Task: Find connections with filter location Queimados with filter topic #Feminismwith filter profile language French with filter current company En world group with filter school West Bengal State University, Kolkata with filter industry Retail Office Equipment with filter service category Corporate Law with filter keywords title Physical Therapy Assistant
Action: Mouse moved to (175, 237)
Screenshot: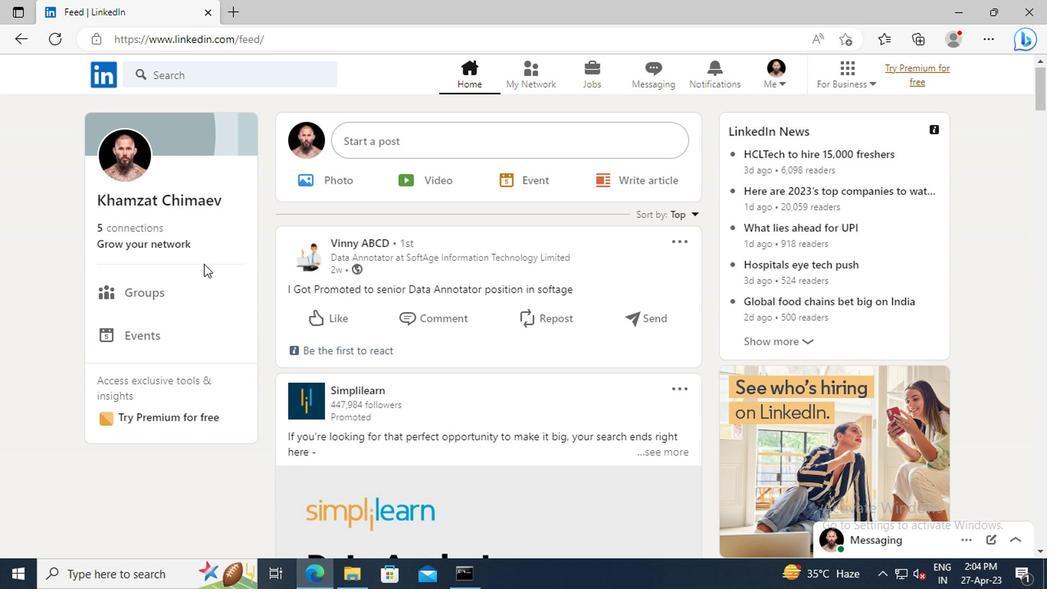 
Action: Mouse pressed left at (175, 237)
Screenshot: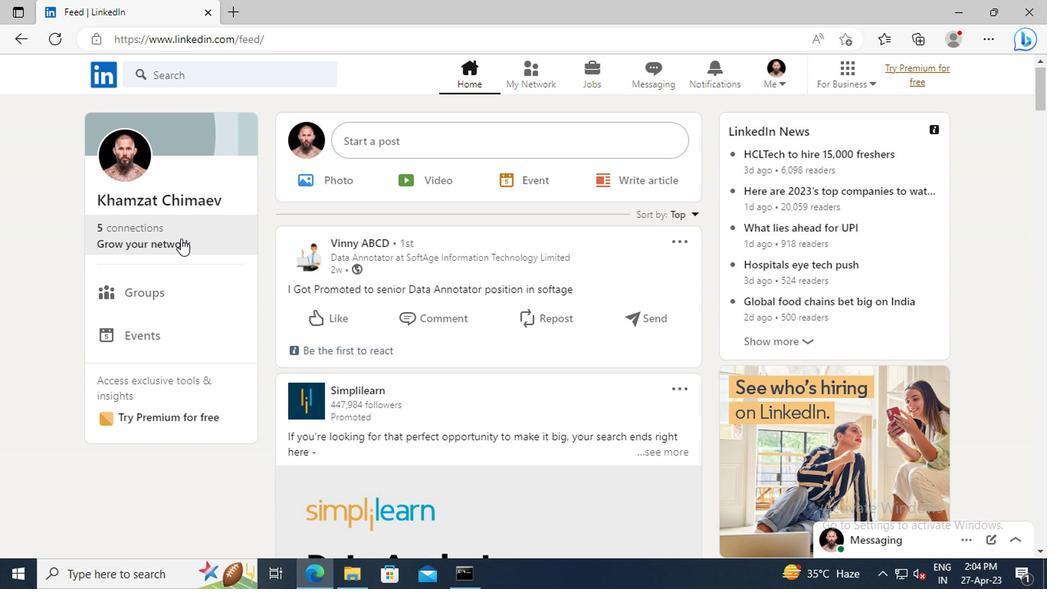 
Action: Mouse moved to (198, 160)
Screenshot: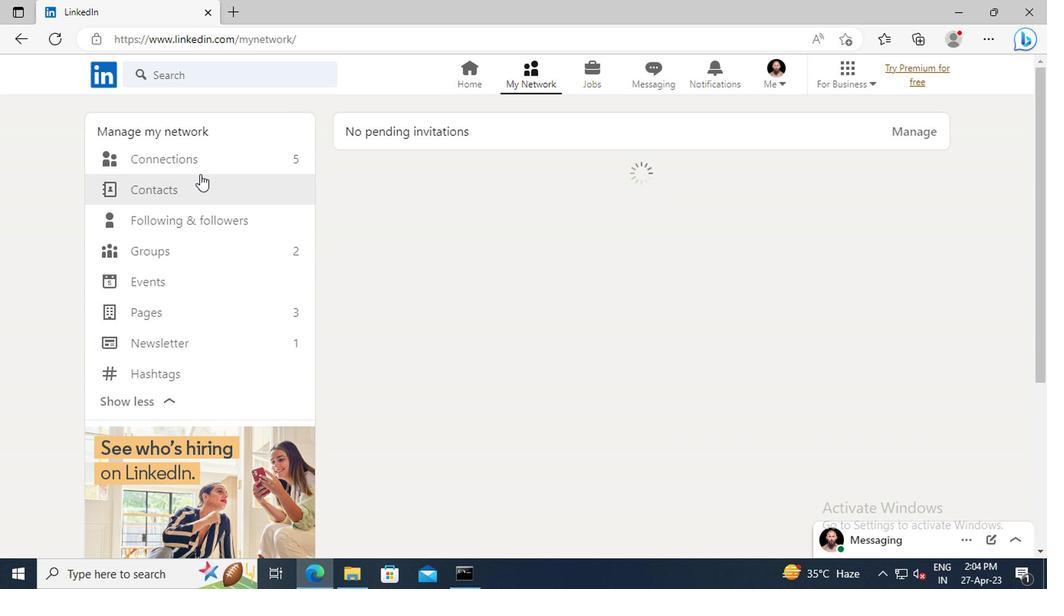 
Action: Mouse pressed left at (198, 160)
Screenshot: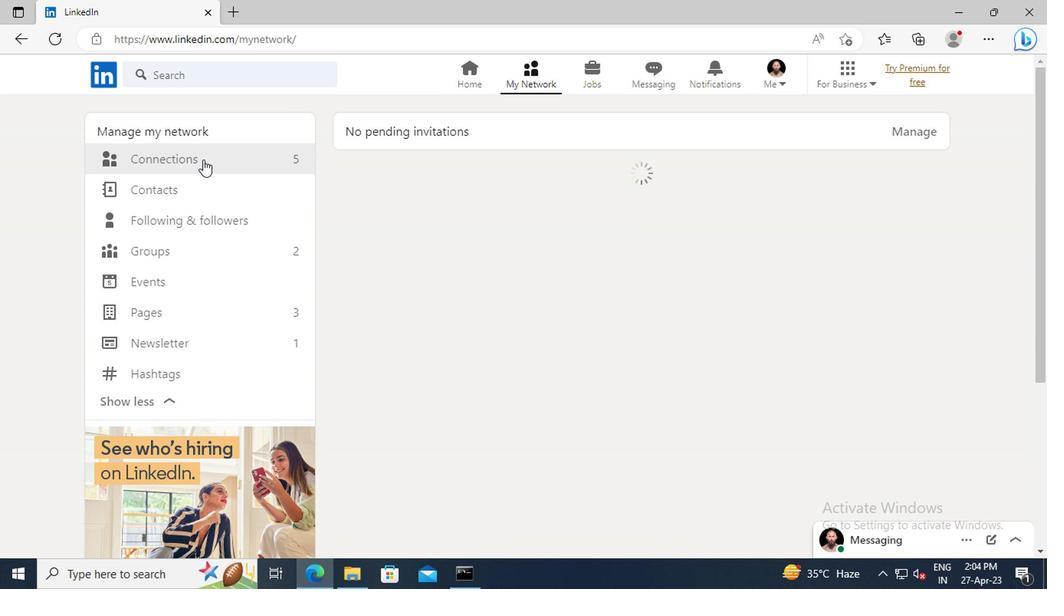 
Action: Mouse moved to (630, 165)
Screenshot: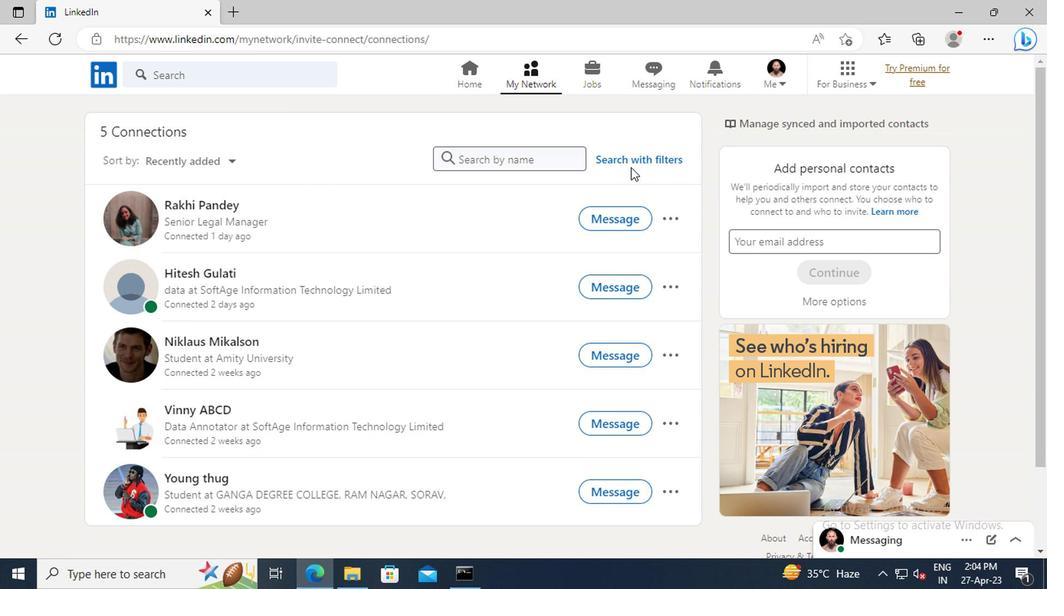 
Action: Mouse pressed left at (630, 165)
Screenshot: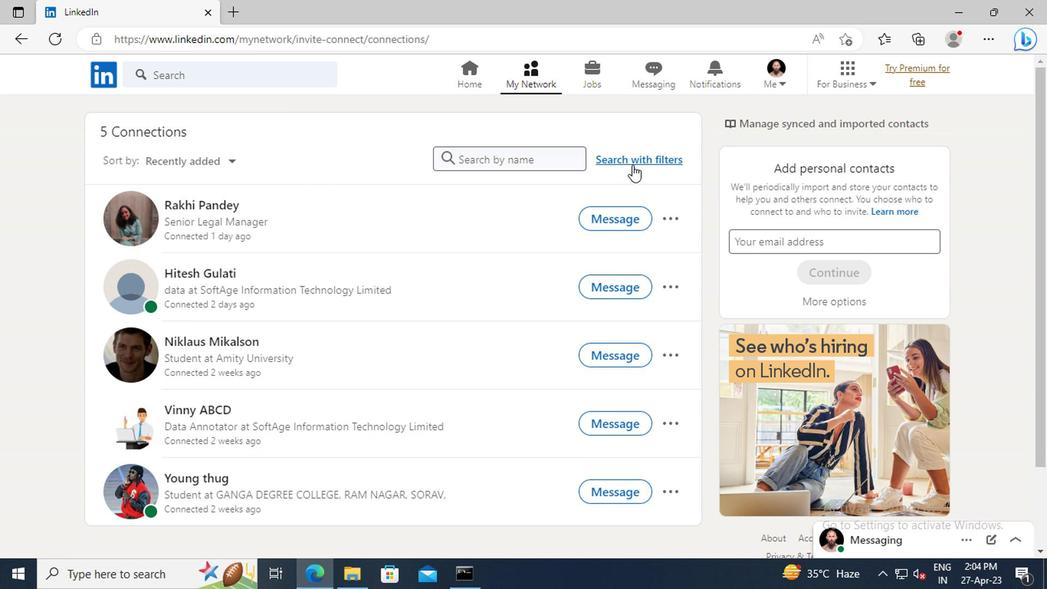 
Action: Mouse moved to (582, 121)
Screenshot: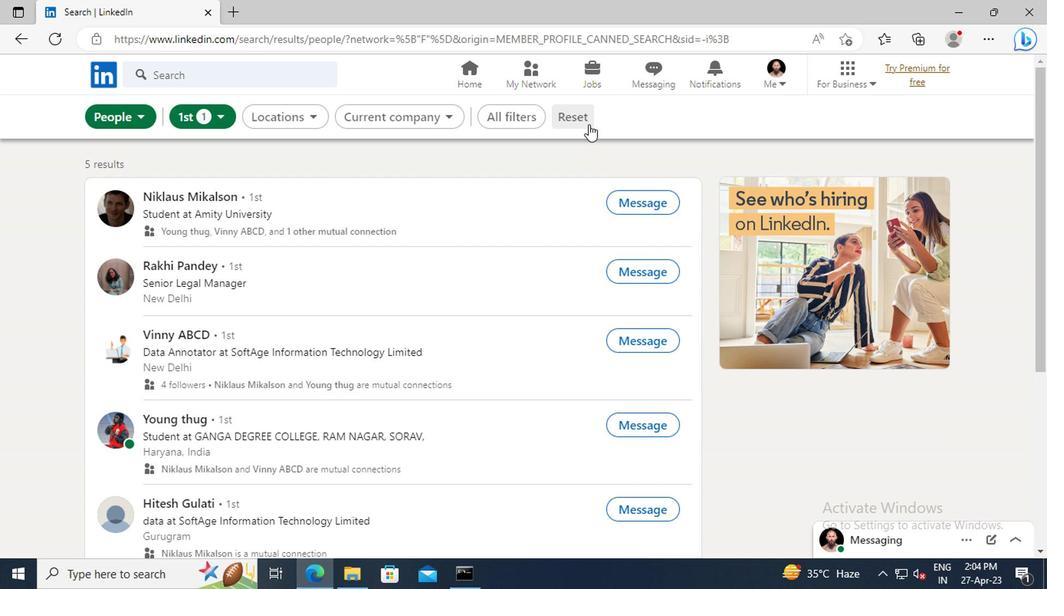 
Action: Mouse pressed left at (582, 121)
Screenshot: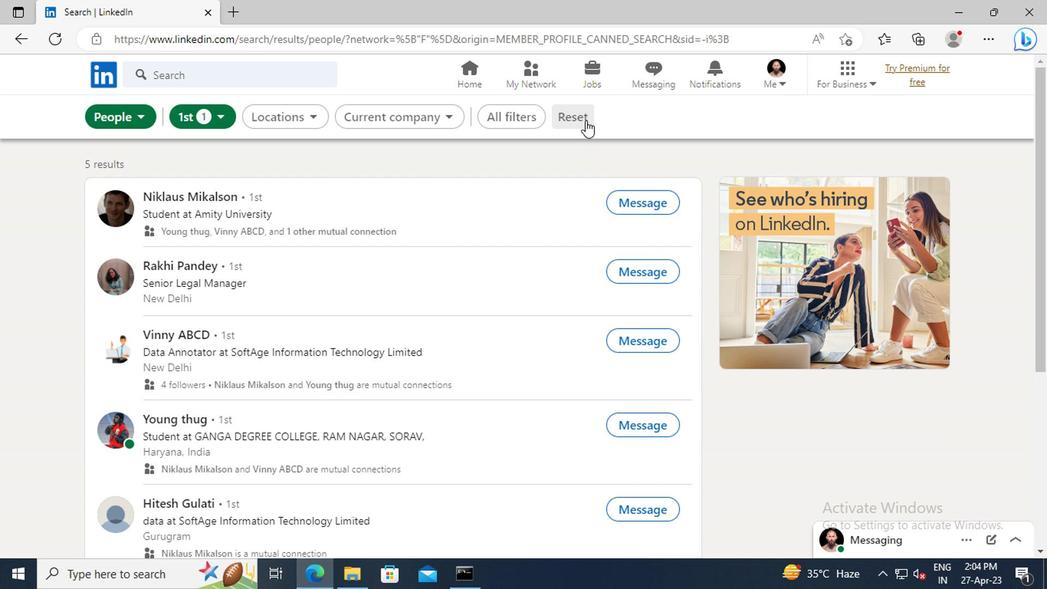
Action: Mouse moved to (558, 120)
Screenshot: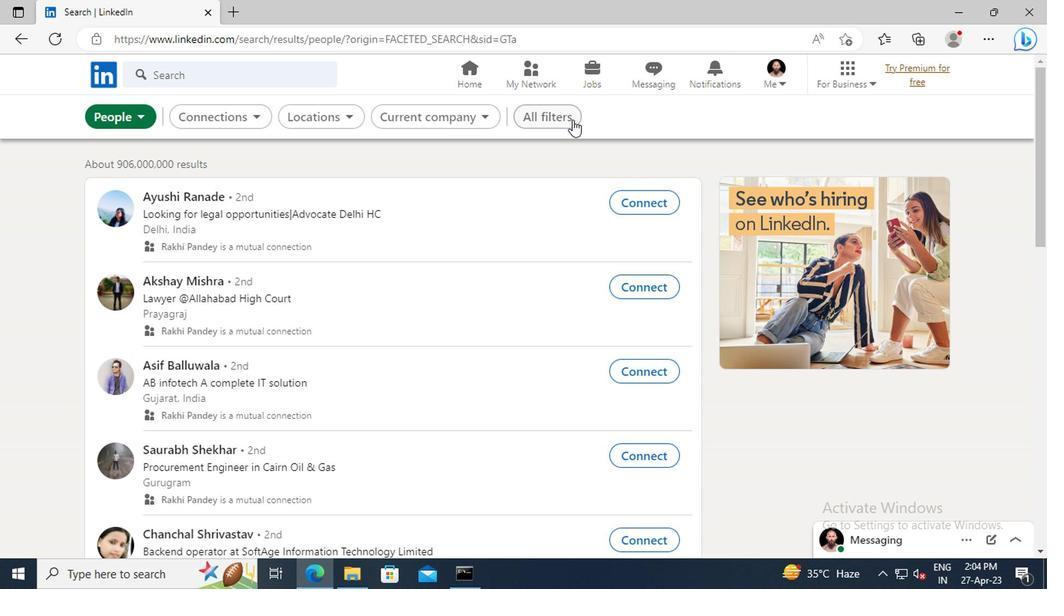 
Action: Mouse pressed left at (558, 120)
Screenshot: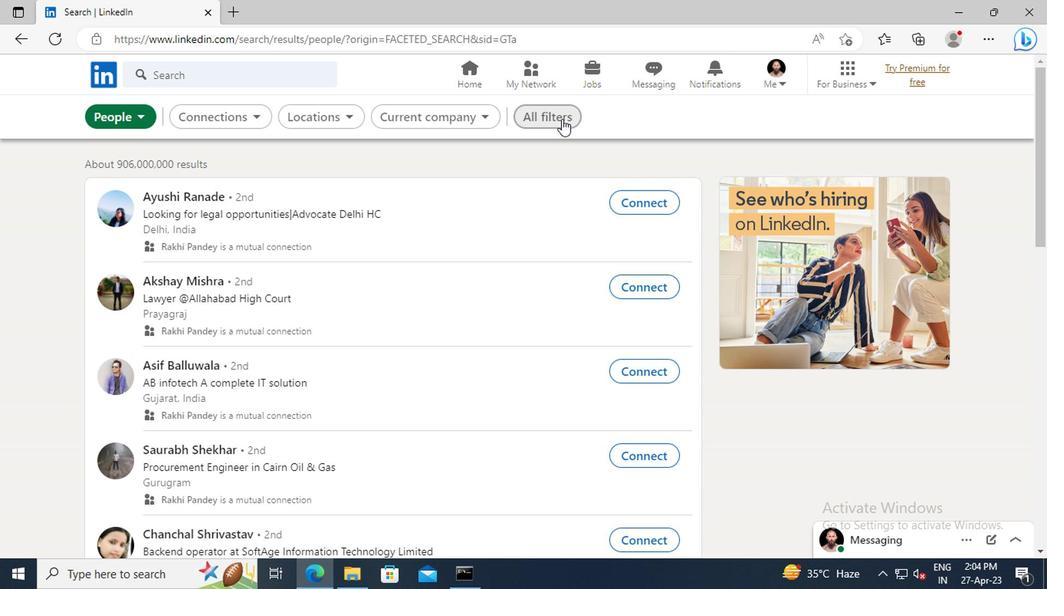 
Action: Mouse moved to (858, 257)
Screenshot: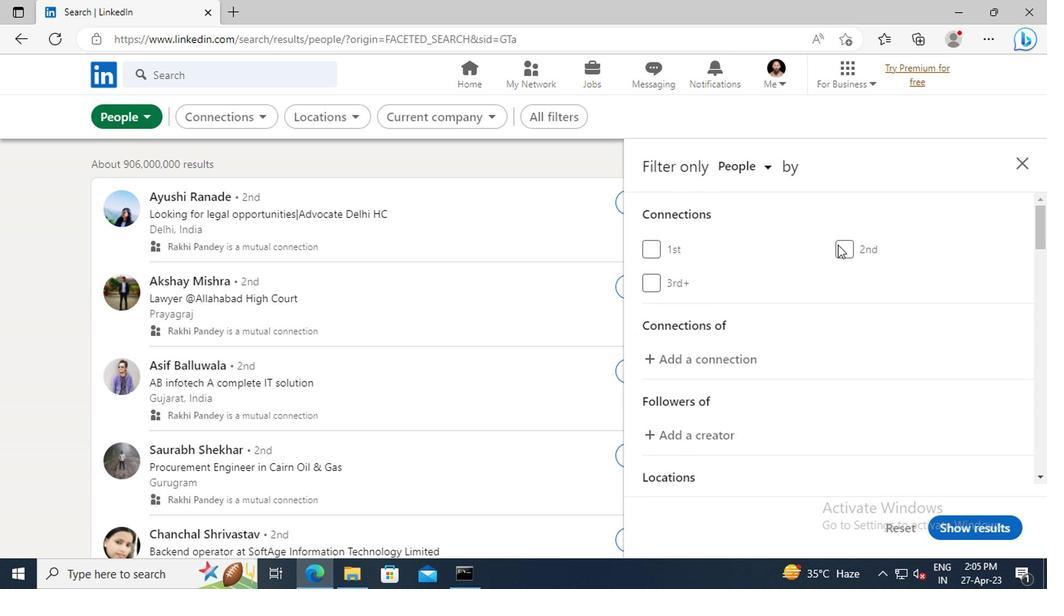 
Action: Mouse scrolled (858, 256) with delta (0, 0)
Screenshot: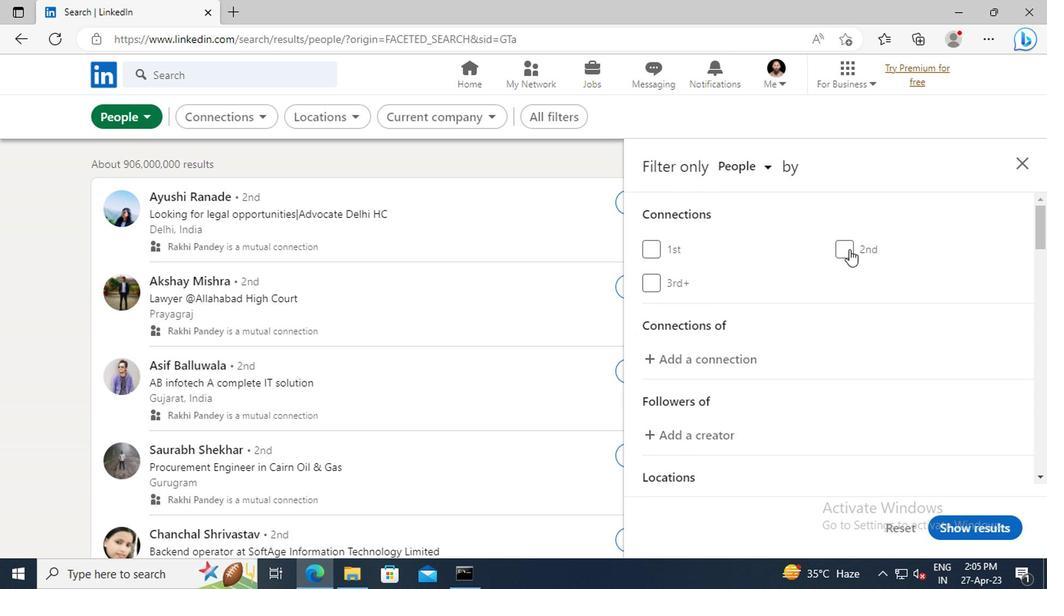
Action: Mouse moved to (859, 258)
Screenshot: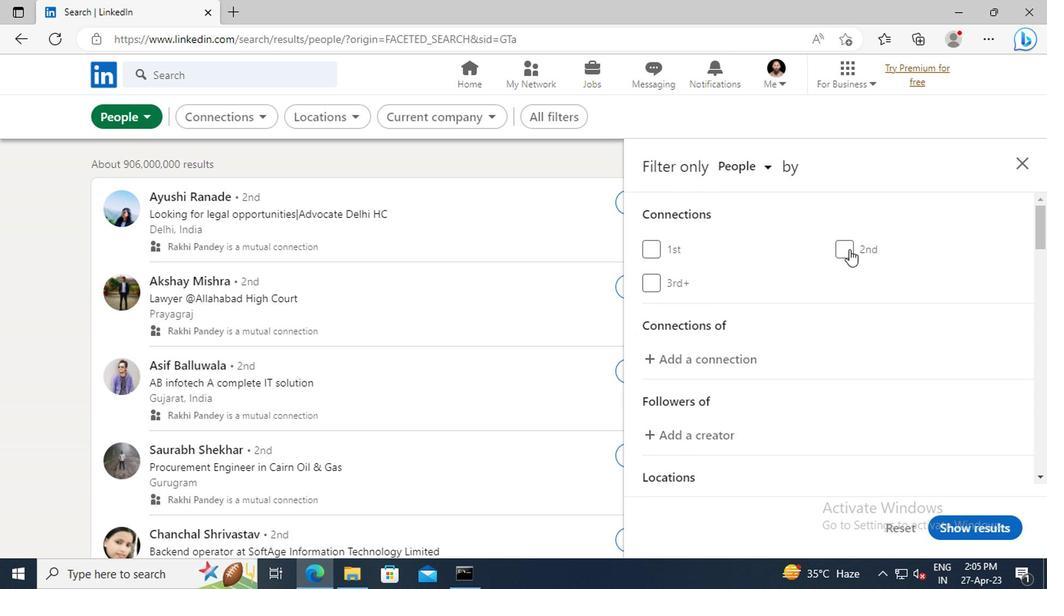 
Action: Mouse scrolled (859, 257) with delta (0, -1)
Screenshot: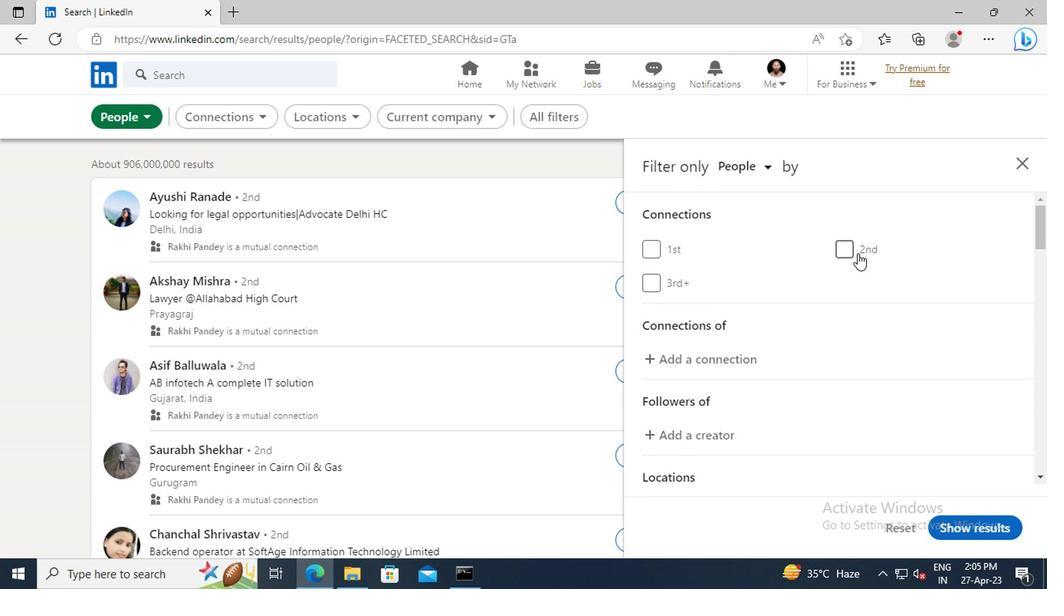 
Action: Mouse scrolled (859, 257) with delta (0, -1)
Screenshot: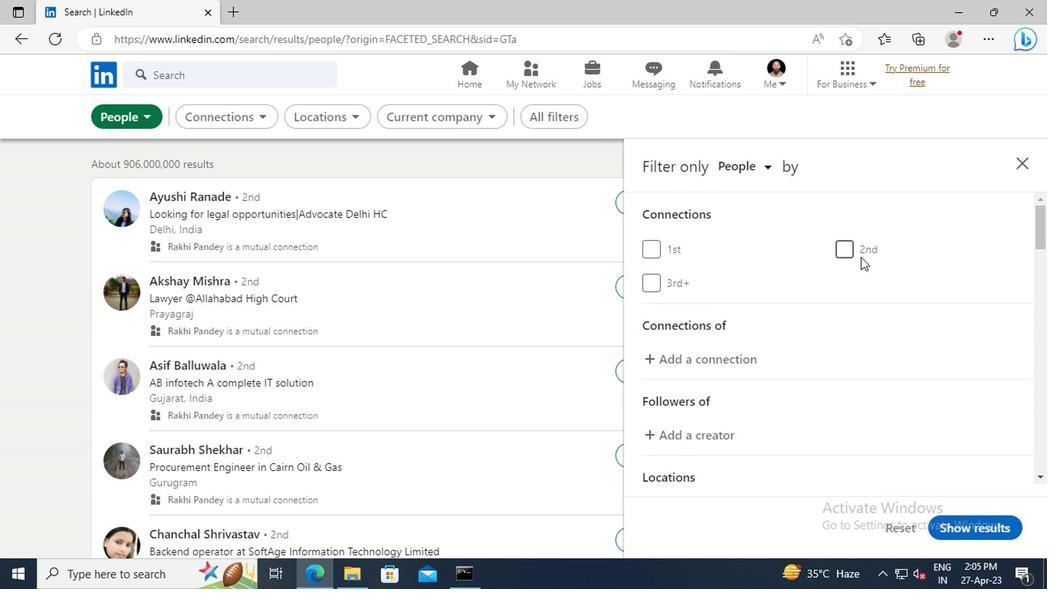 
Action: Mouse moved to (865, 278)
Screenshot: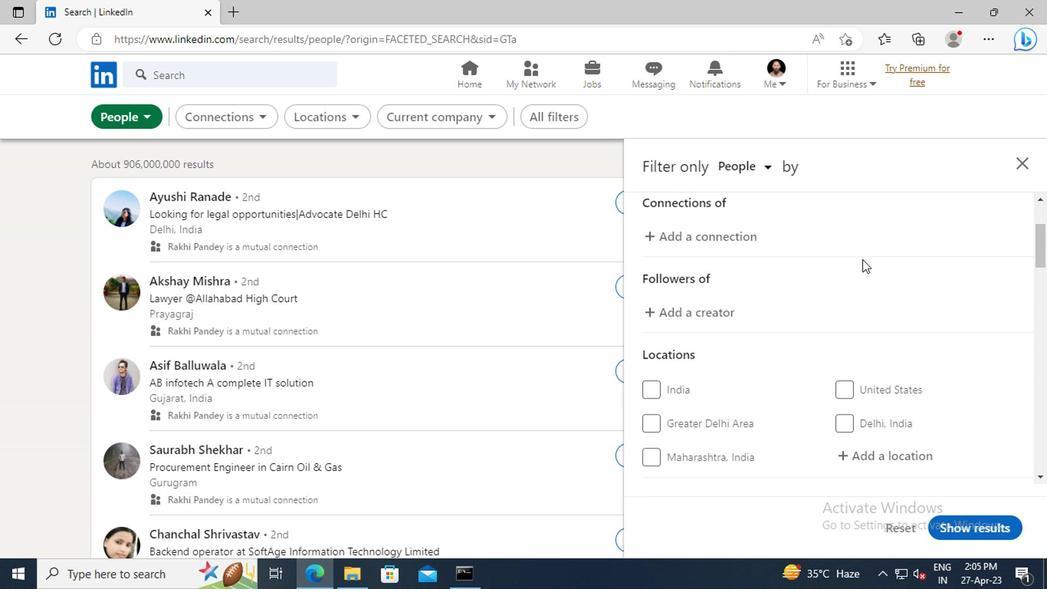 
Action: Mouse scrolled (865, 278) with delta (0, 0)
Screenshot: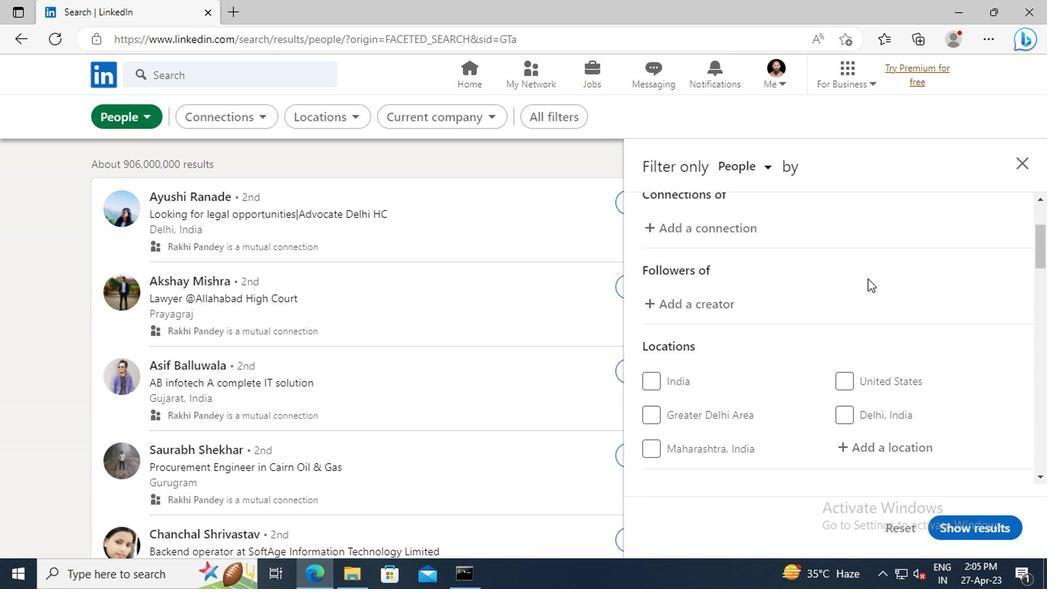 
Action: Mouse scrolled (865, 278) with delta (0, 0)
Screenshot: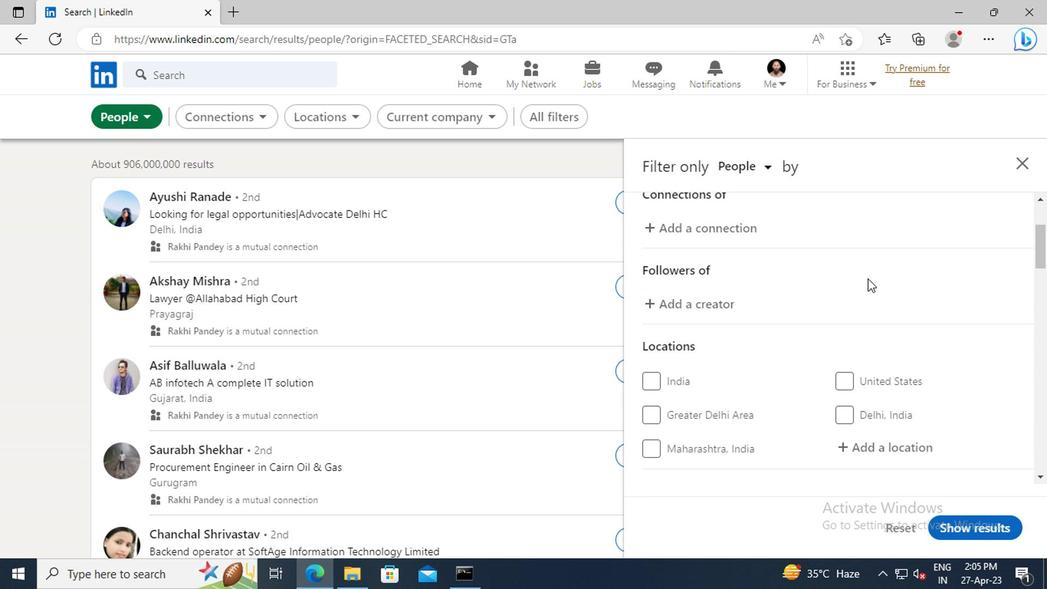 
Action: Mouse moved to (876, 357)
Screenshot: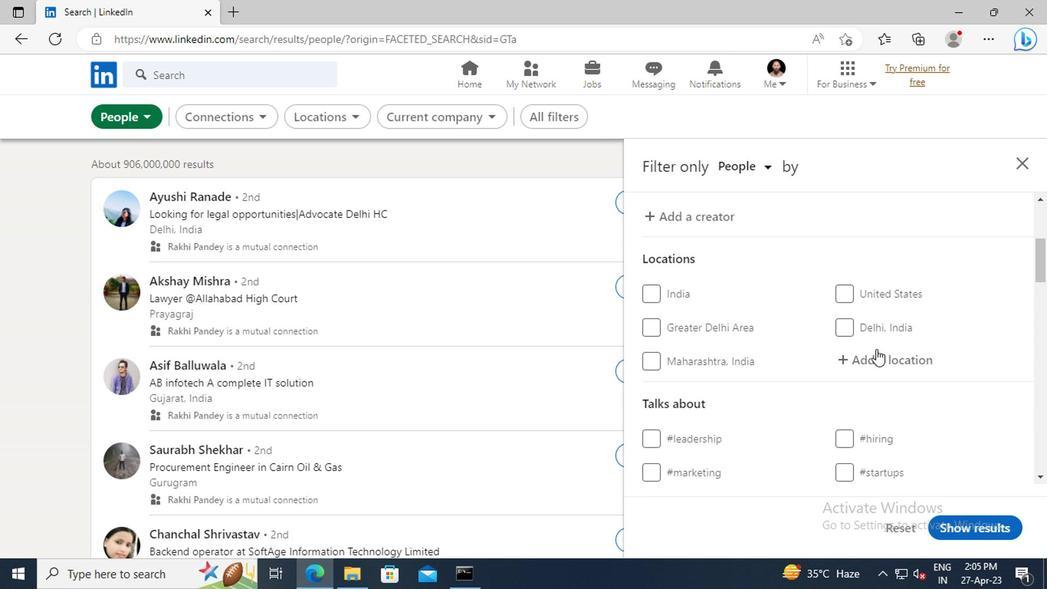 
Action: Mouse pressed left at (876, 357)
Screenshot: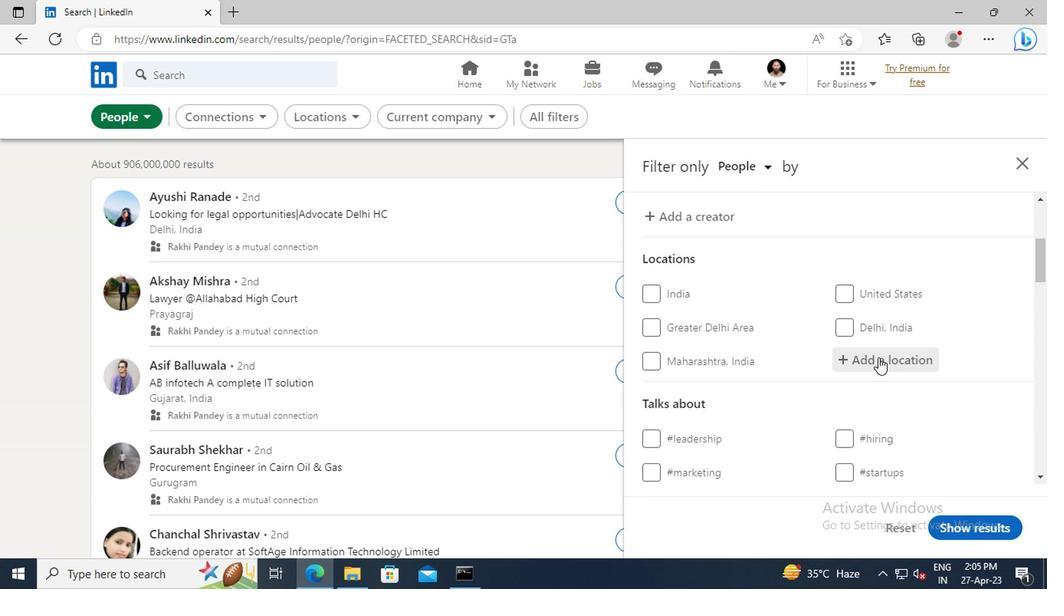 
Action: Key pressed <Key.shift>QUEIMADOS
Screenshot: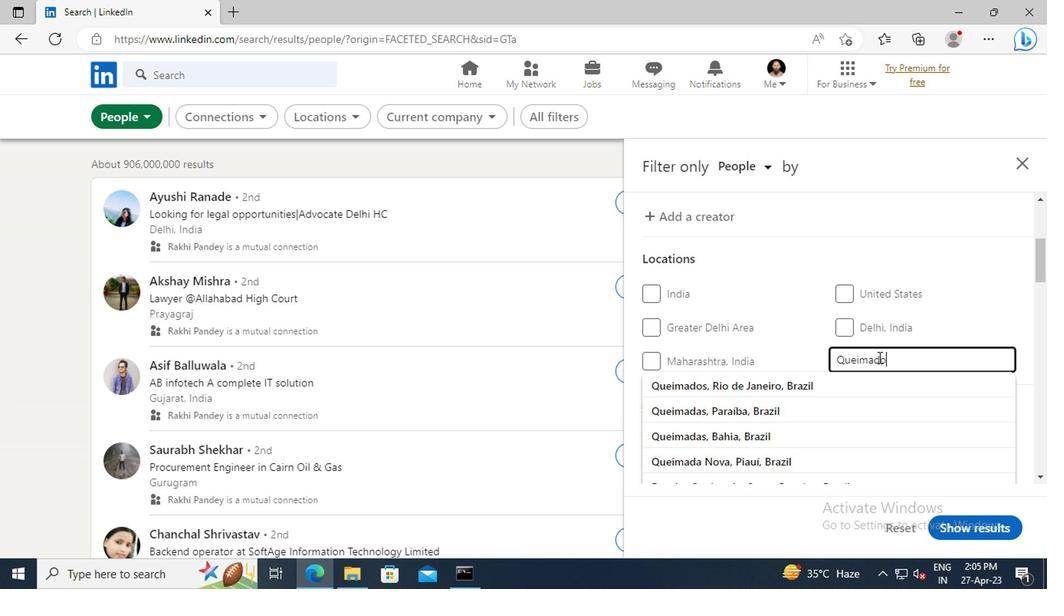 
Action: Mouse moved to (879, 384)
Screenshot: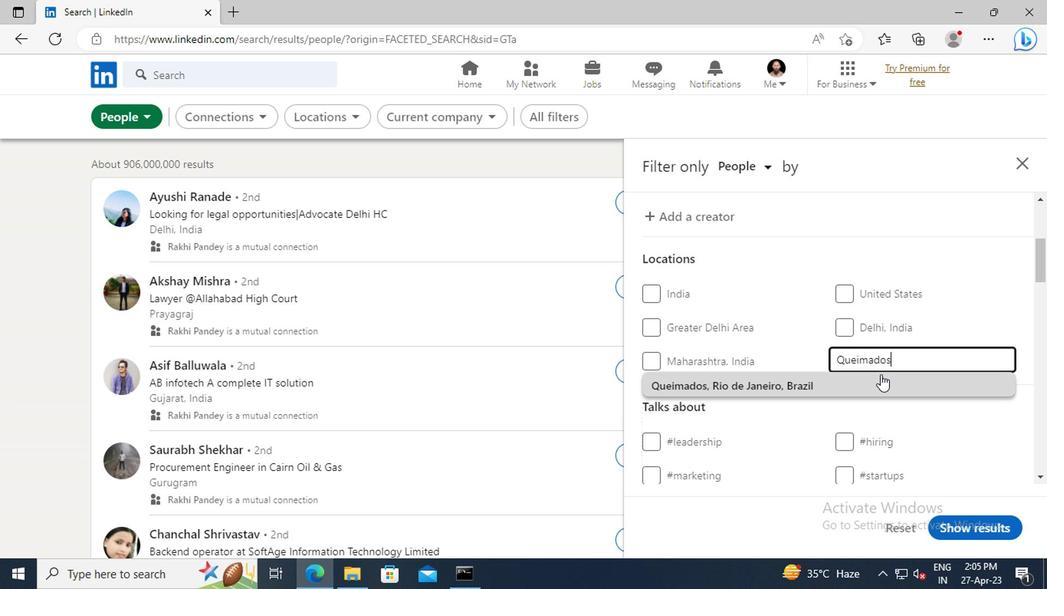 
Action: Mouse pressed left at (879, 384)
Screenshot: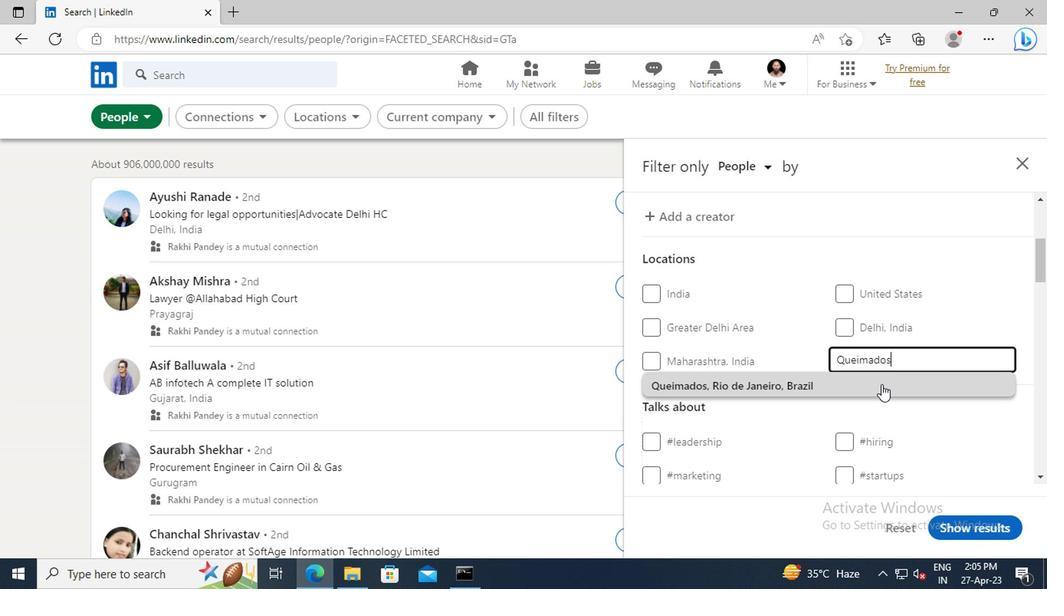 
Action: Mouse moved to (882, 342)
Screenshot: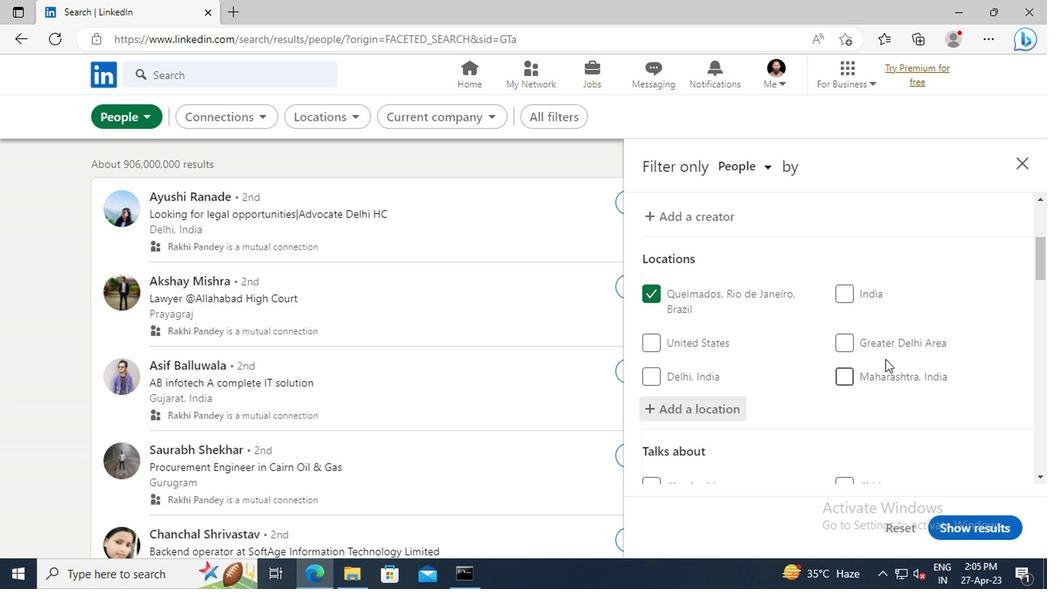 
Action: Mouse scrolled (882, 341) with delta (0, -1)
Screenshot: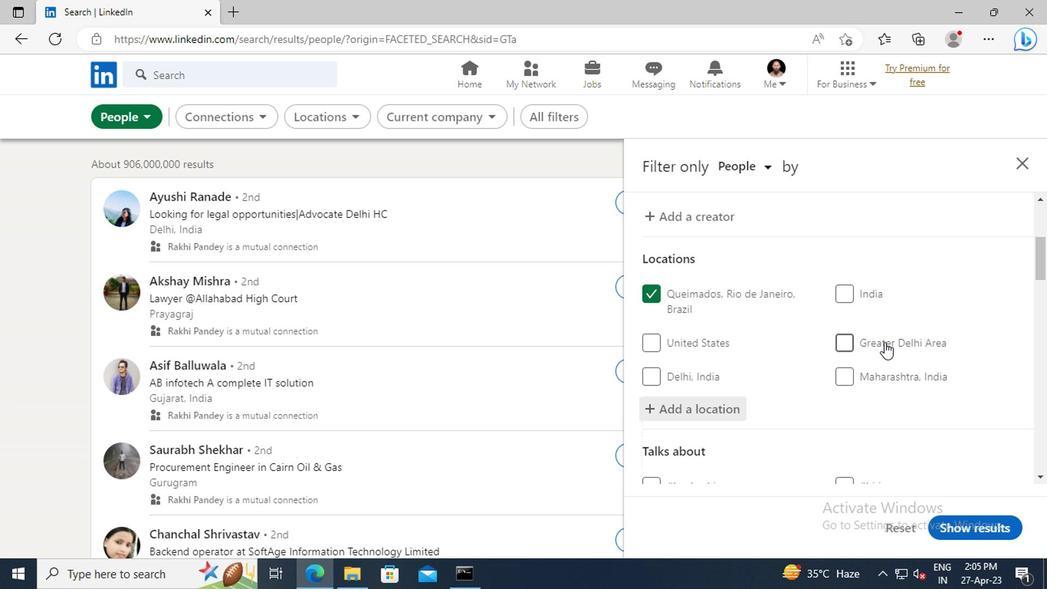 
Action: Mouse scrolled (882, 341) with delta (0, -1)
Screenshot: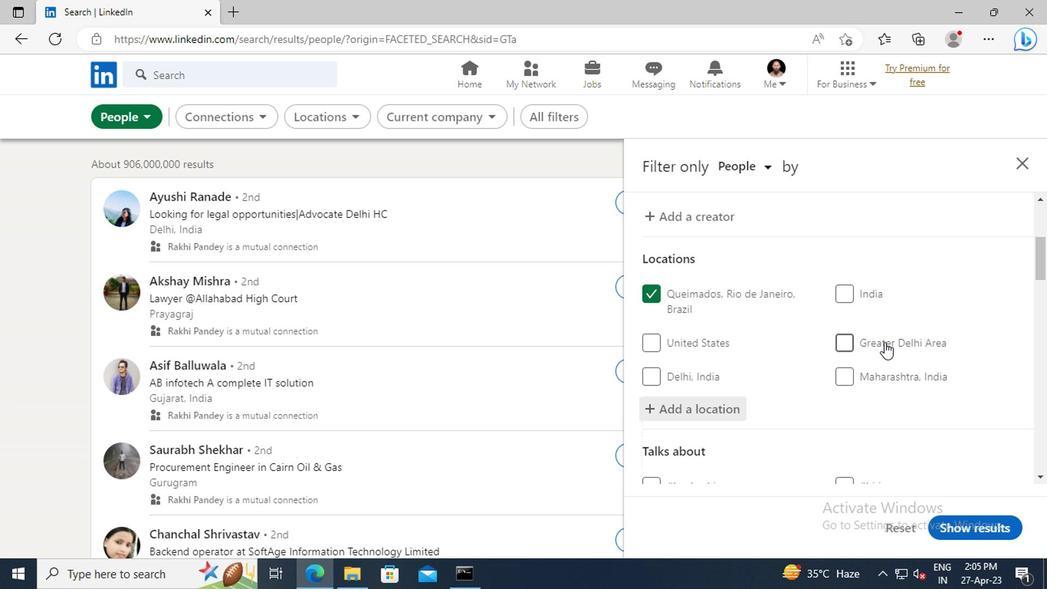 
Action: Mouse scrolled (882, 341) with delta (0, -1)
Screenshot: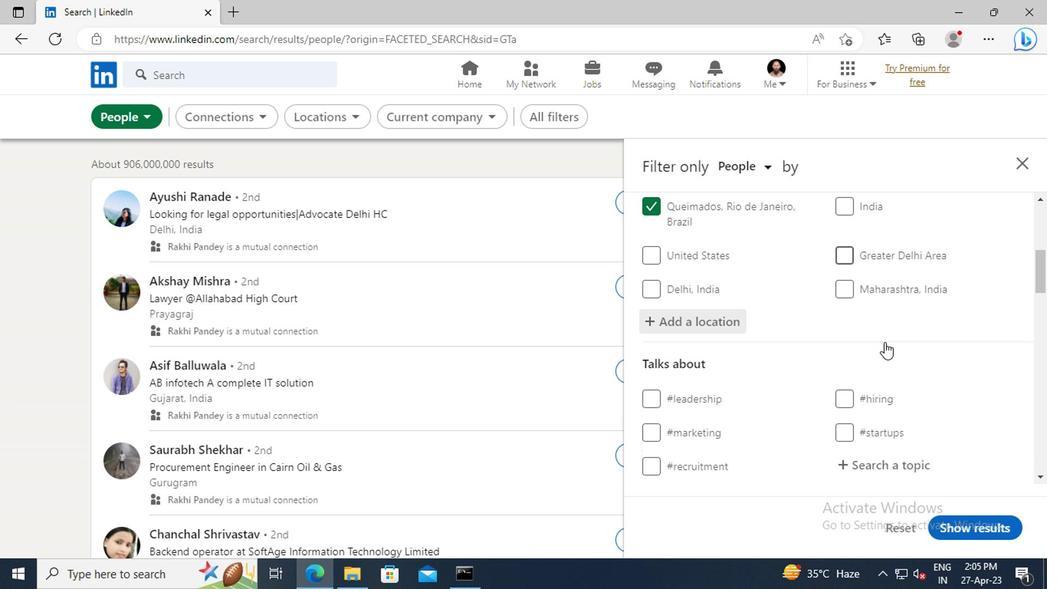 
Action: Mouse scrolled (882, 341) with delta (0, -1)
Screenshot: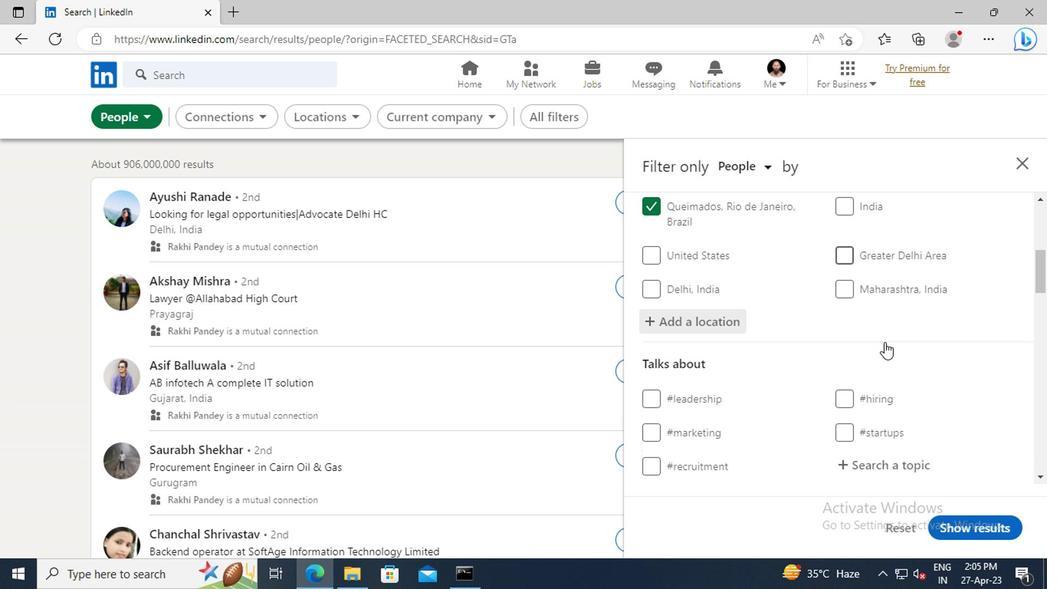 
Action: Mouse moved to (877, 378)
Screenshot: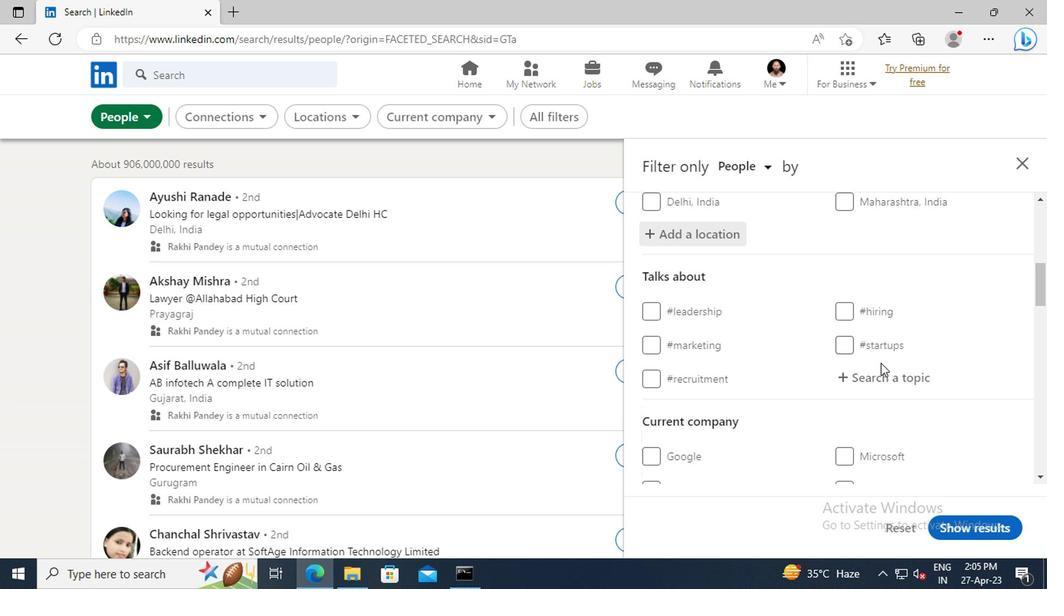 
Action: Mouse pressed left at (877, 378)
Screenshot: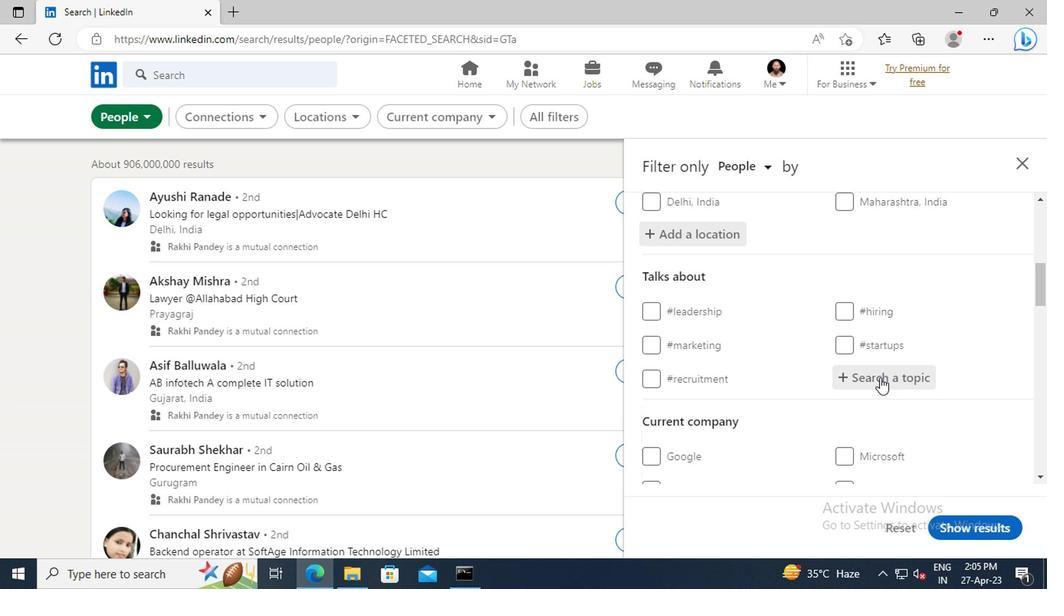 
Action: Key pressed <Key.shift>#<Key.shift>FEMINISMWITH<Key.enter>
Screenshot: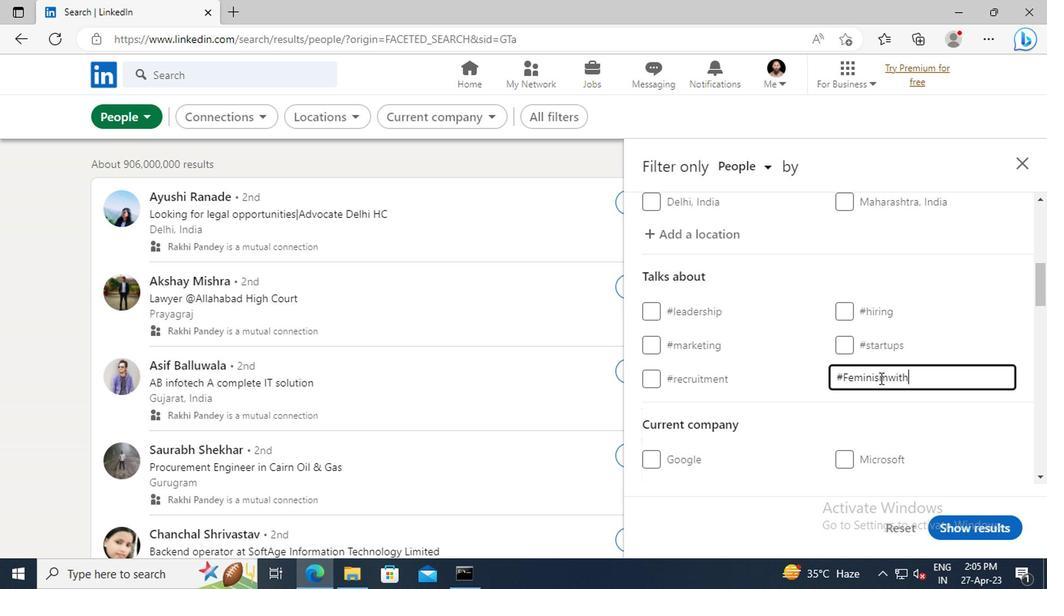 
Action: Mouse moved to (817, 369)
Screenshot: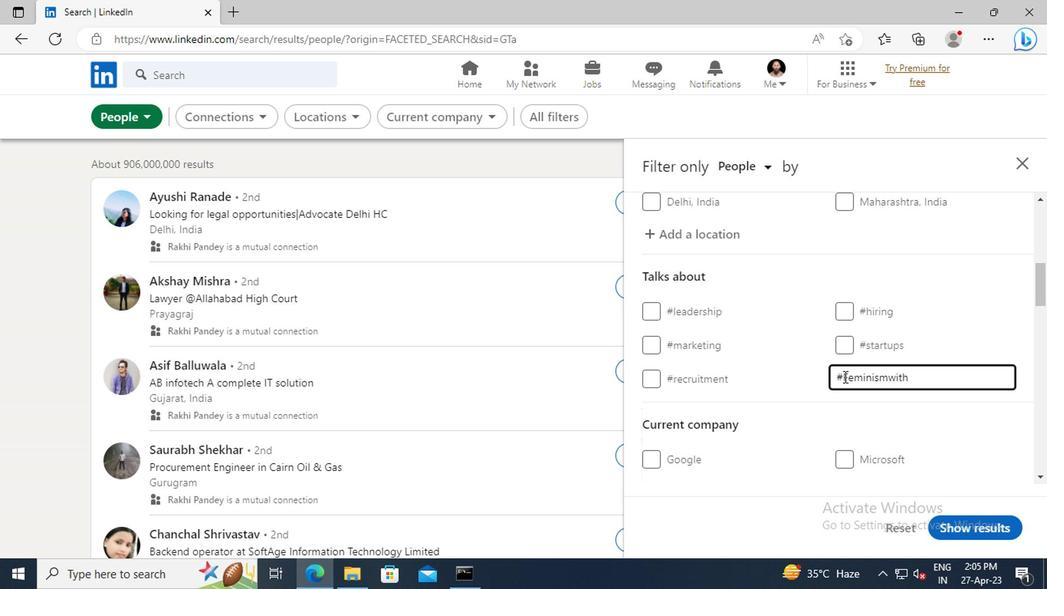 
Action: Mouse scrolled (817, 368) with delta (0, -1)
Screenshot: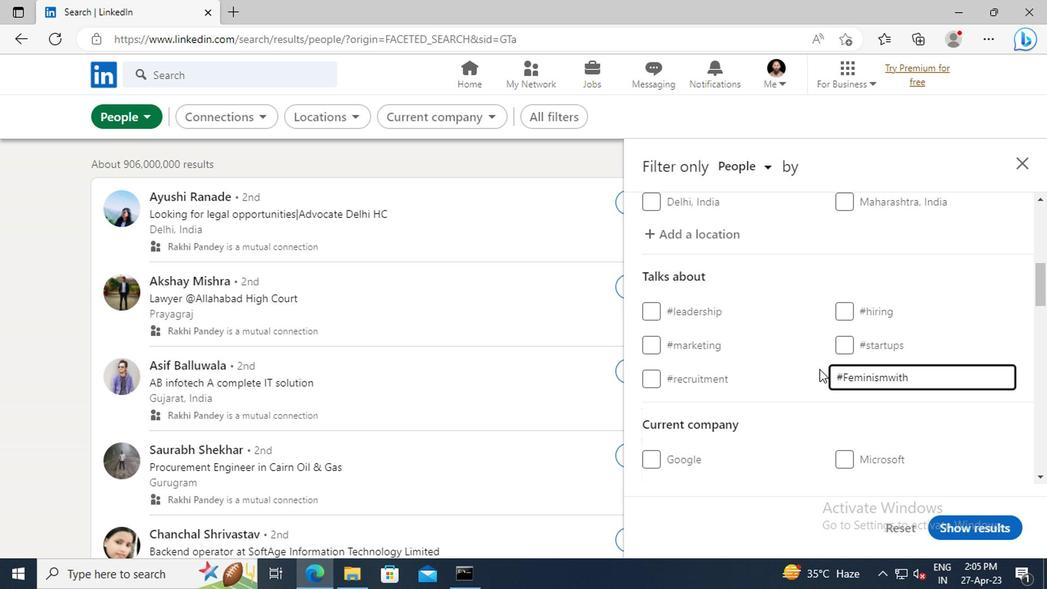 
Action: Mouse scrolled (817, 368) with delta (0, -1)
Screenshot: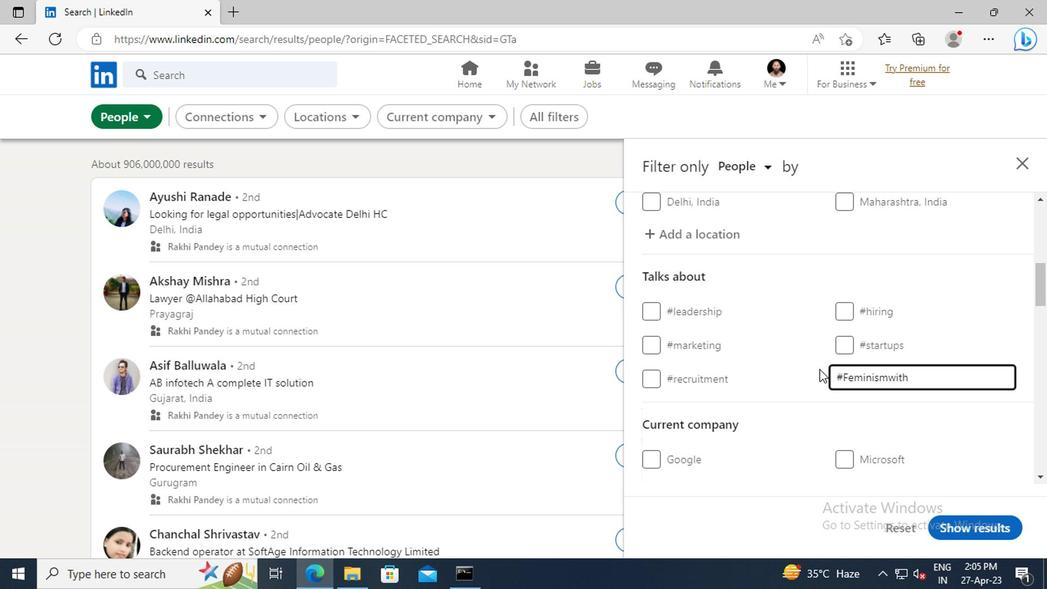 
Action: Mouse scrolled (817, 368) with delta (0, -1)
Screenshot: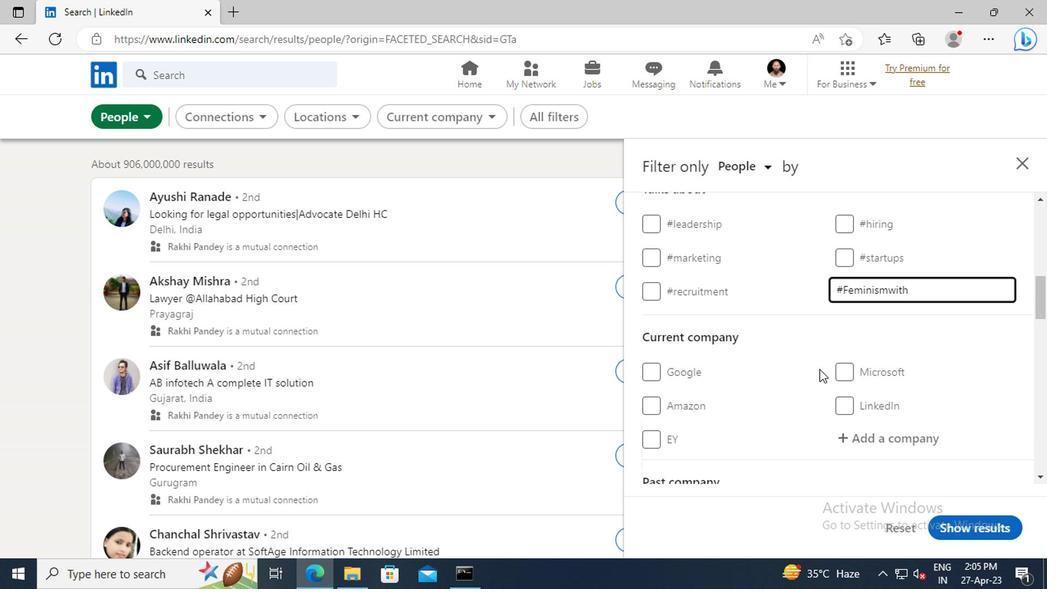 
Action: Mouse scrolled (817, 368) with delta (0, -1)
Screenshot: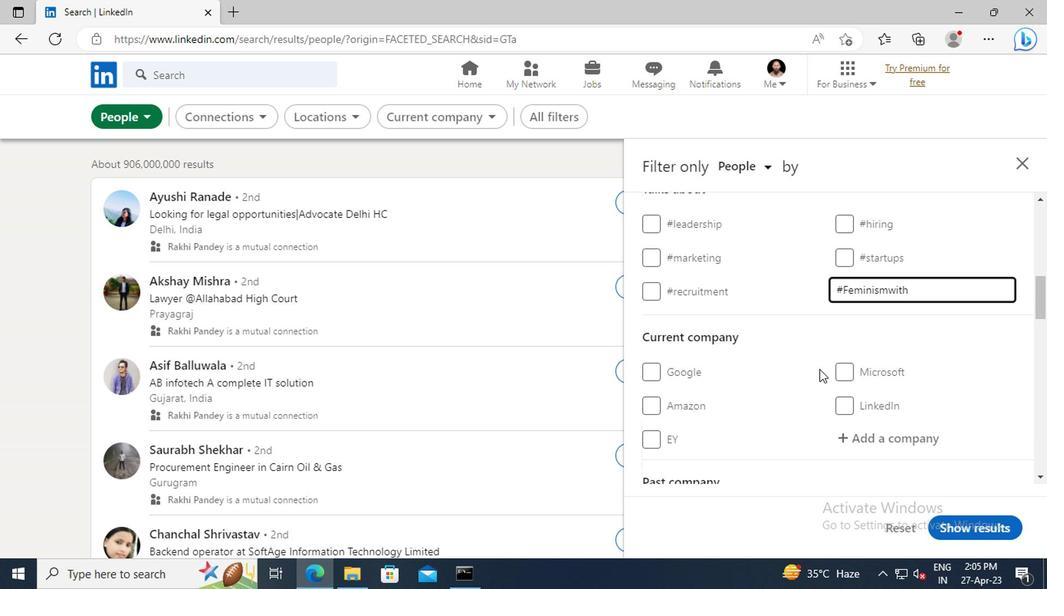 
Action: Mouse scrolled (817, 368) with delta (0, -1)
Screenshot: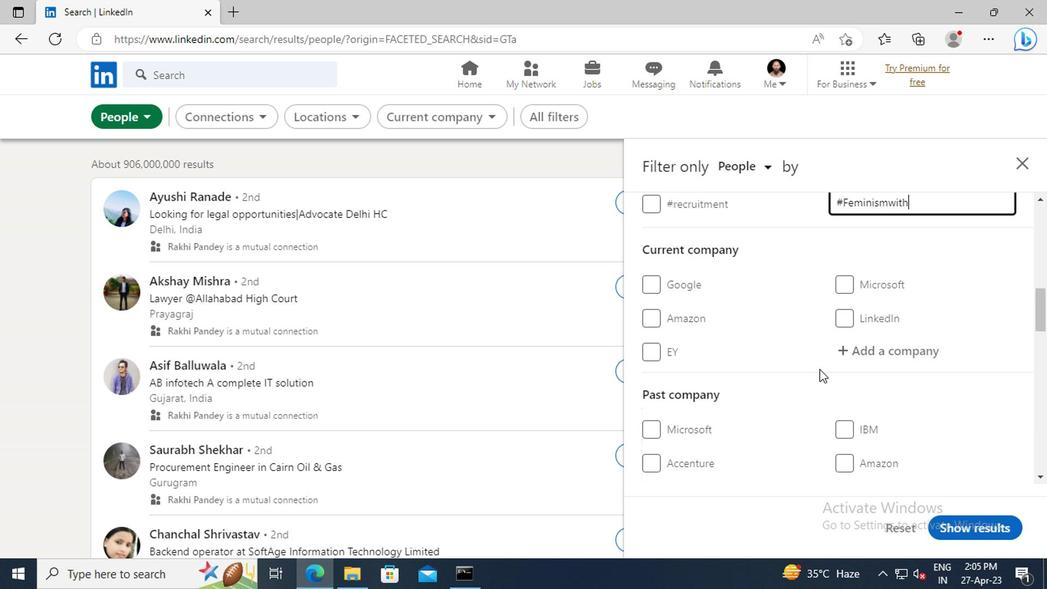 
Action: Mouse scrolled (817, 368) with delta (0, -1)
Screenshot: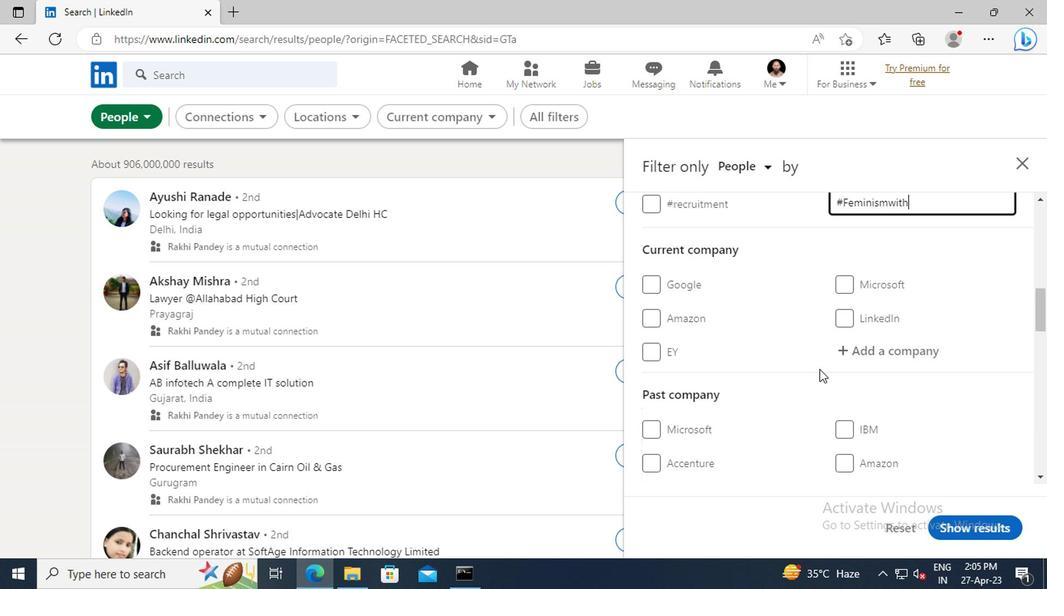 
Action: Mouse scrolled (817, 368) with delta (0, -1)
Screenshot: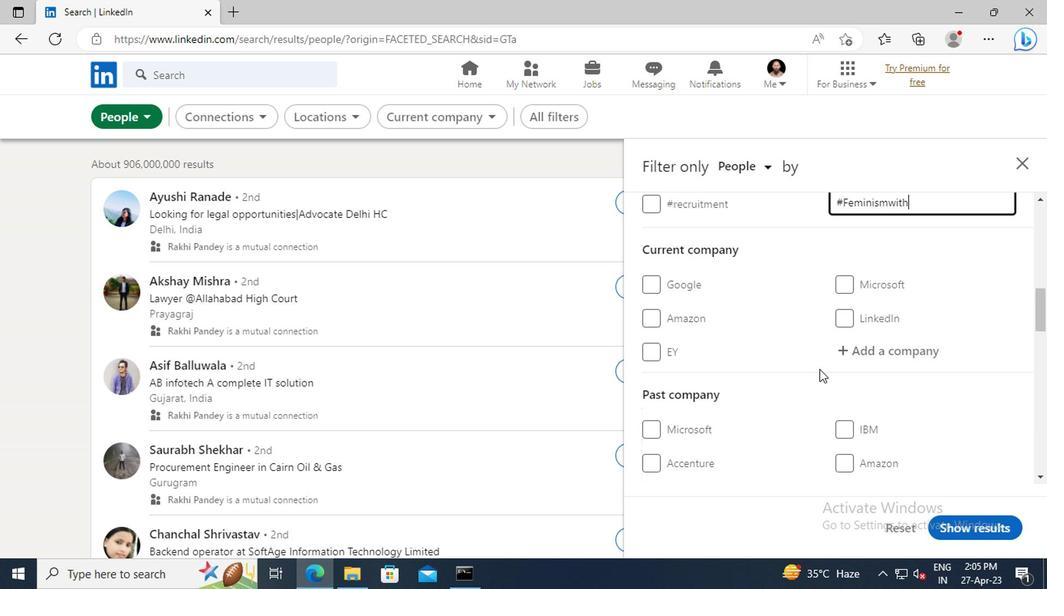 
Action: Mouse scrolled (817, 368) with delta (0, -1)
Screenshot: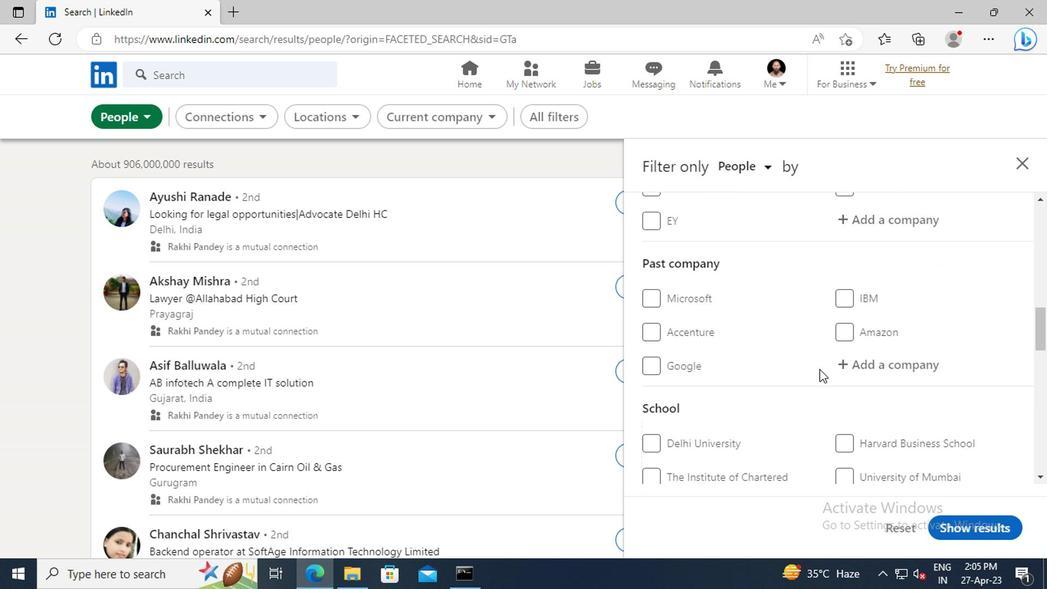 
Action: Mouse scrolled (817, 368) with delta (0, -1)
Screenshot: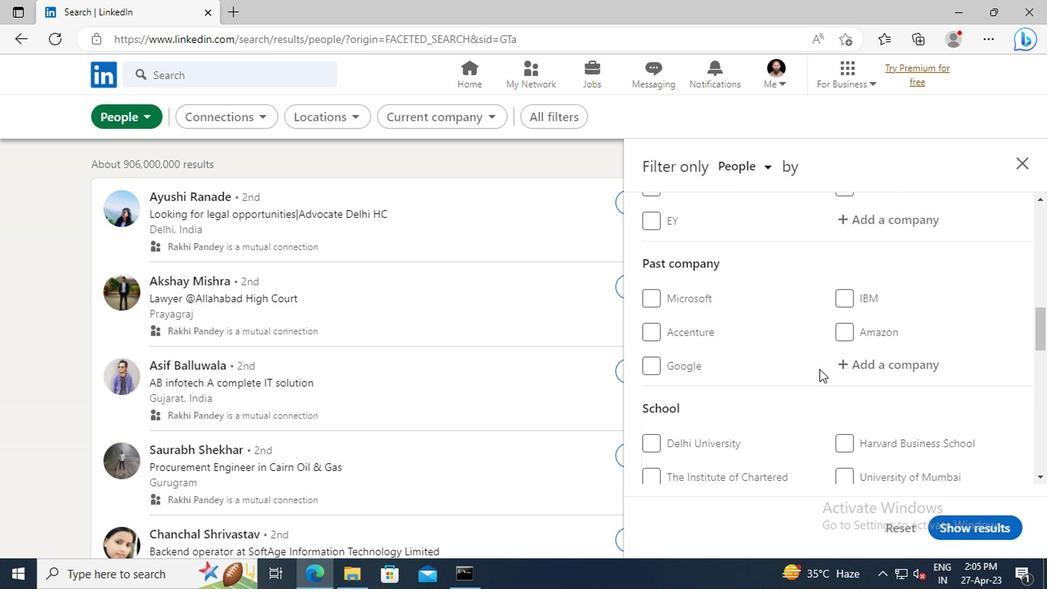 
Action: Mouse scrolled (817, 368) with delta (0, -1)
Screenshot: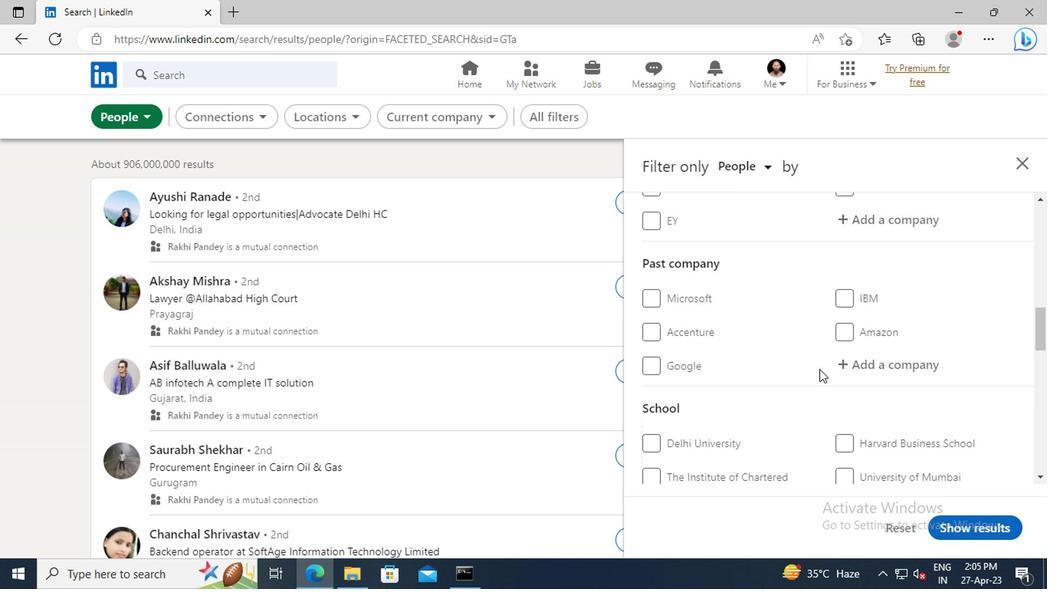 
Action: Mouse scrolled (817, 368) with delta (0, -1)
Screenshot: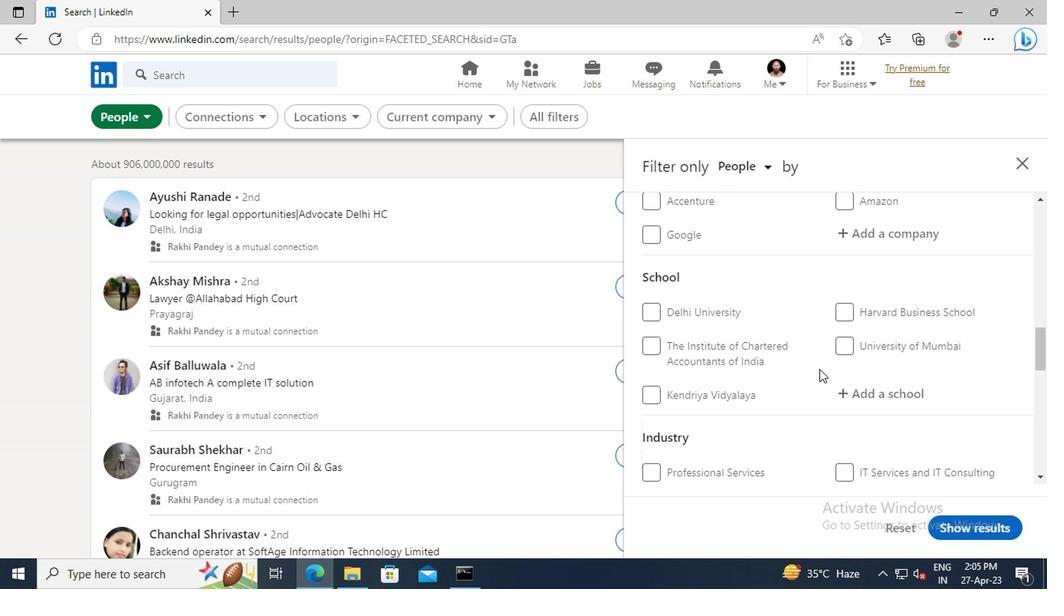 
Action: Mouse scrolled (817, 368) with delta (0, -1)
Screenshot: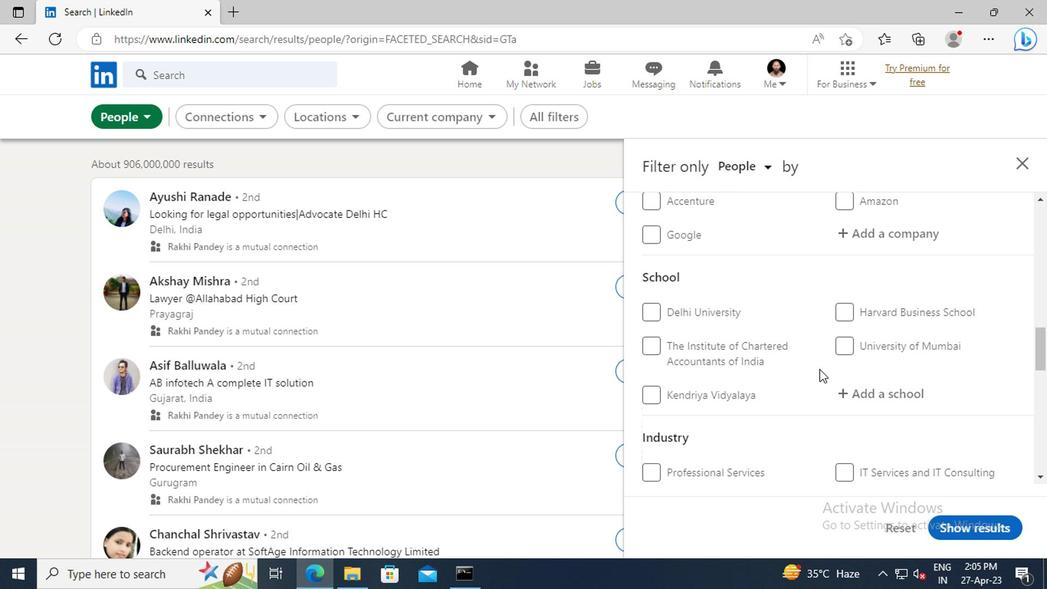 
Action: Mouse scrolled (817, 368) with delta (0, -1)
Screenshot: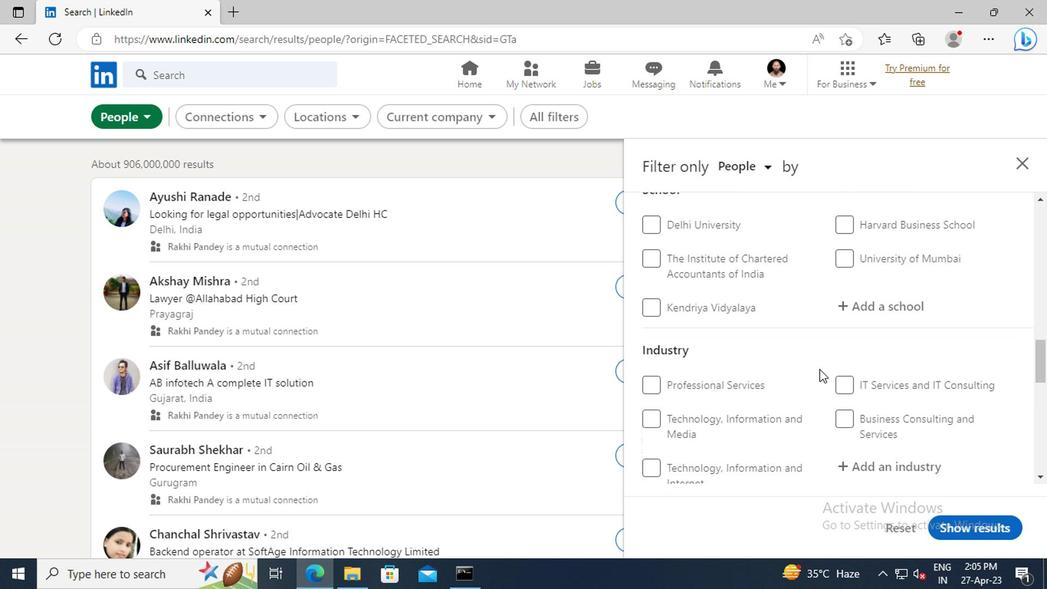 
Action: Mouse scrolled (817, 368) with delta (0, -1)
Screenshot: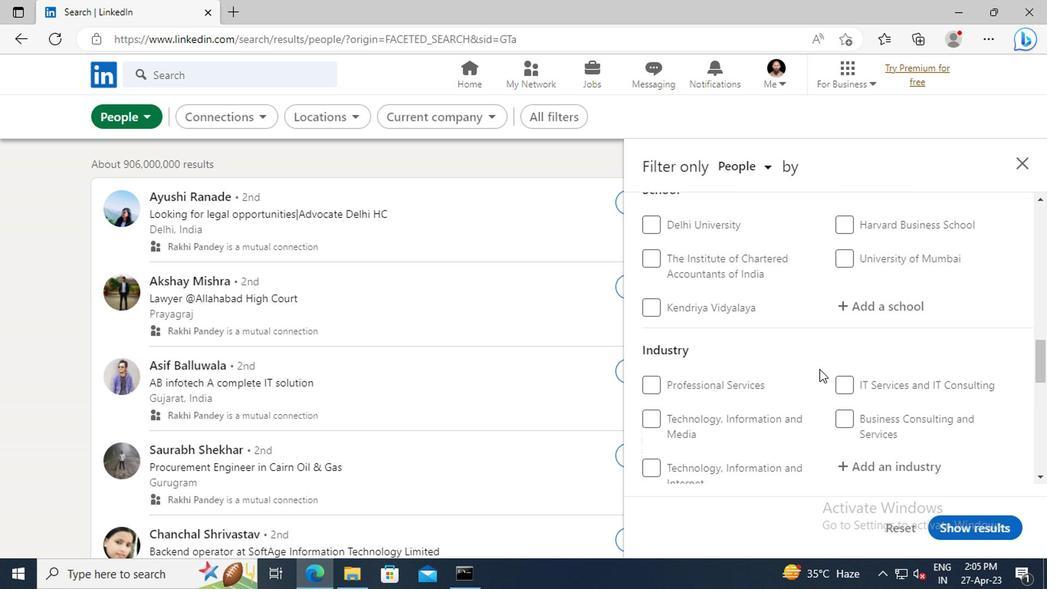 
Action: Mouse scrolled (817, 368) with delta (0, -1)
Screenshot: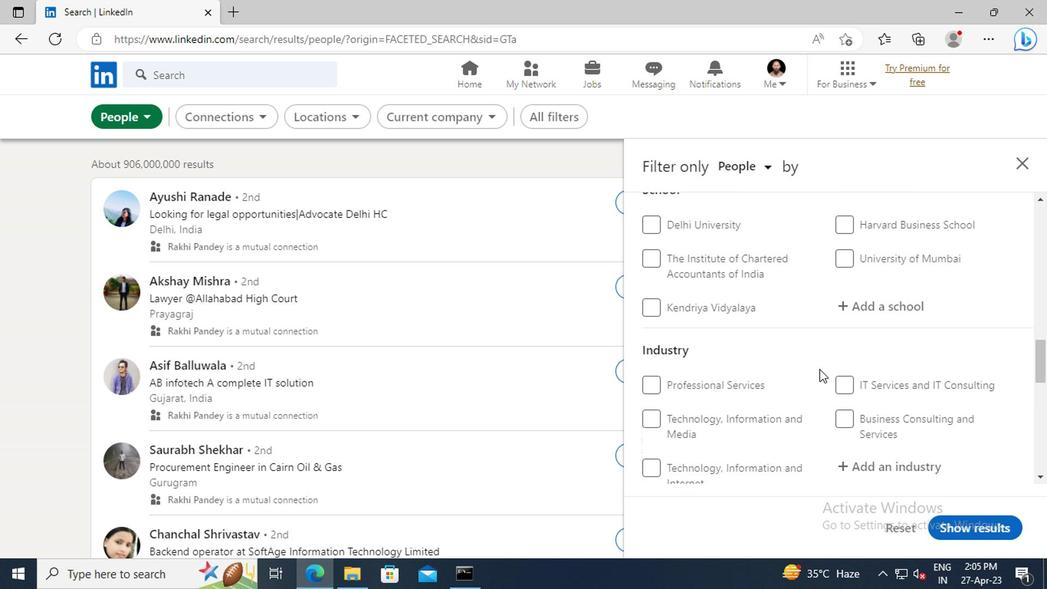 
Action: Mouse moved to (839, 429)
Screenshot: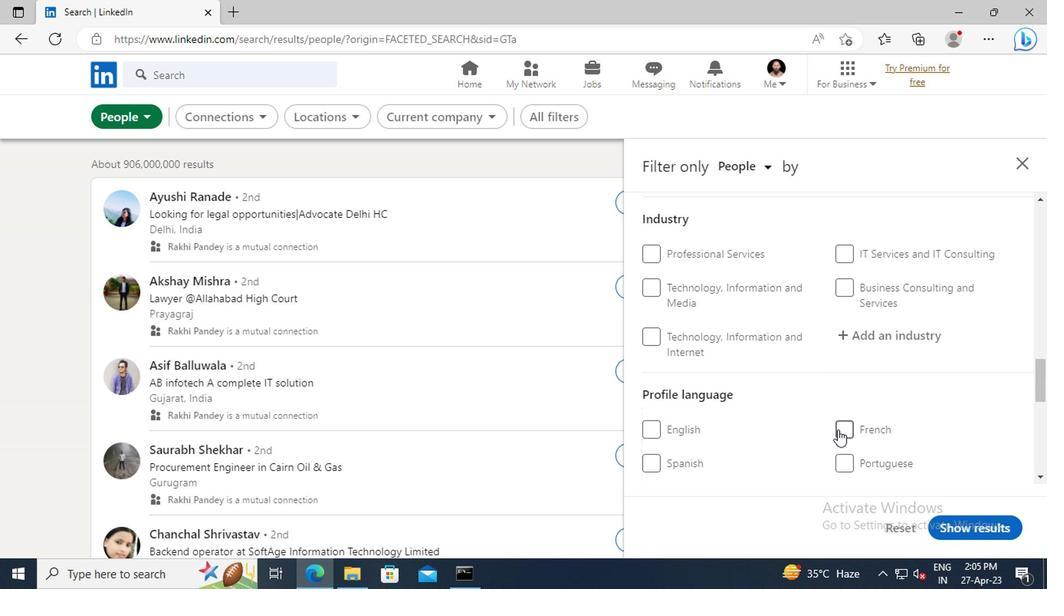 
Action: Mouse pressed left at (839, 429)
Screenshot: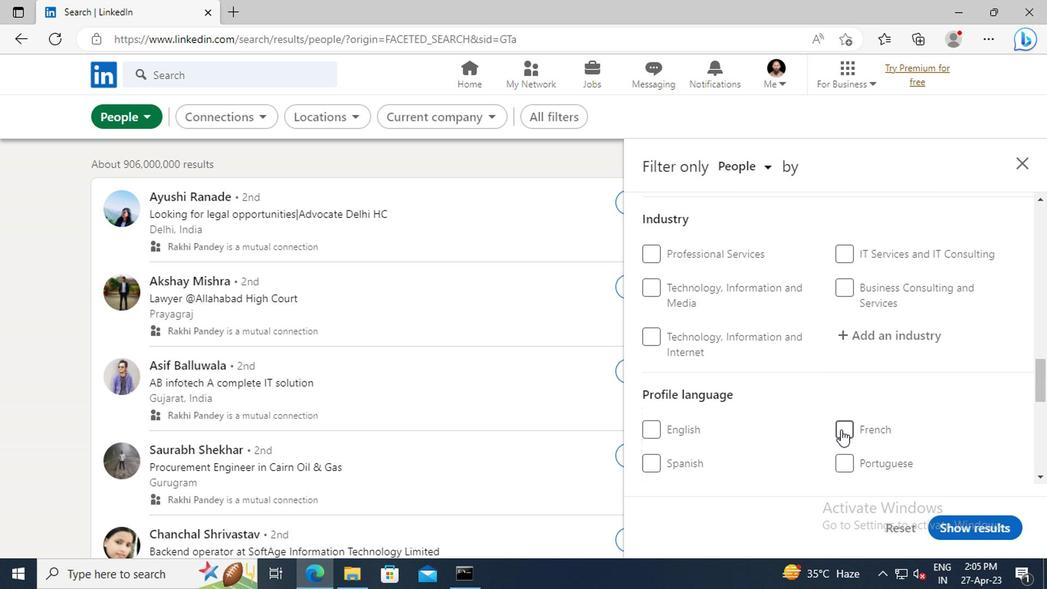 
Action: Mouse moved to (851, 412)
Screenshot: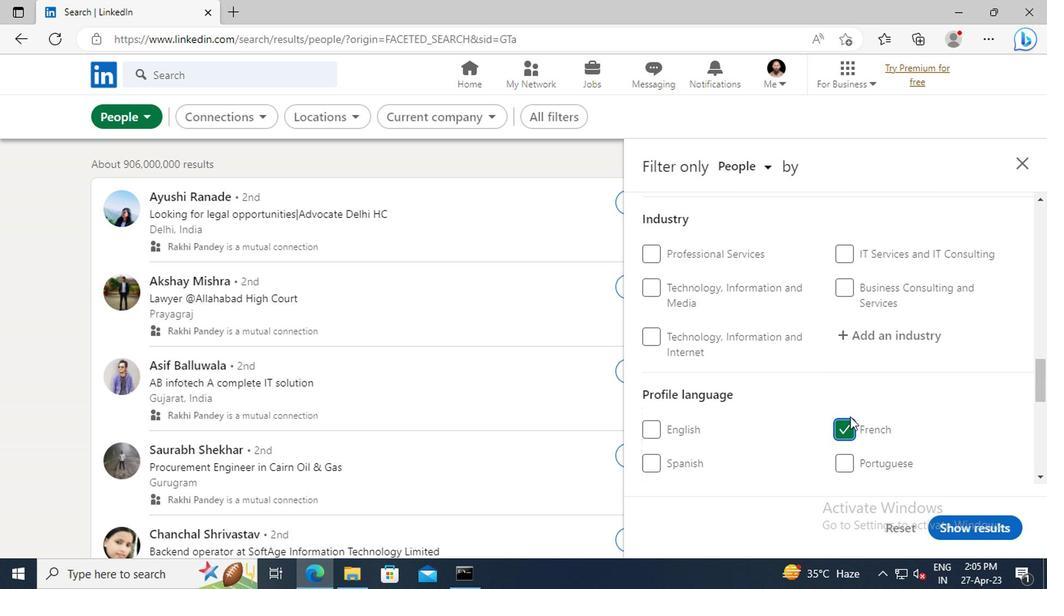 
Action: Mouse scrolled (851, 413) with delta (0, 0)
Screenshot: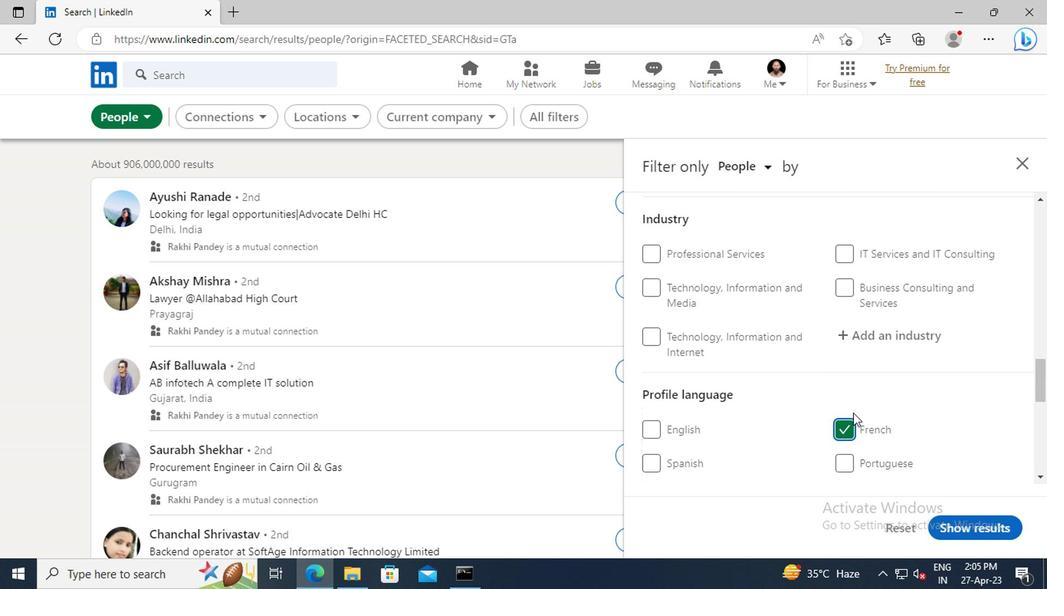 
Action: Mouse scrolled (851, 413) with delta (0, 0)
Screenshot: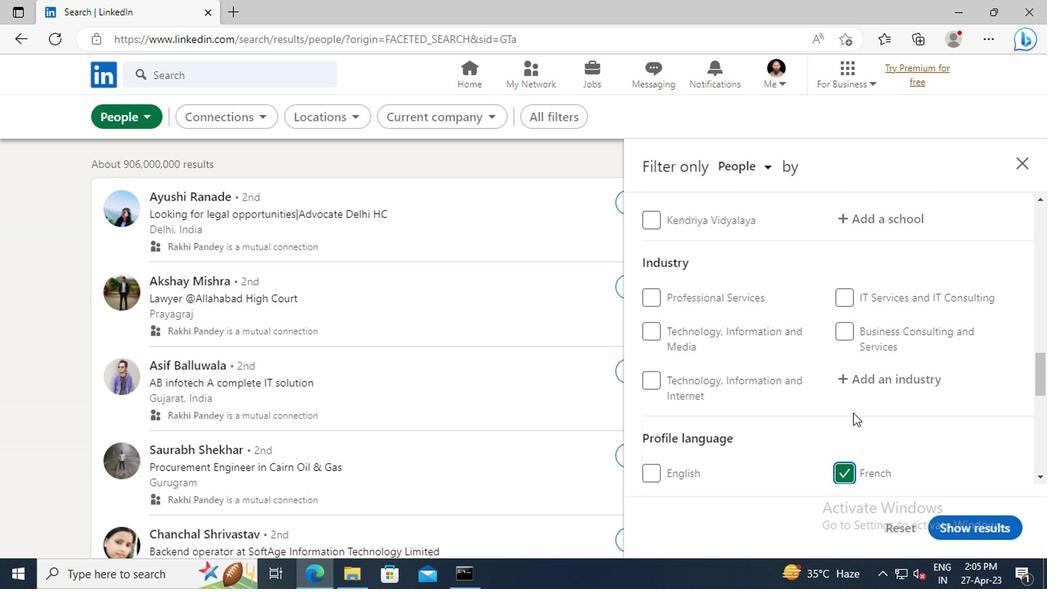 
Action: Mouse scrolled (851, 413) with delta (0, 0)
Screenshot: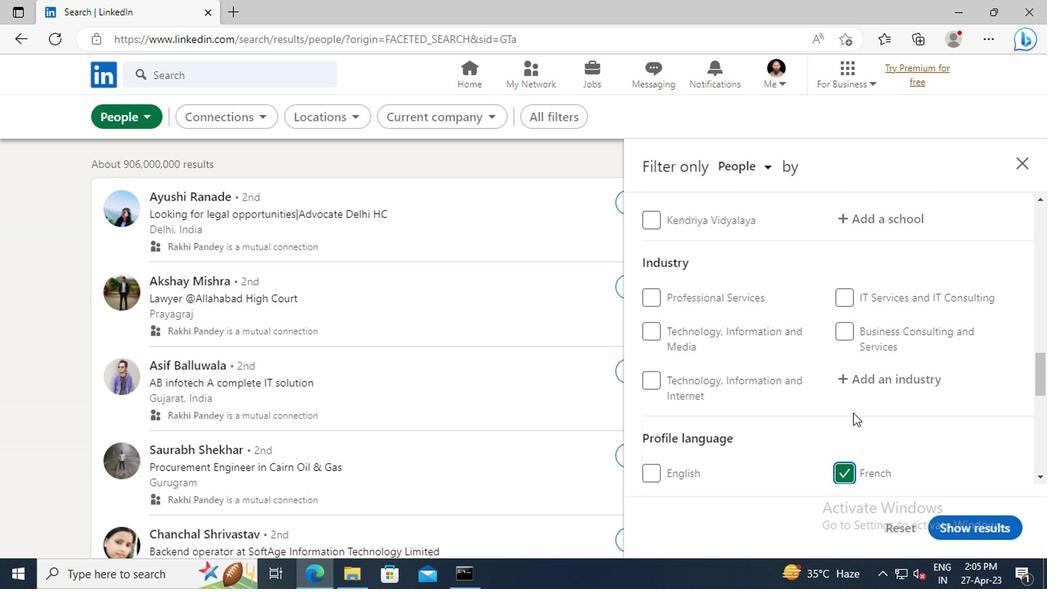 
Action: Mouse scrolled (851, 413) with delta (0, 0)
Screenshot: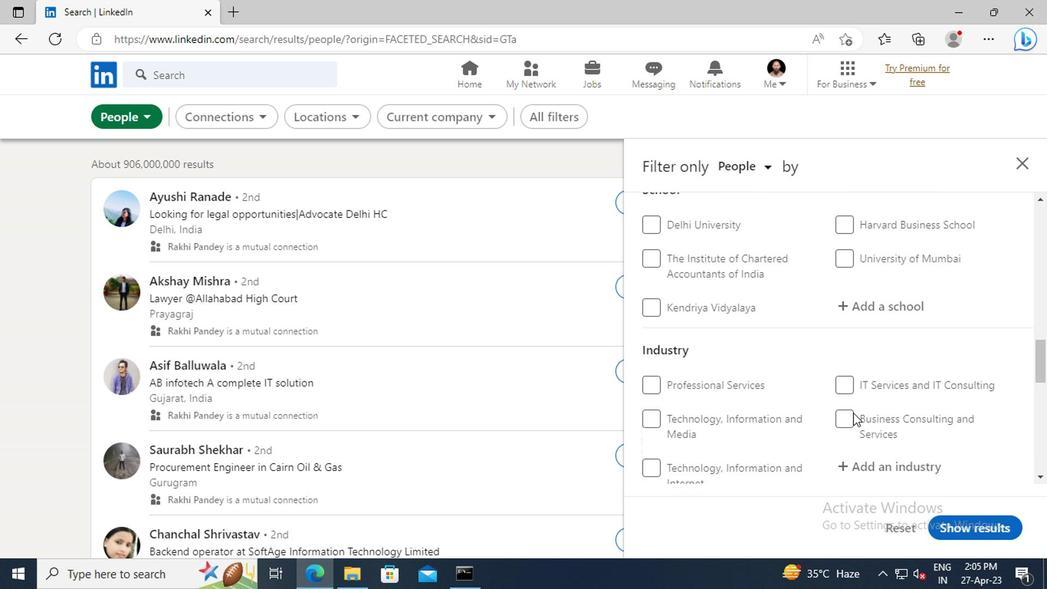 
Action: Mouse scrolled (851, 413) with delta (0, 0)
Screenshot: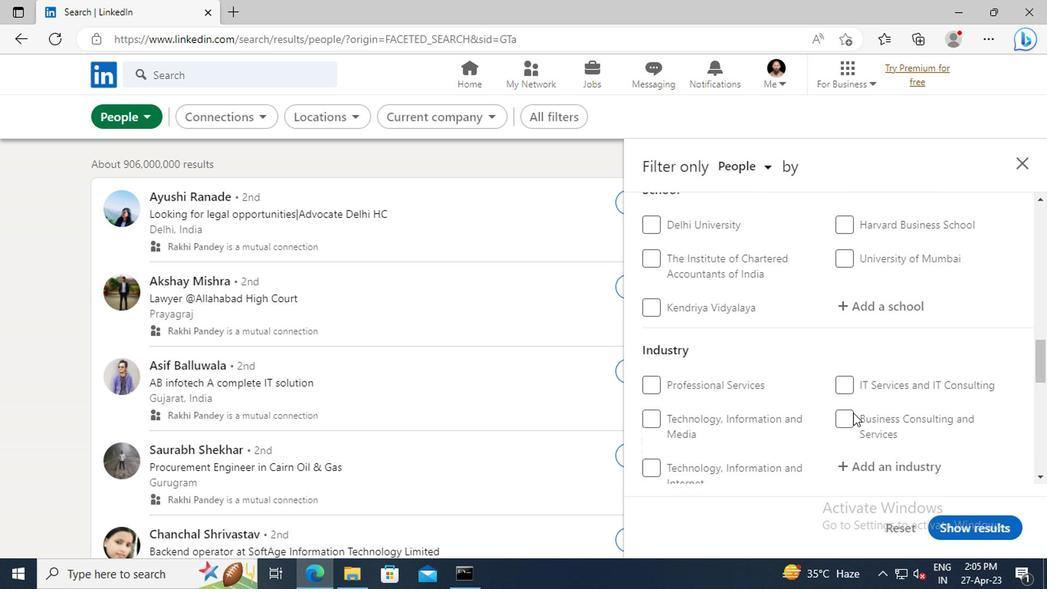 
Action: Mouse scrolled (851, 413) with delta (0, 0)
Screenshot: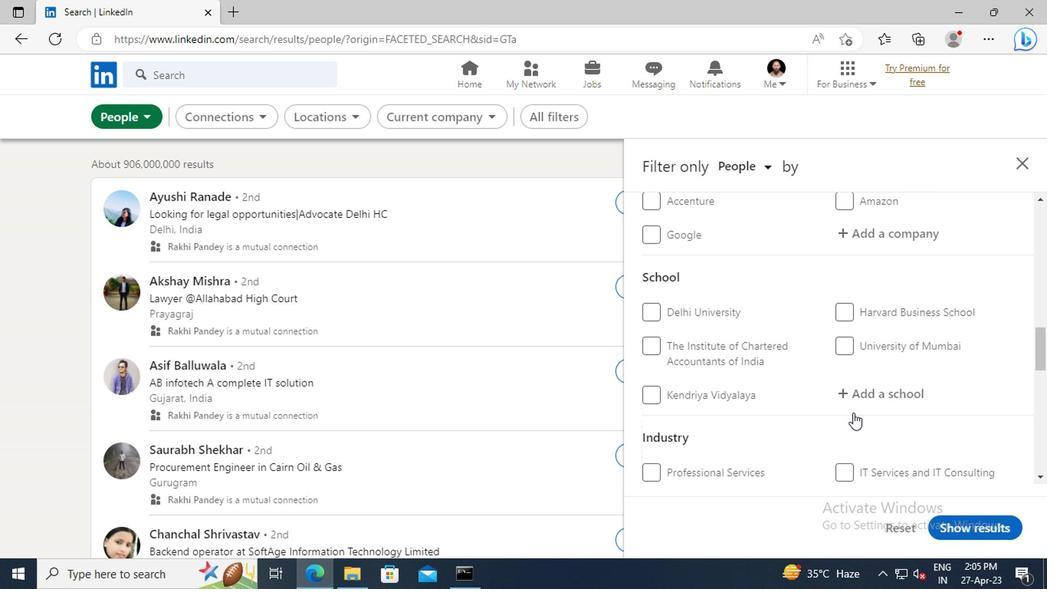 
Action: Mouse scrolled (851, 413) with delta (0, 0)
Screenshot: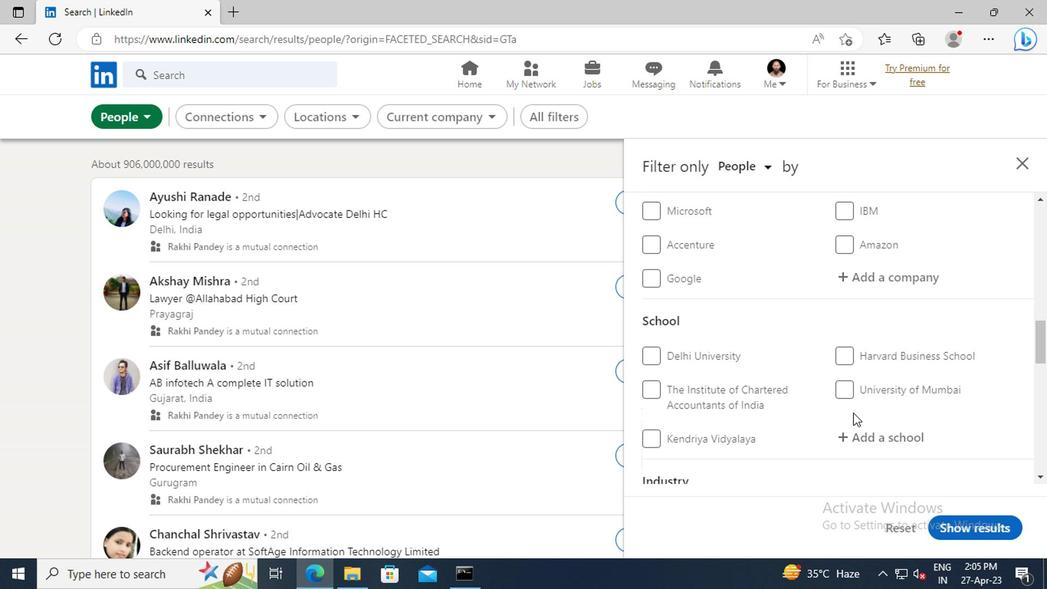 
Action: Mouse scrolled (851, 413) with delta (0, 0)
Screenshot: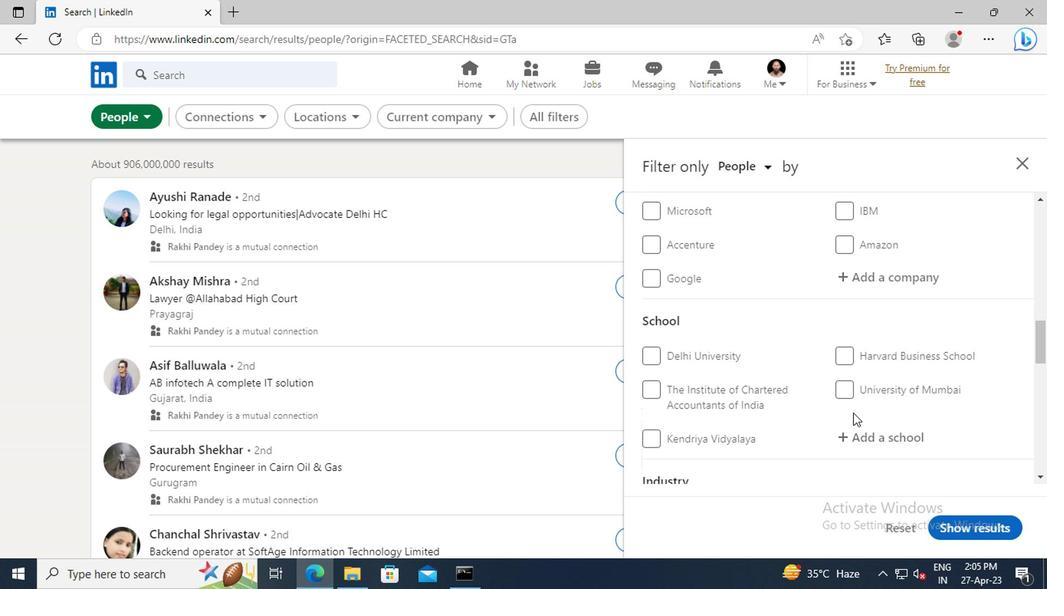 
Action: Mouse scrolled (851, 413) with delta (0, 0)
Screenshot: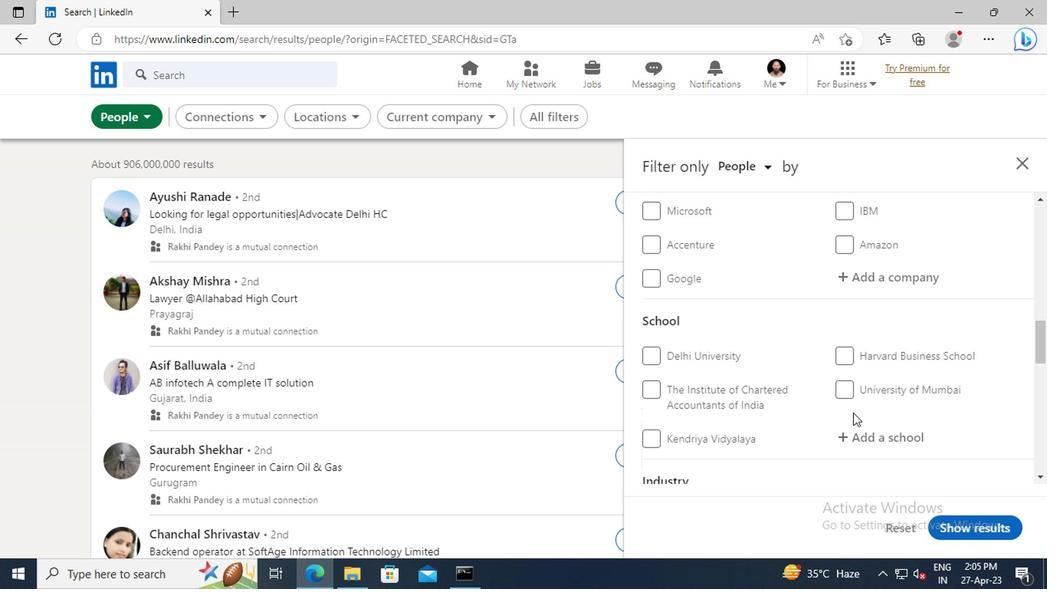 
Action: Mouse scrolled (851, 413) with delta (0, 0)
Screenshot: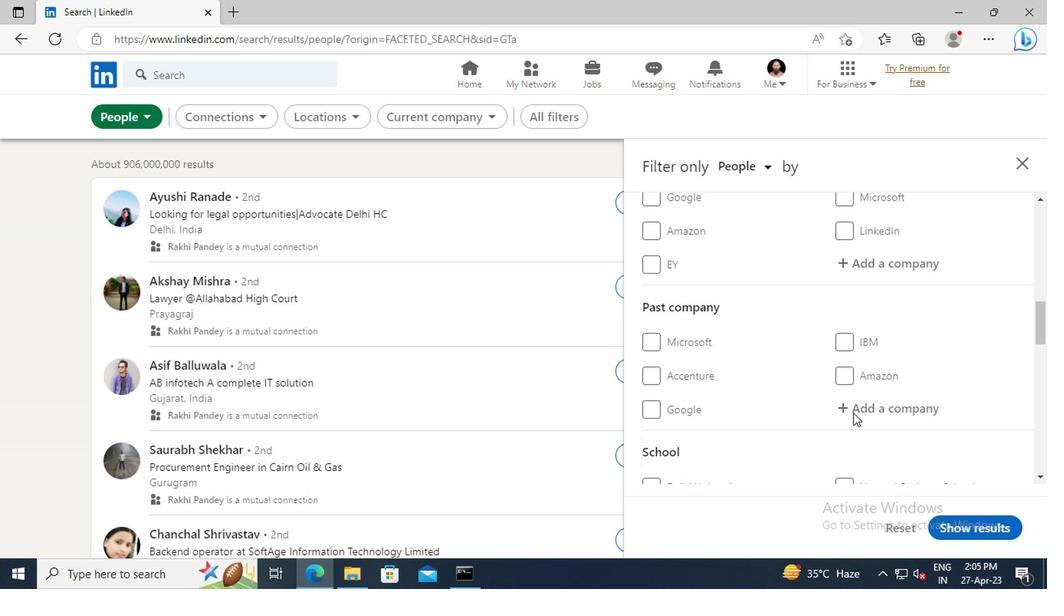 
Action: Mouse scrolled (851, 413) with delta (0, 0)
Screenshot: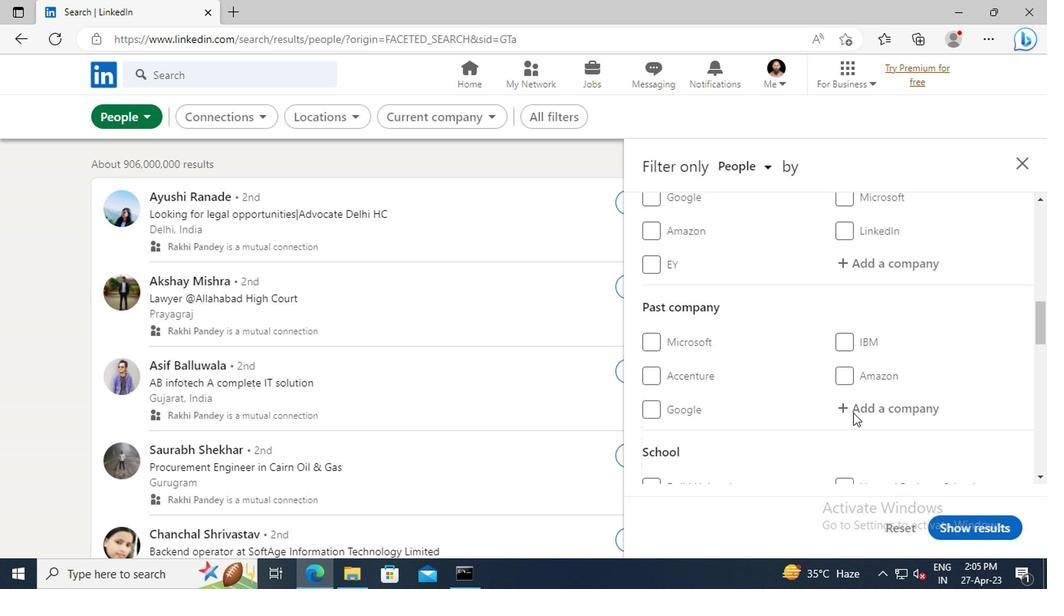 
Action: Mouse scrolled (851, 413) with delta (0, 0)
Screenshot: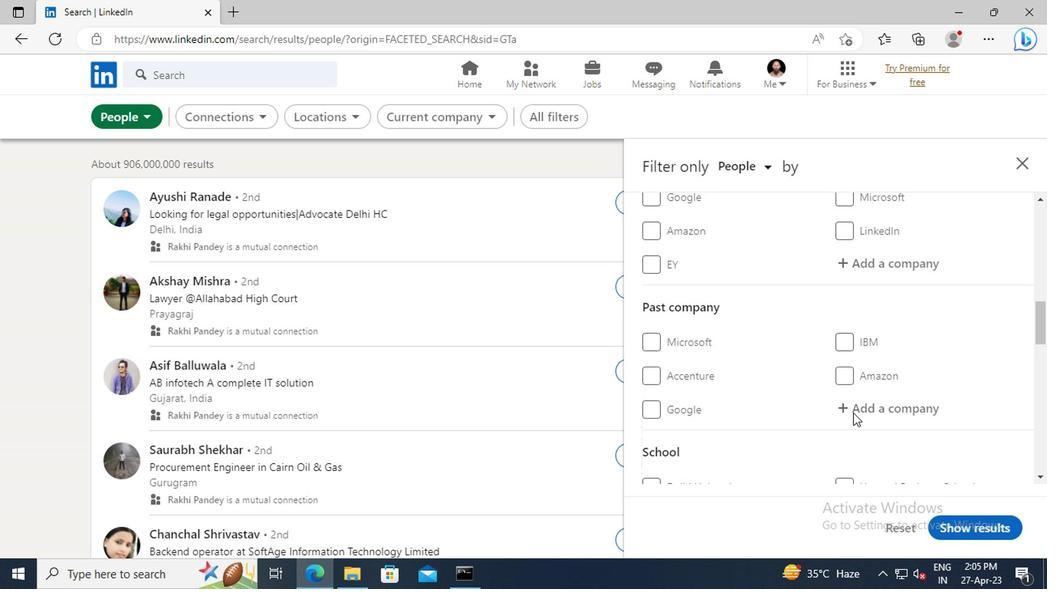 
Action: Mouse moved to (851, 401)
Screenshot: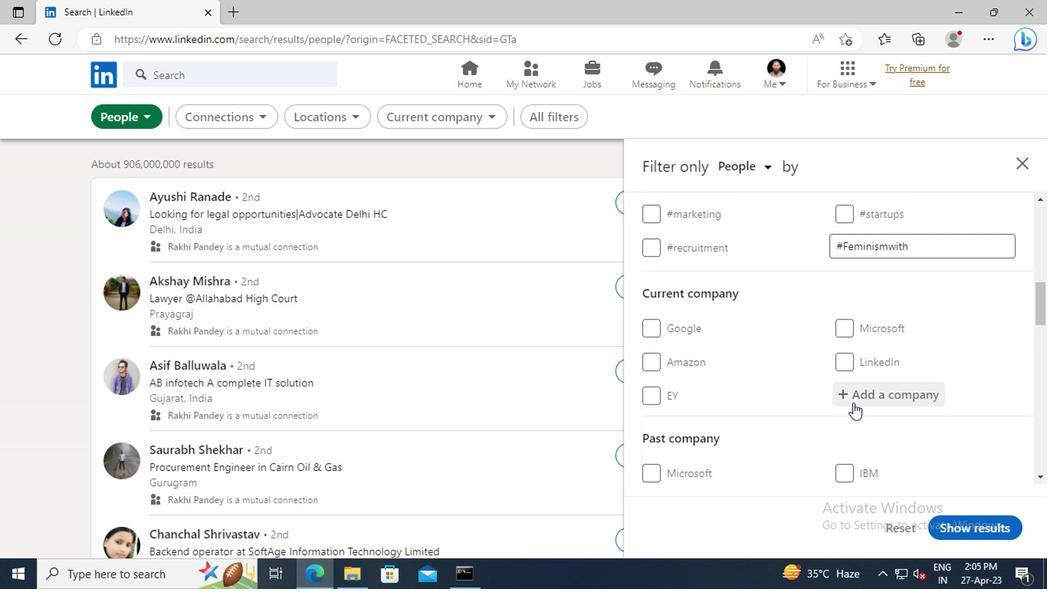 
Action: Mouse pressed left at (851, 401)
Screenshot: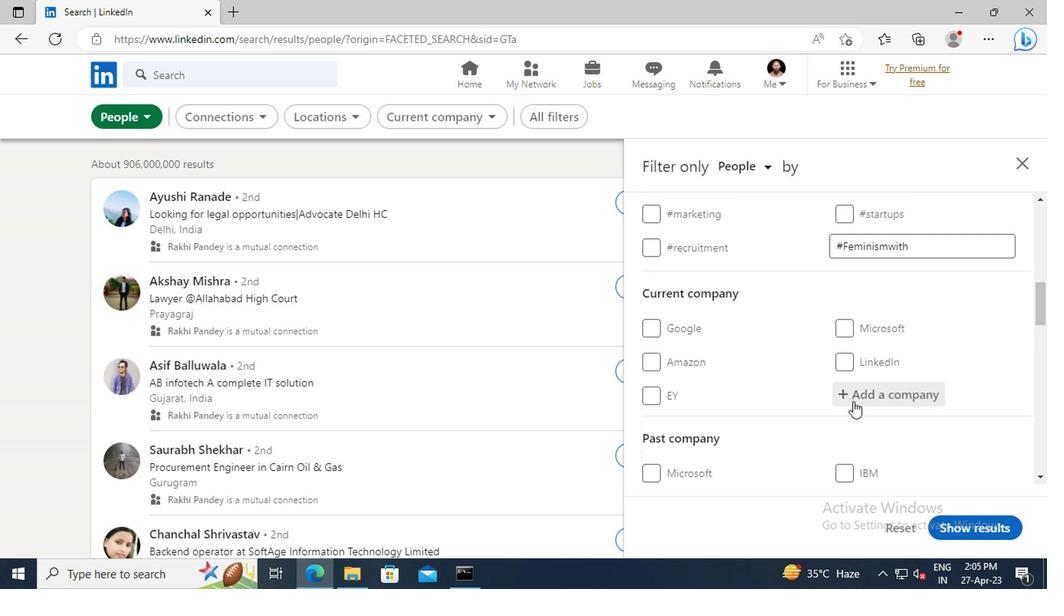 
Action: Key pressed <Key.shift>EN<Key.space>WORLD<Key.space>GROUP
Screenshot: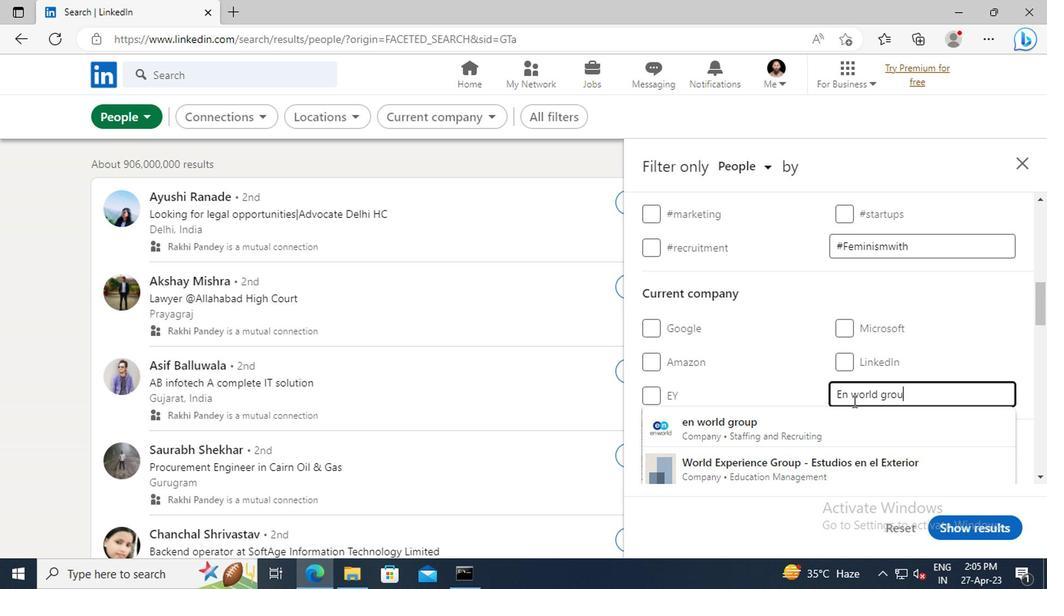 
Action: Mouse moved to (844, 423)
Screenshot: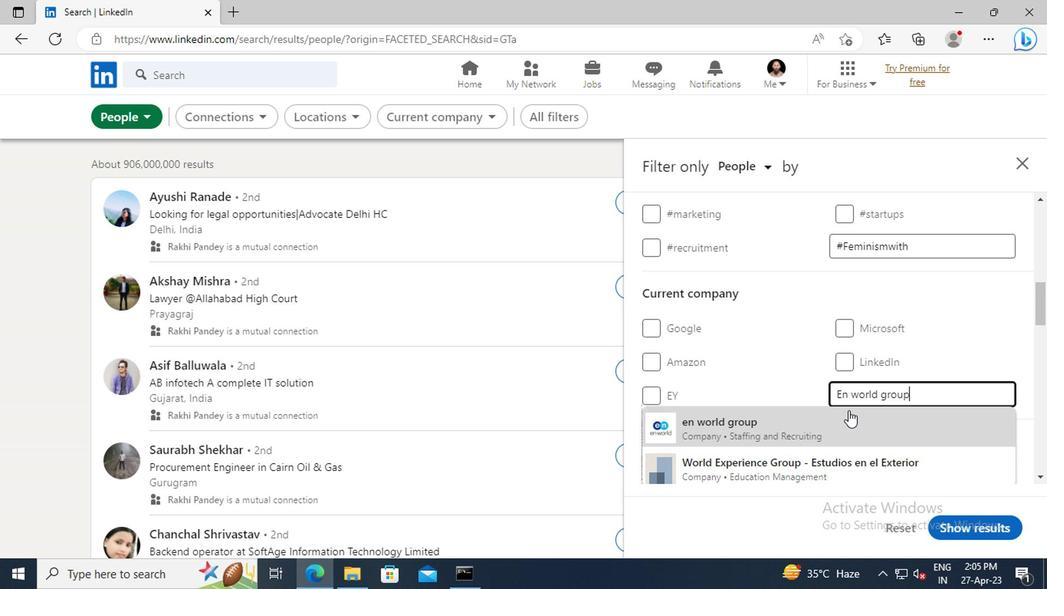
Action: Mouse pressed left at (844, 423)
Screenshot: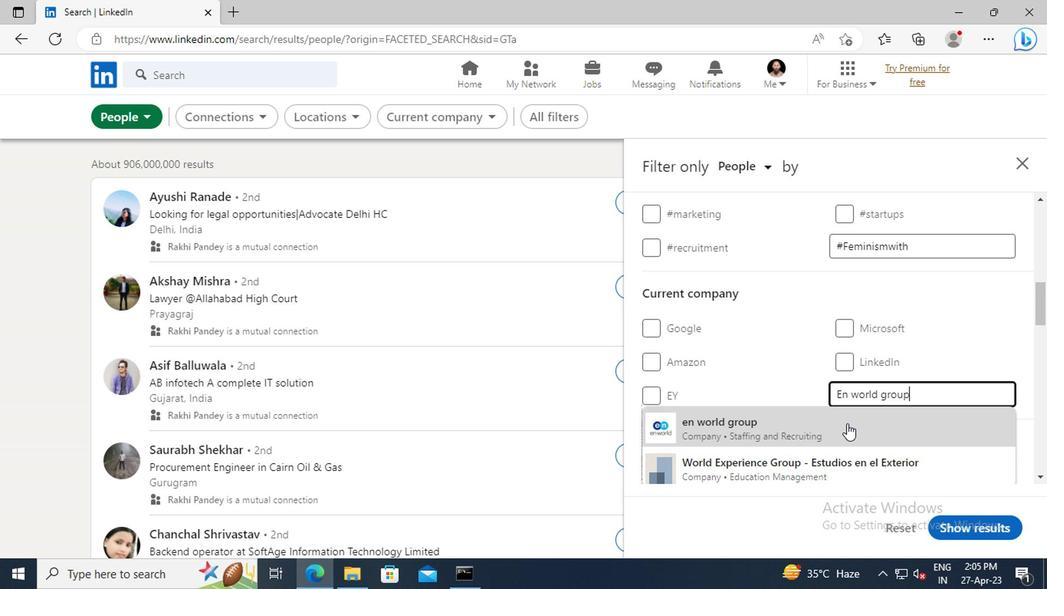 
Action: Mouse moved to (847, 385)
Screenshot: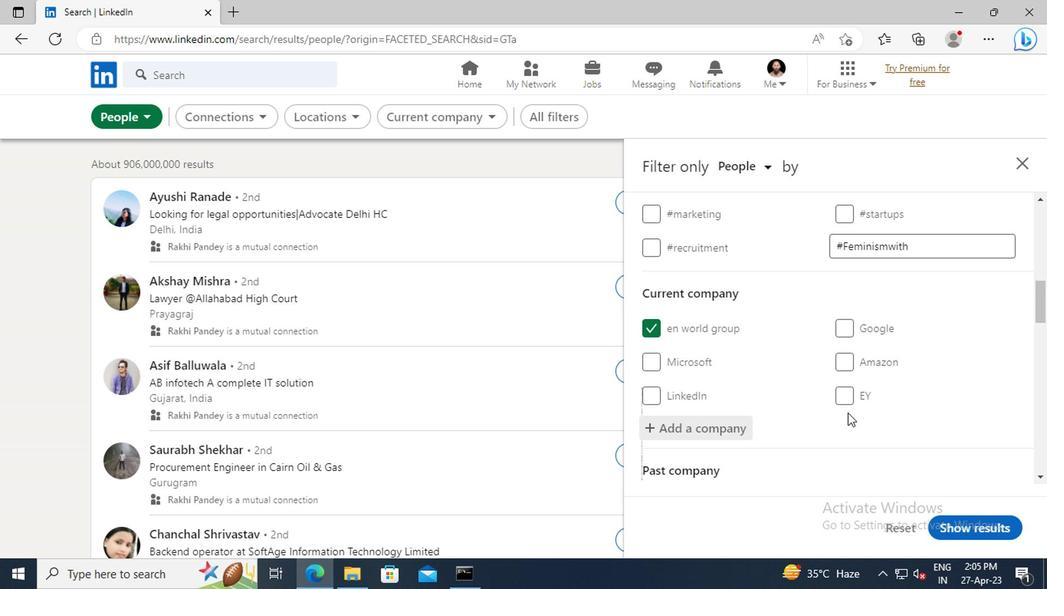 
Action: Mouse scrolled (847, 384) with delta (0, 0)
Screenshot: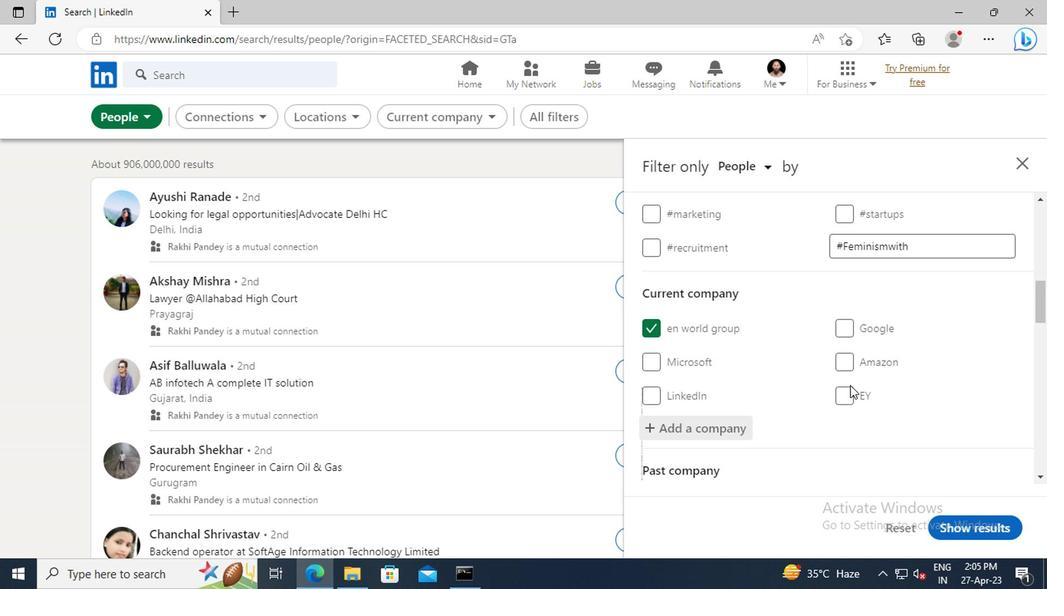 
Action: Mouse scrolled (847, 384) with delta (0, 0)
Screenshot: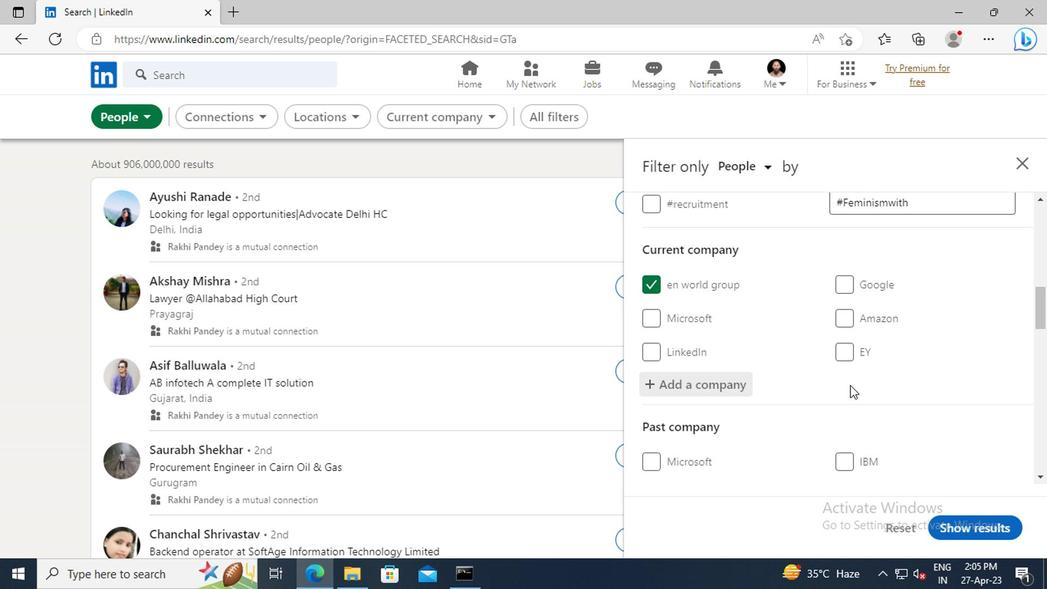 
Action: Mouse scrolled (847, 384) with delta (0, 0)
Screenshot: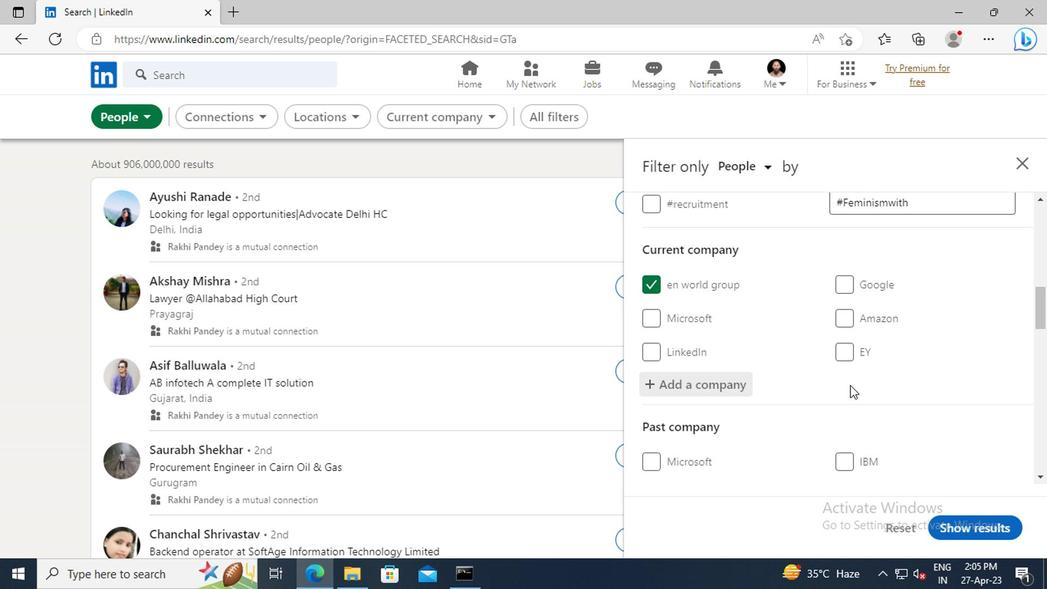 
Action: Mouse scrolled (847, 384) with delta (0, 0)
Screenshot: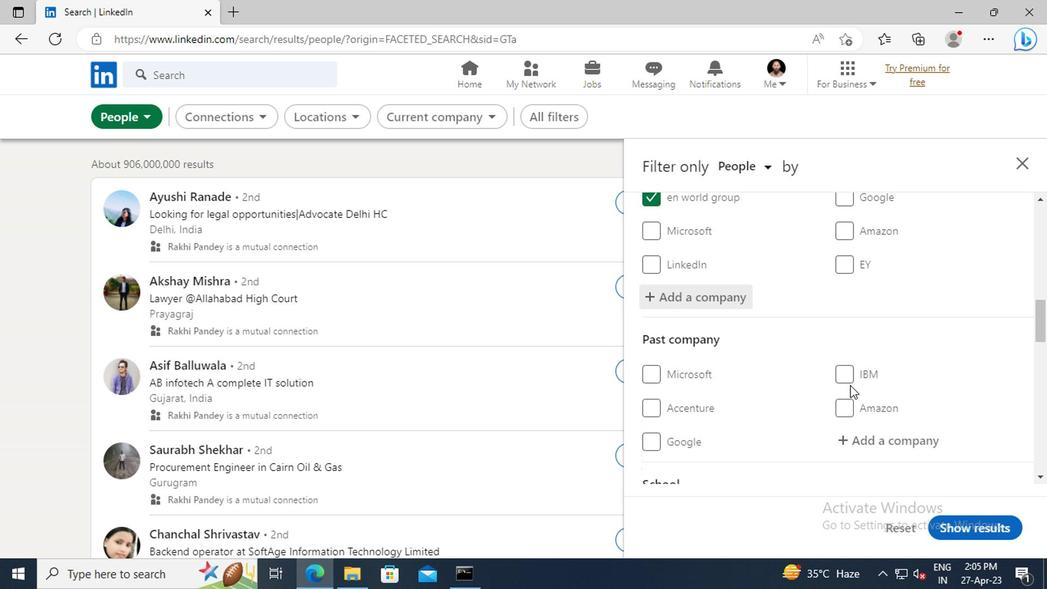
Action: Mouse scrolled (847, 384) with delta (0, 0)
Screenshot: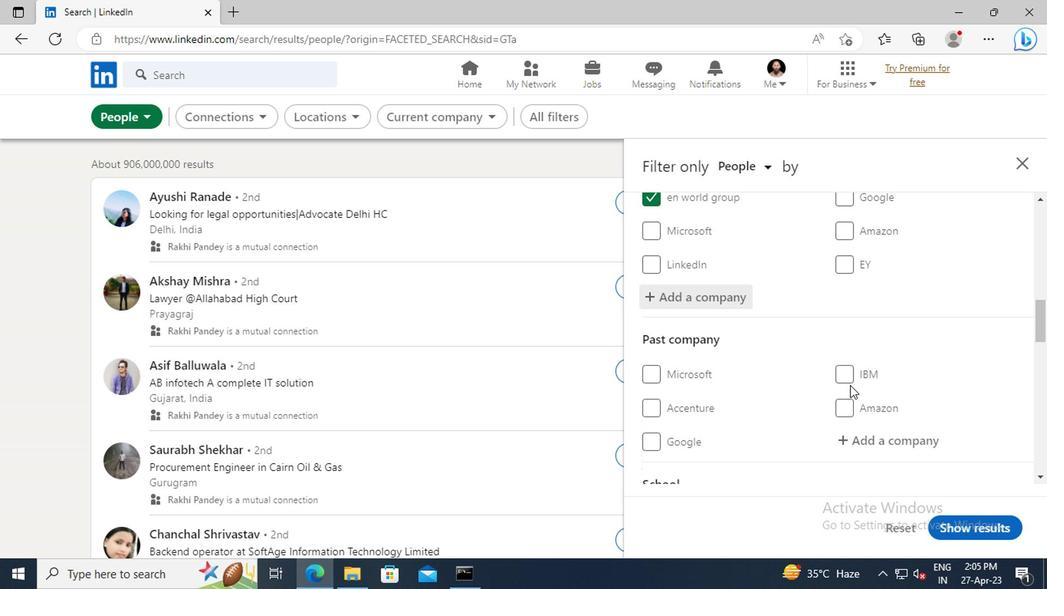 
Action: Mouse scrolled (847, 384) with delta (0, 0)
Screenshot: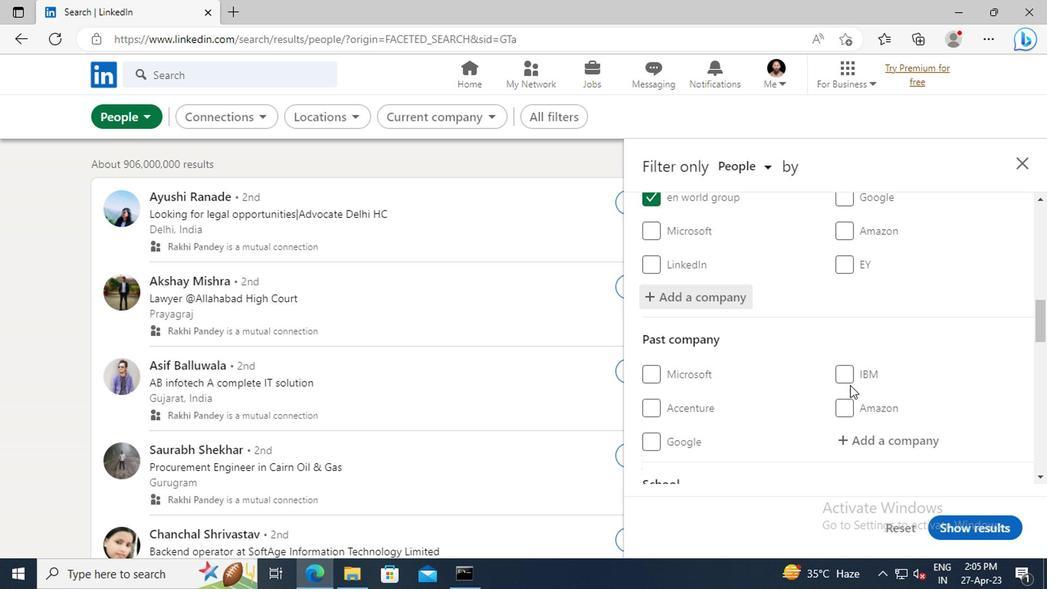 
Action: Mouse scrolled (847, 384) with delta (0, 0)
Screenshot: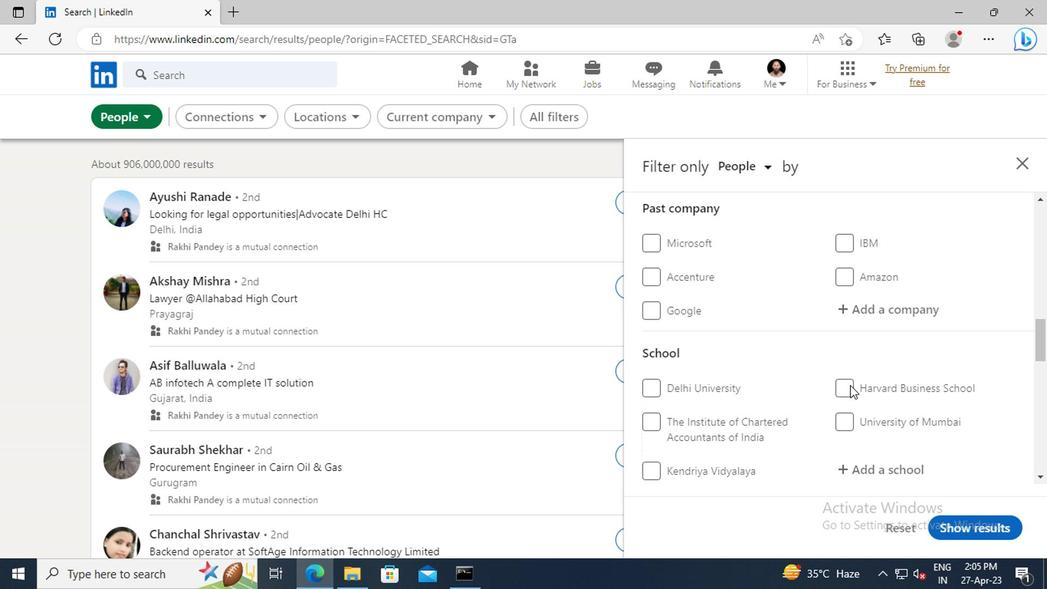
Action: Mouse scrolled (847, 384) with delta (0, 0)
Screenshot: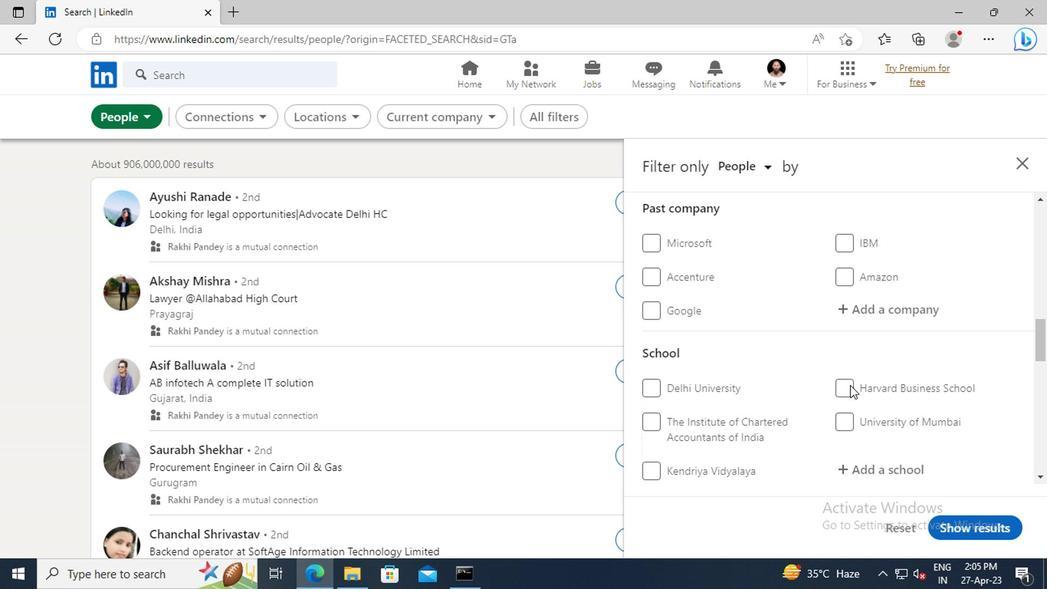 
Action: Mouse scrolled (847, 384) with delta (0, 0)
Screenshot: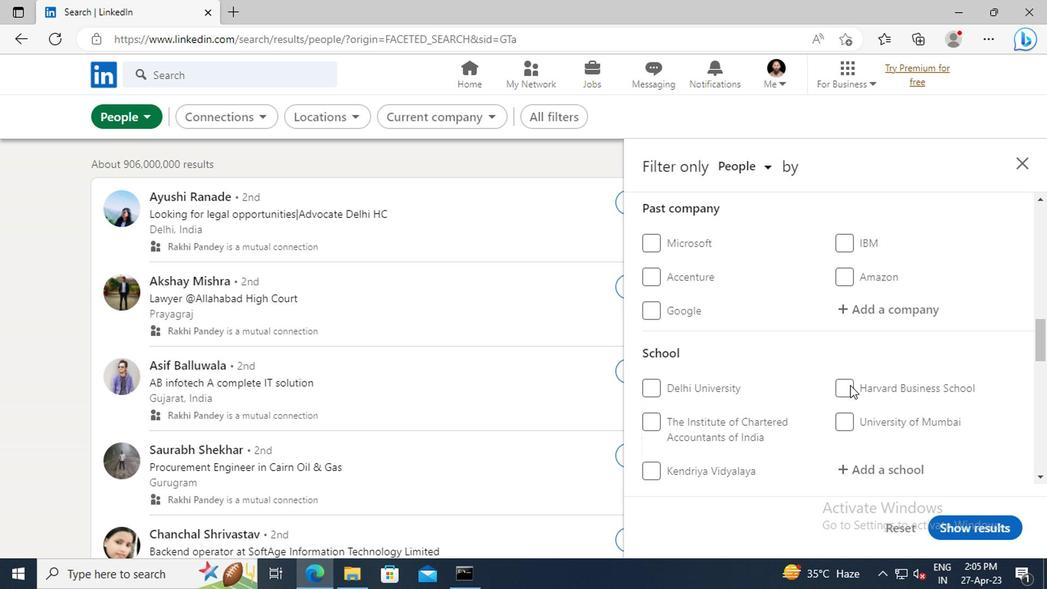 
Action: Mouse moved to (869, 346)
Screenshot: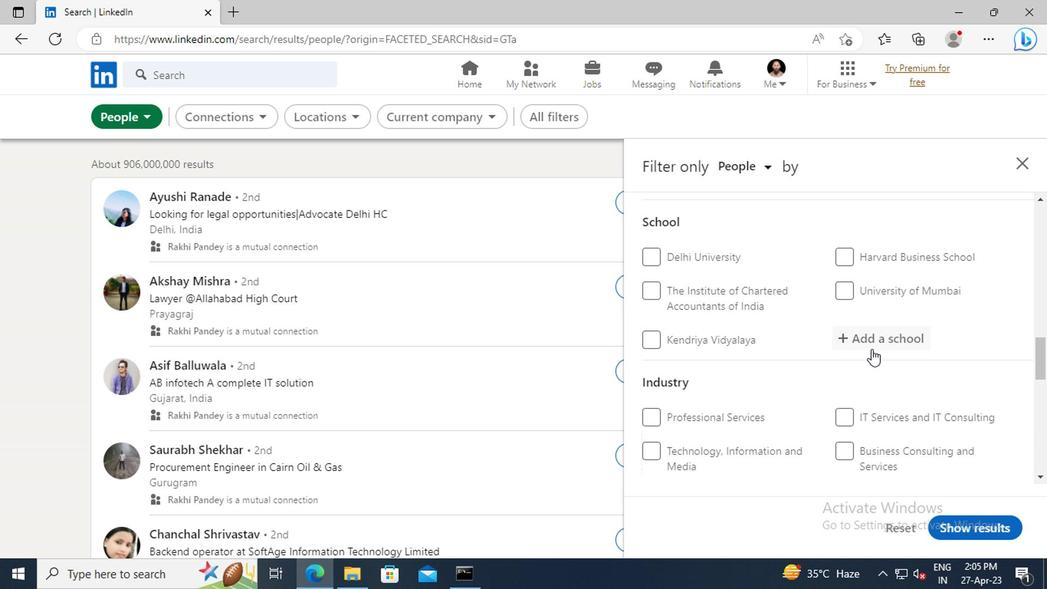 
Action: Mouse pressed left at (869, 346)
Screenshot: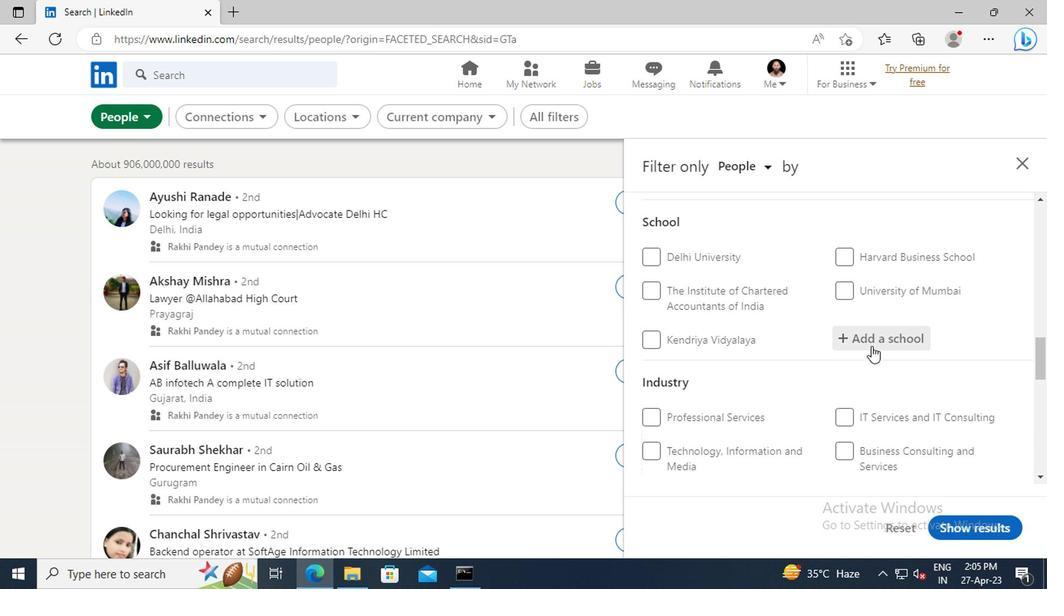 
Action: Key pressed <Key.shift>WEST<Key.space><Key.shift>BENGAL<Key.space><Key.shift>STATE<Key.space><Key.shift>UNIVERSITY,<Key.space><Key.shift>KOLKATA
Screenshot: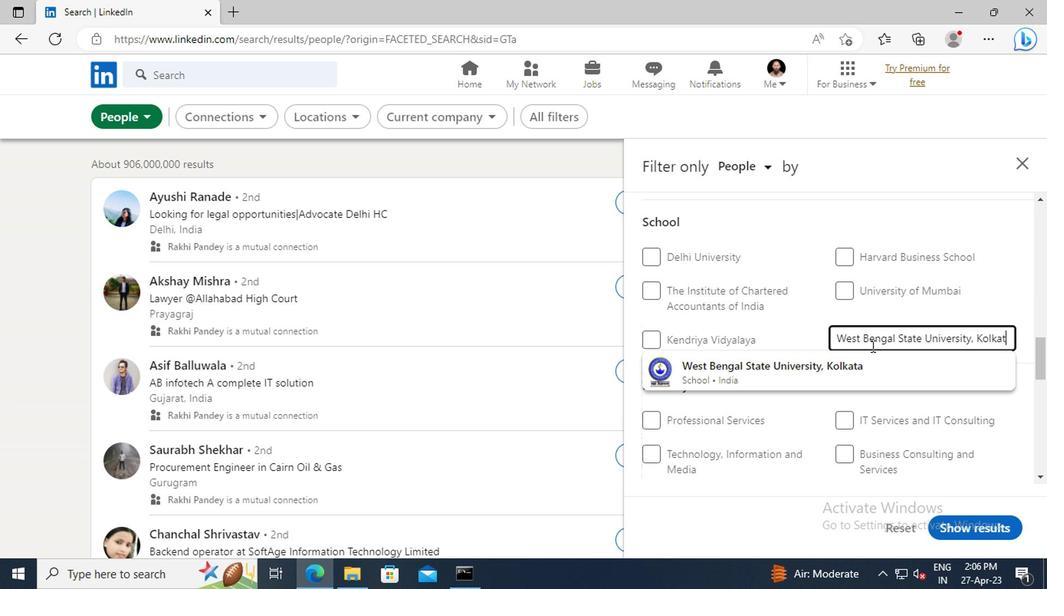 
Action: Mouse moved to (868, 360)
Screenshot: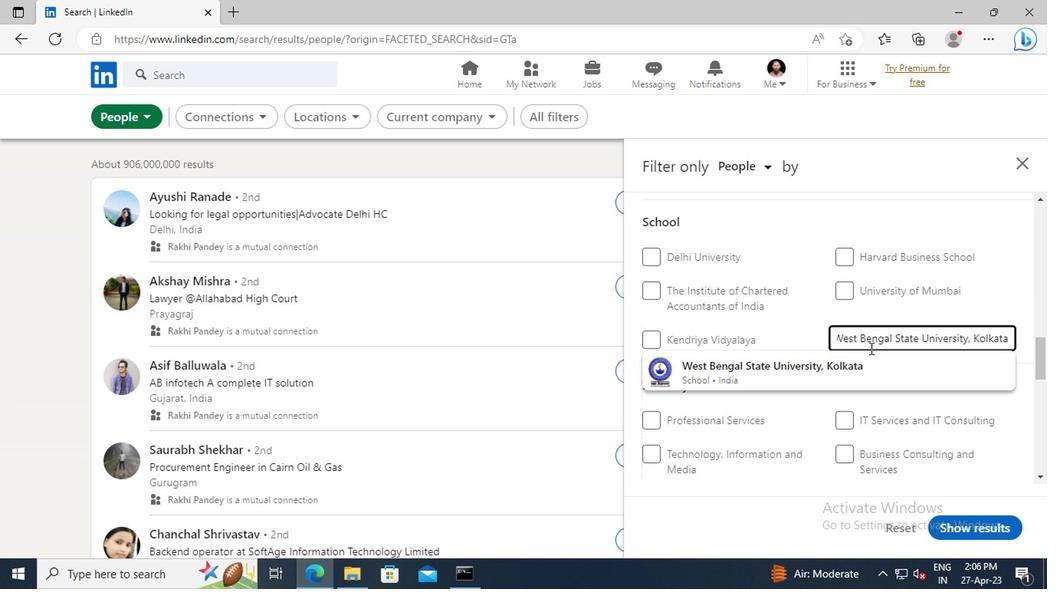 
Action: Mouse pressed left at (868, 360)
Screenshot: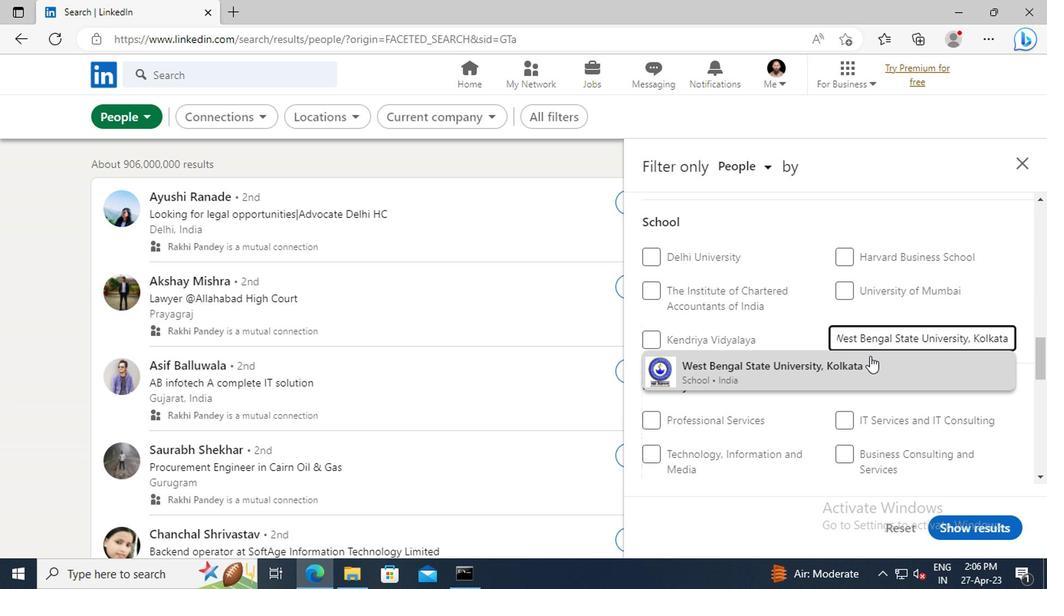
Action: Mouse moved to (868, 335)
Screenshot: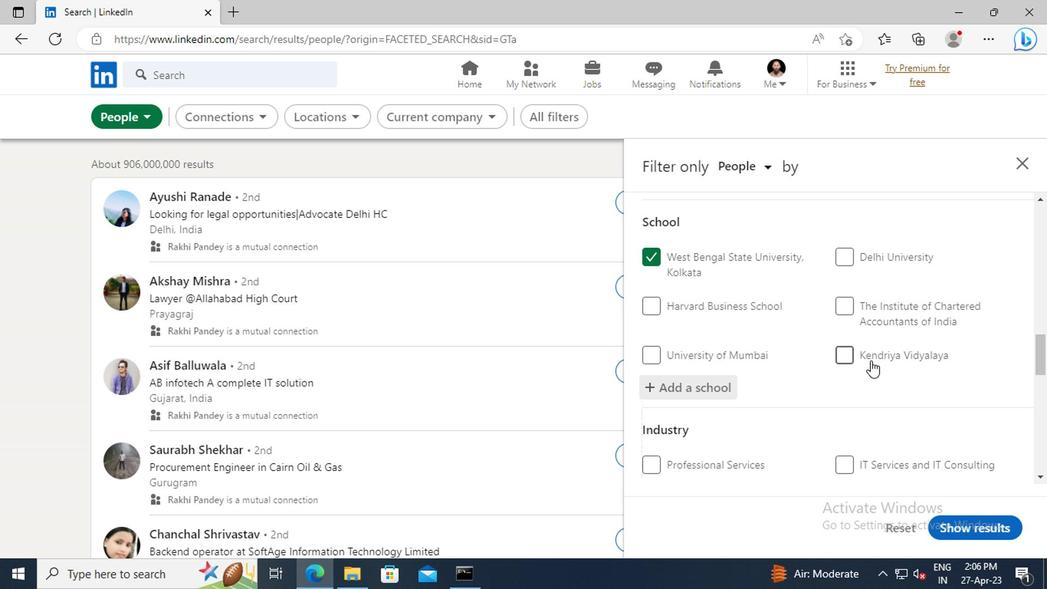 
Action: Mouse scrolled (868, 334) with delta (0, 0)
Screenshot: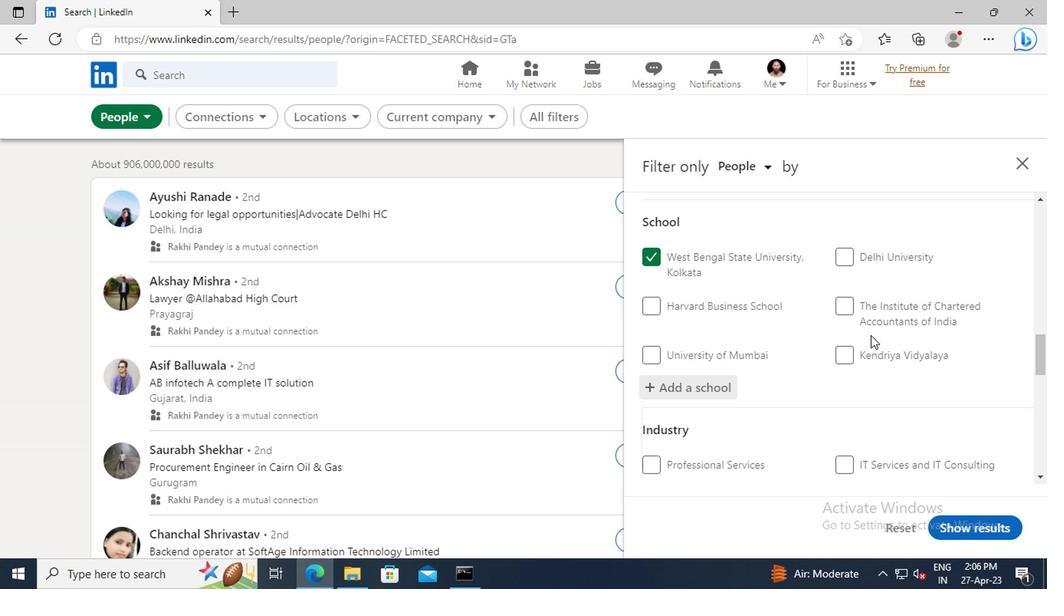 
Action: Mouse scrolled (868, 334) with delta (0, 0)
Screenshot: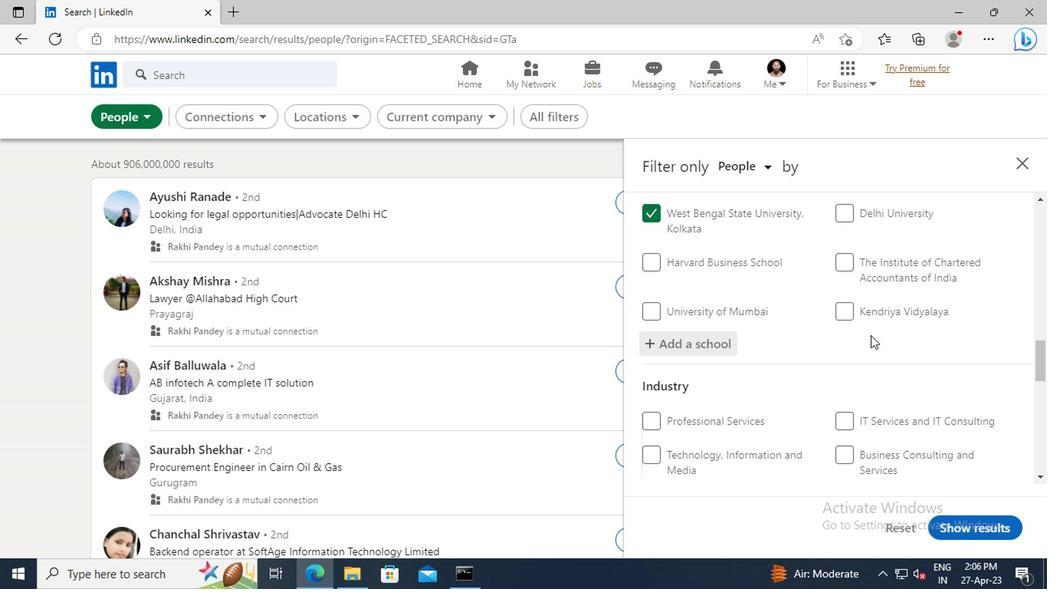
Action: Mouse scrolled (868, 334) with delta (0, 0)
Screenshot: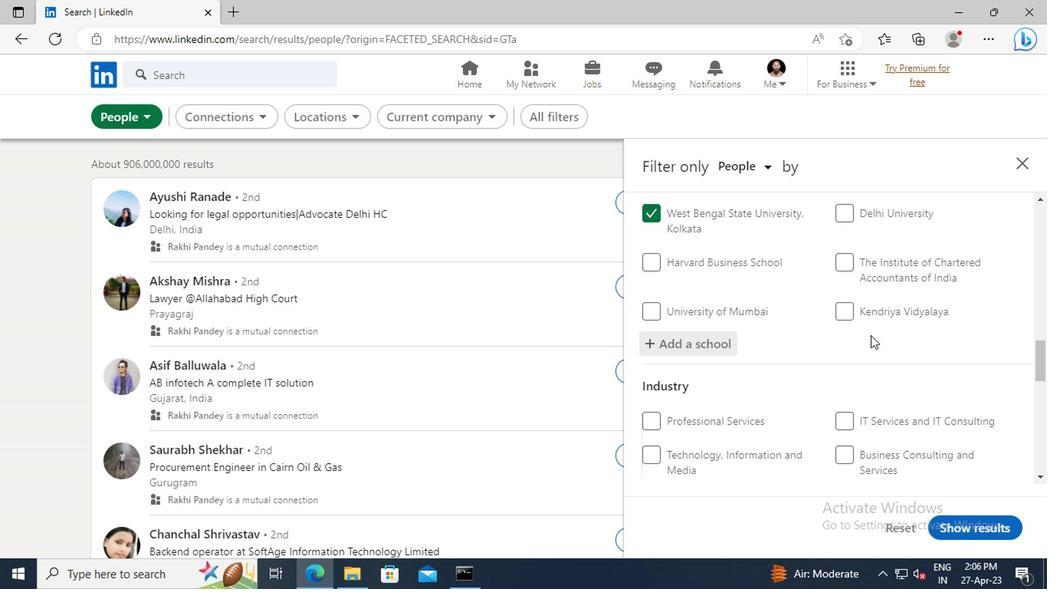 
Action: Mouse scrolled (868, 334) with delta (0, 0)
Screenshot: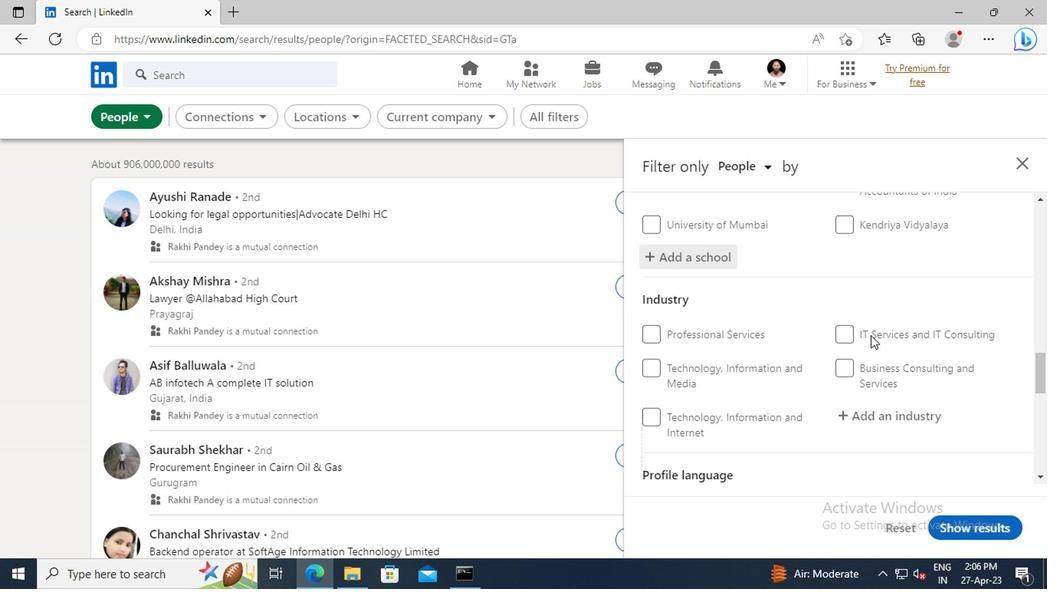 
Action: Mouse scrolled (868, 334) with delta (0, 0)
Screenshot: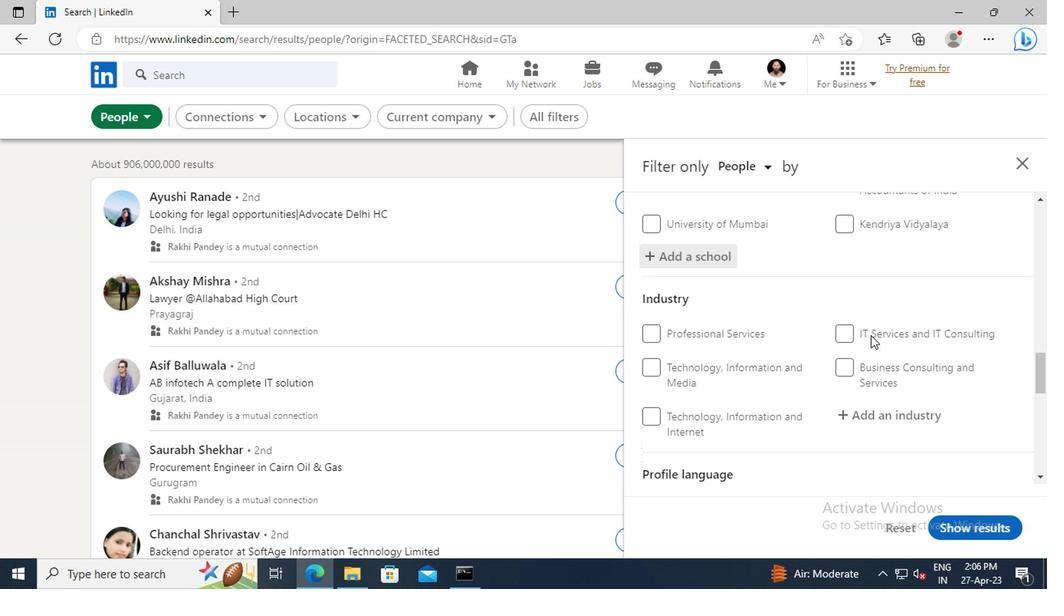 
Action: Mouse moved to (871, 334)
Screenshot: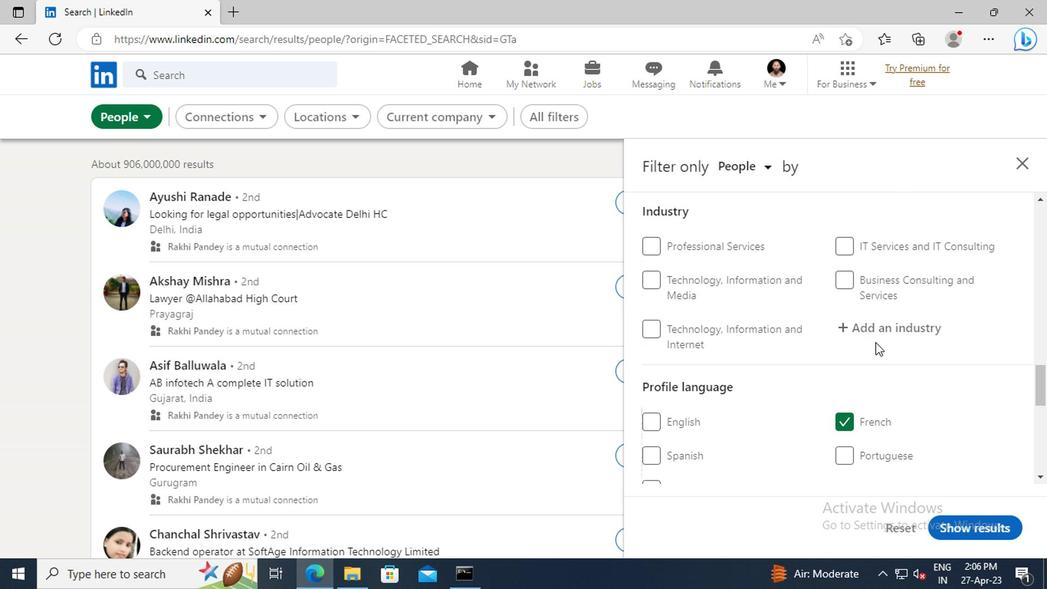 
Action: Mouse pressed left at (871, 334)
Screenshot: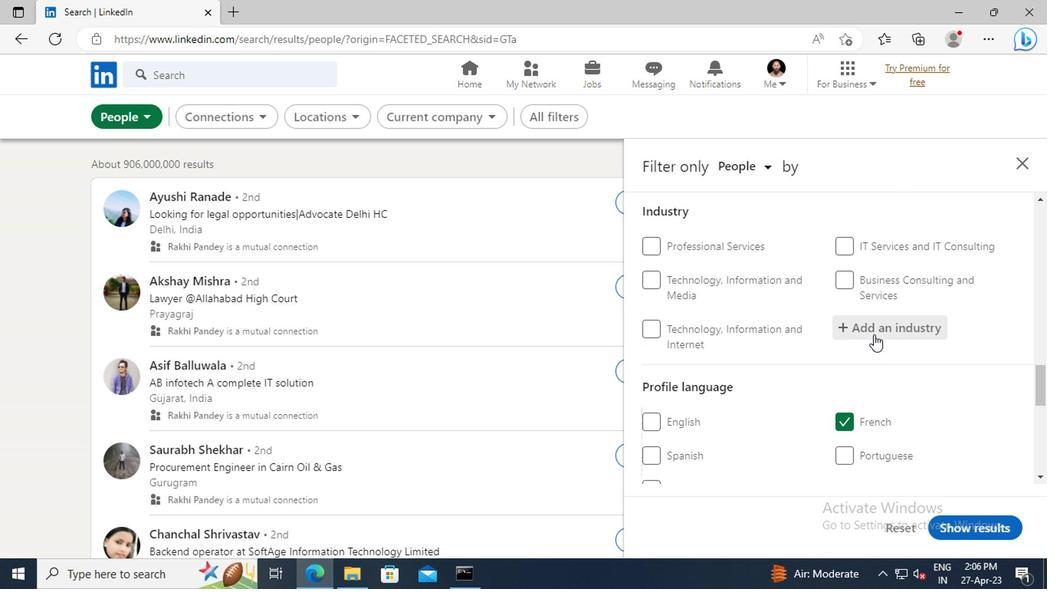 
Action: Key pressed <Key.shift>RETAIL<Key.space><Key.shift>OFFICE<Key.space><Key.shift>E
Screenshot: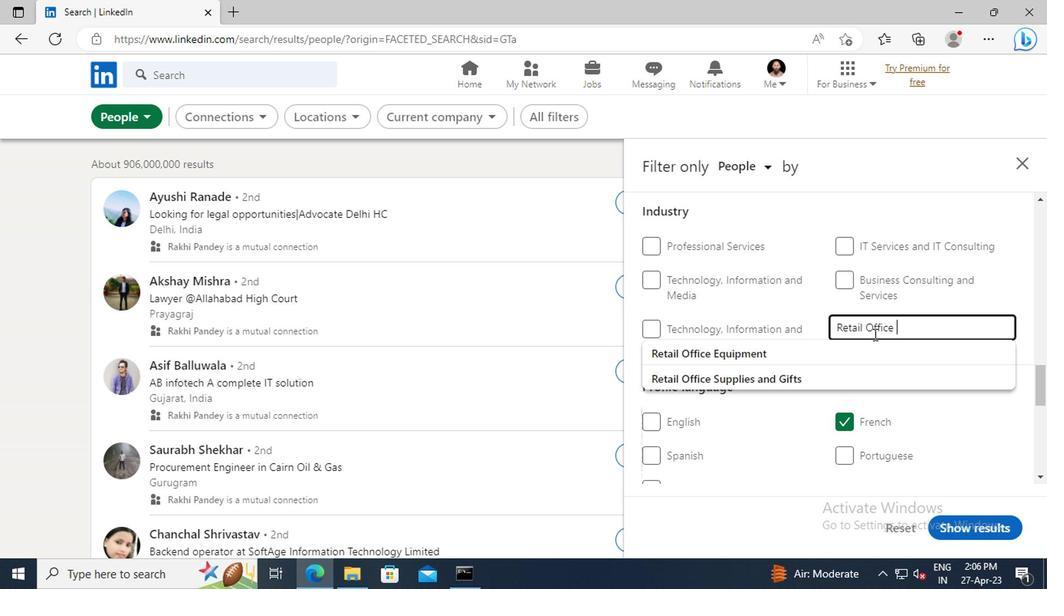 
Action: Mouse moved to (882, 352)
Screenshot: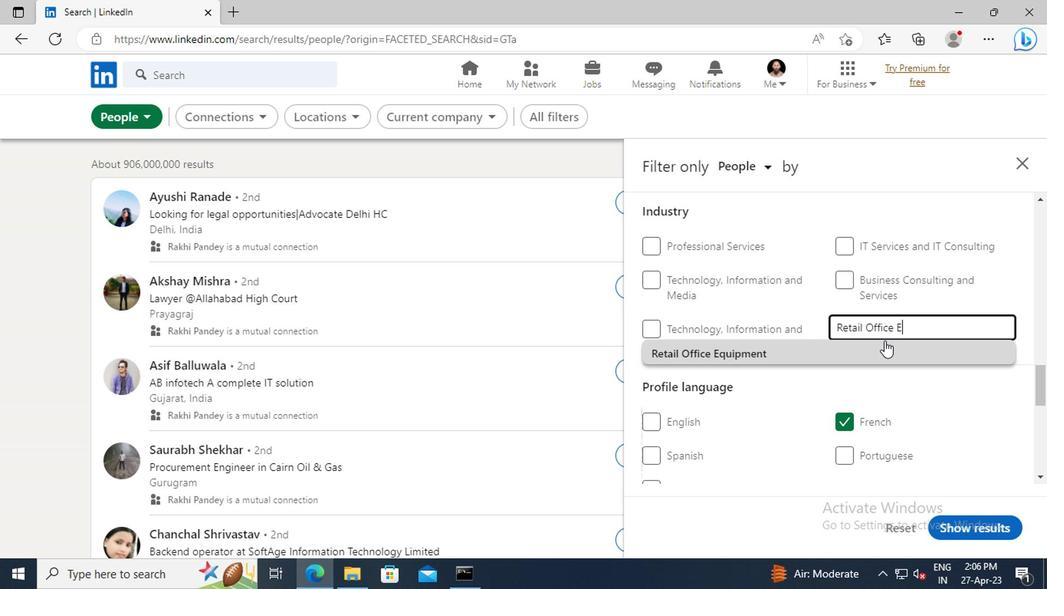 
Action: Mouse pressed left at (882, 352)
Screenshot: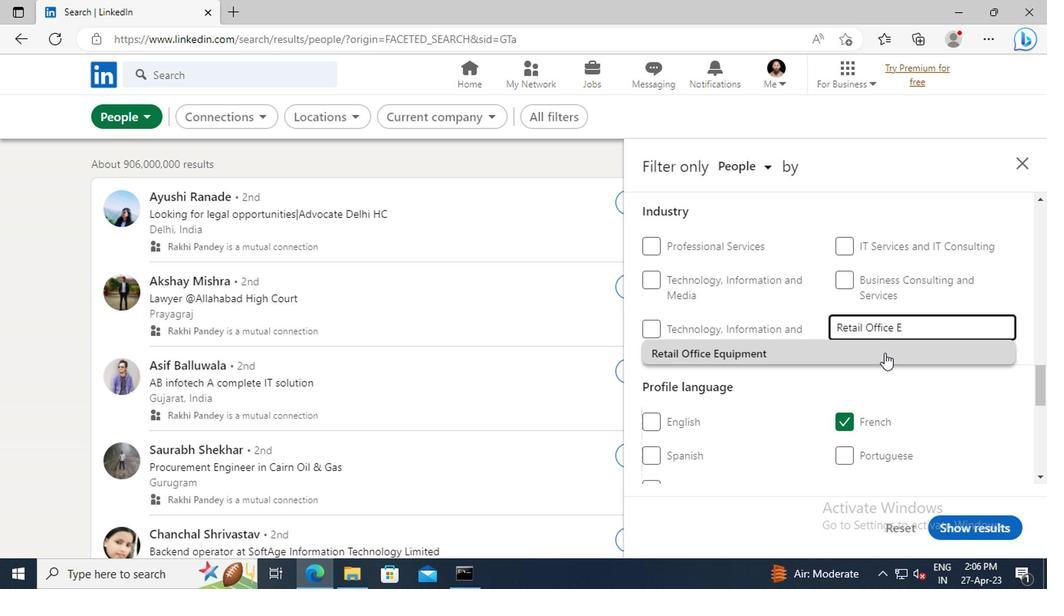 
Action: Mouse scrolled (882, 352) with delta (0, 0)
Screenshot: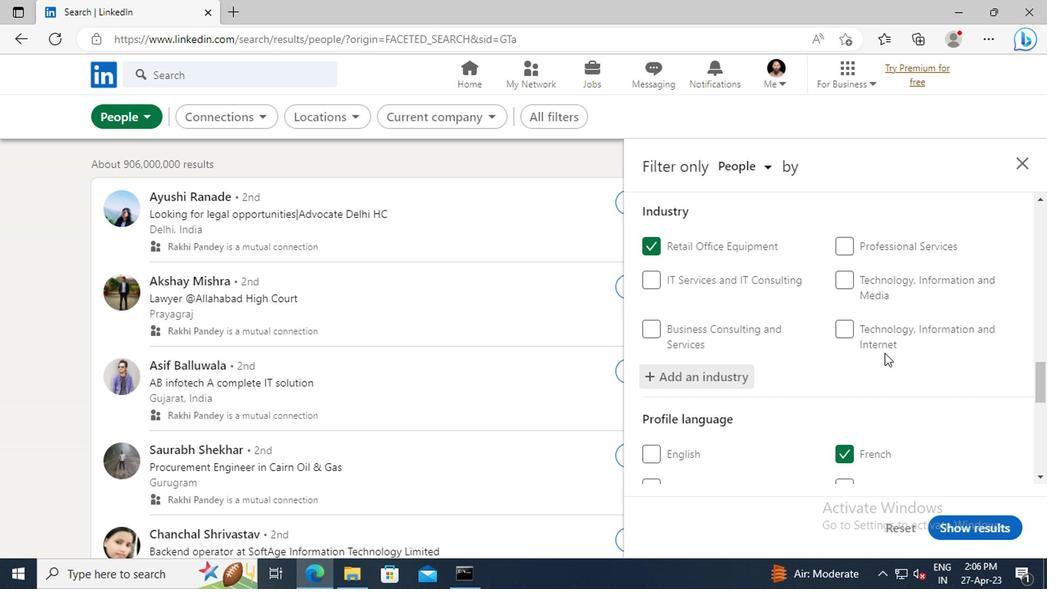 
Action: Mouse scrolled (882, 352) with delta (0, 0)
Screenshot: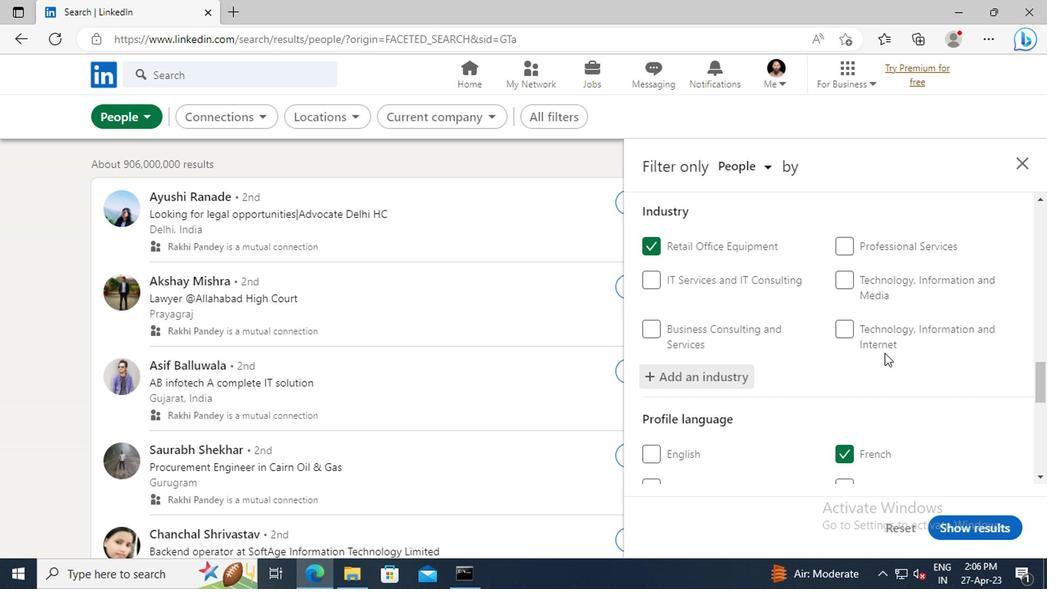 
Action: Mouse scrolled (882, 352) with delta (0, 0)
Screenshot: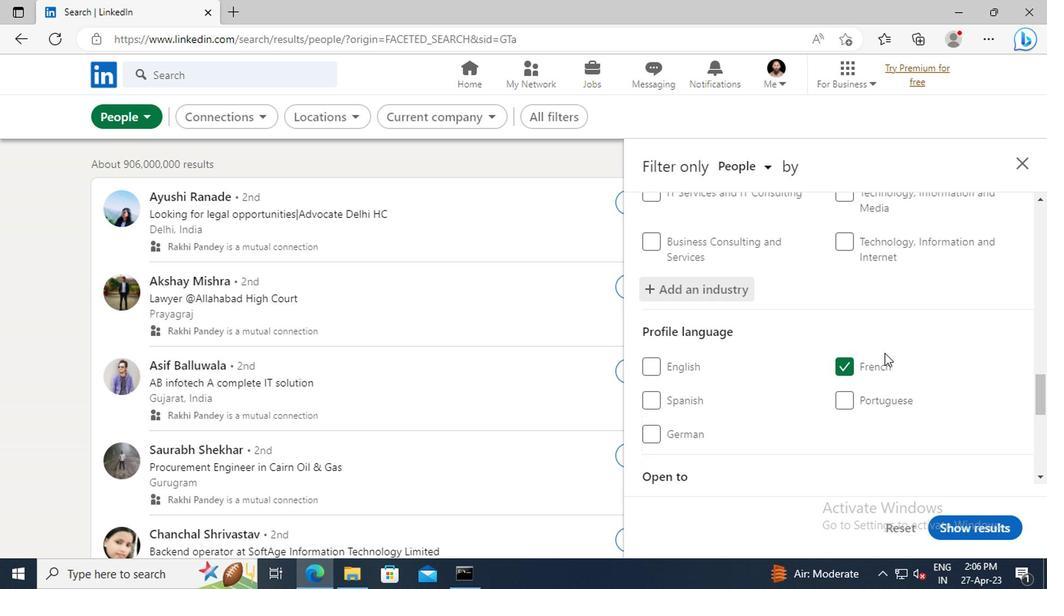 
Action: Mouse scrolled (882, 352) with delta (0, 0)
Screenshot: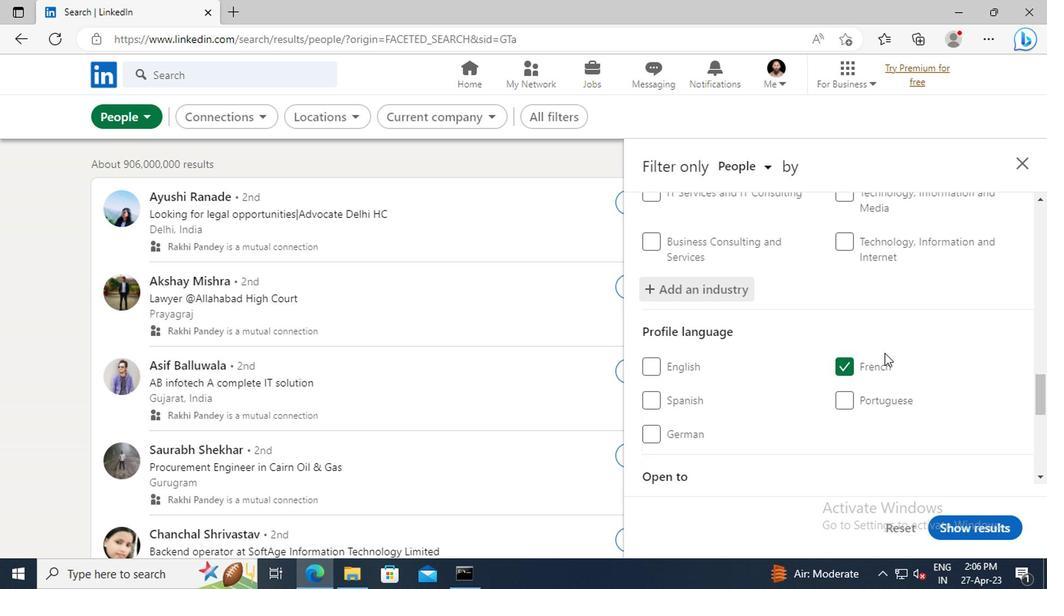 
Action: Mouse scrolled (882, 352) with delta (0, 0)
Screenshot: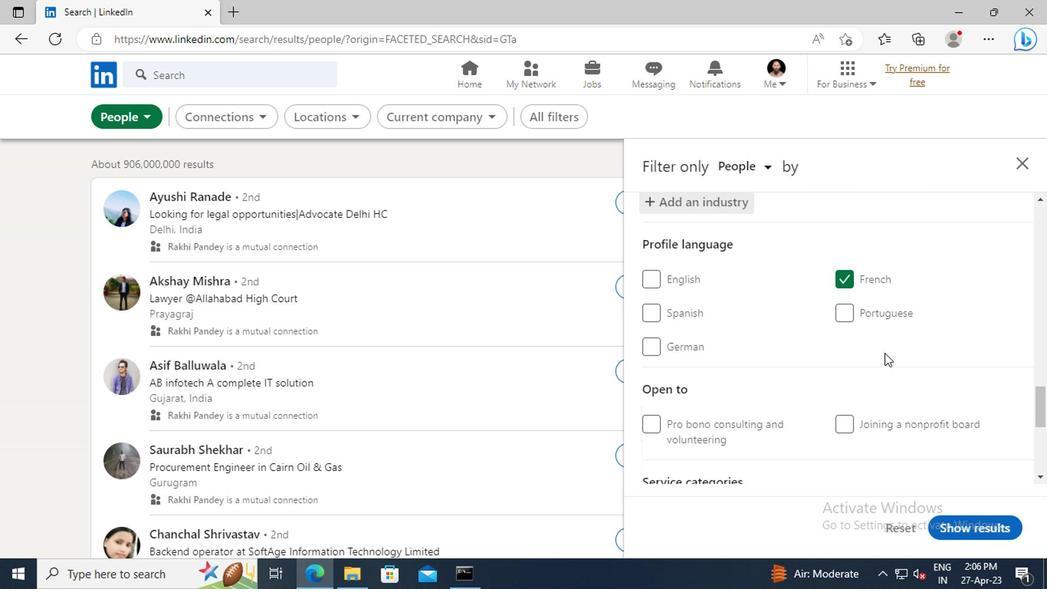 
Action: Mouse scrolled (882, 352) with delta (0, 0)
Screenshot: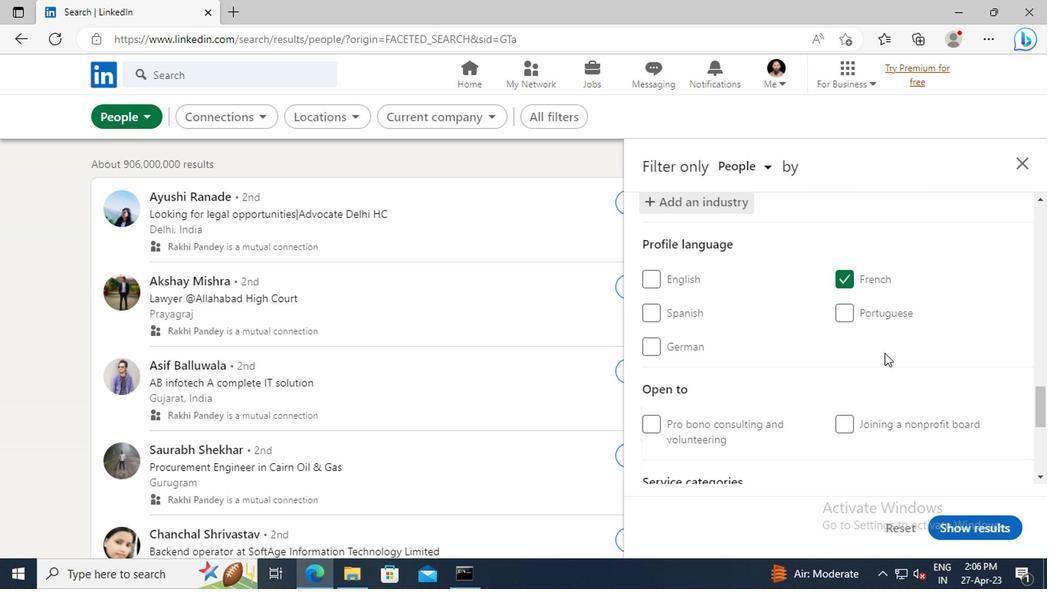 
Action: Mouse scrolled (882, 352) with delta (0, 0)
Screenshot: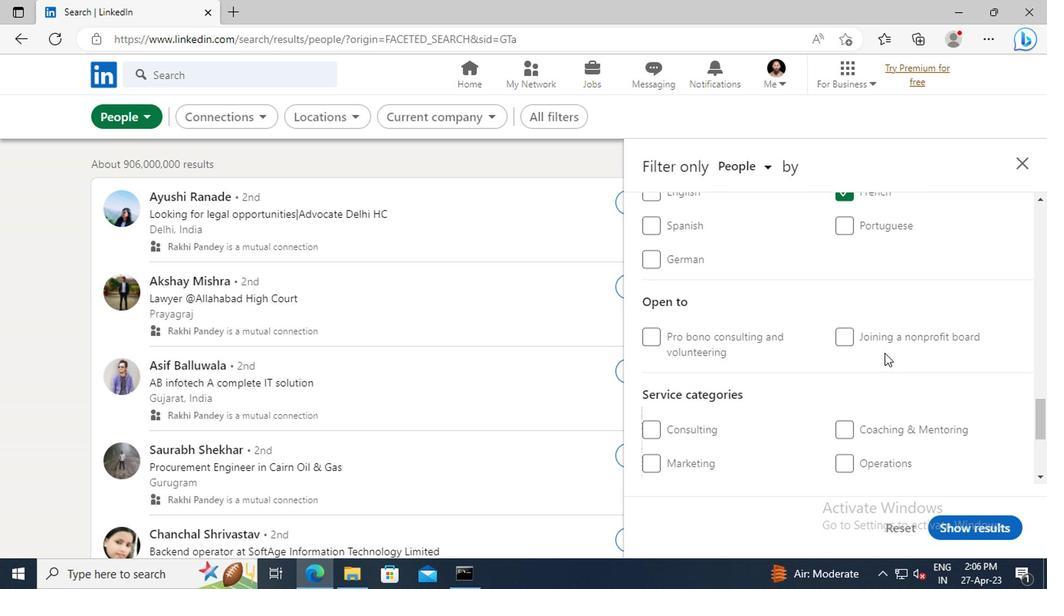 
Action: Mouse scrolled (882, 352) with delta (0, 0)
Screenshot: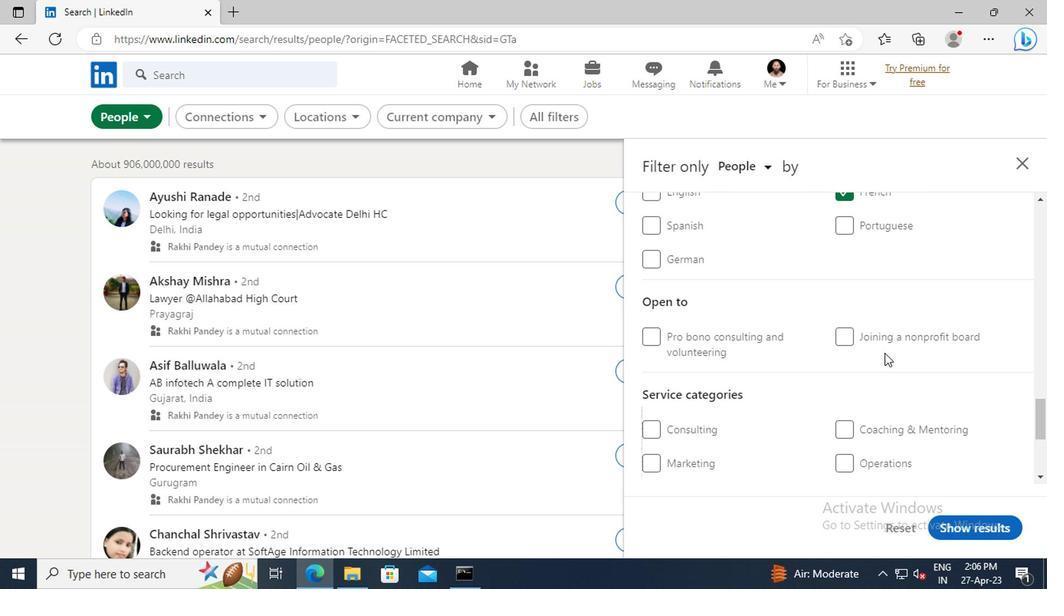 
Action: Mouse scrolled (882, 352) with delta (0, 0)
Screenshot: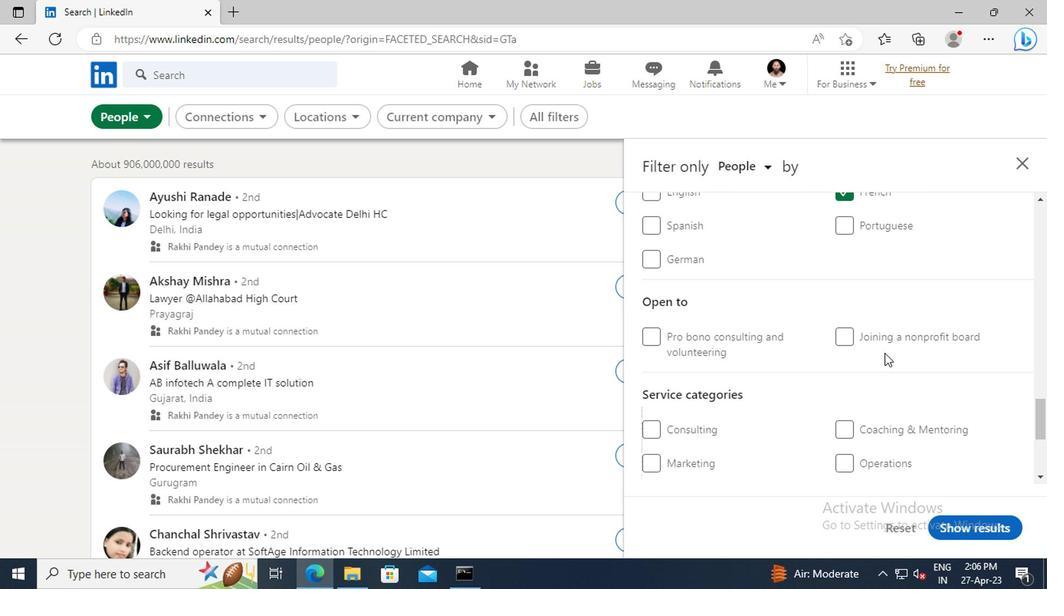 
Action: Mouse moved to (878, 366)
Screenshot: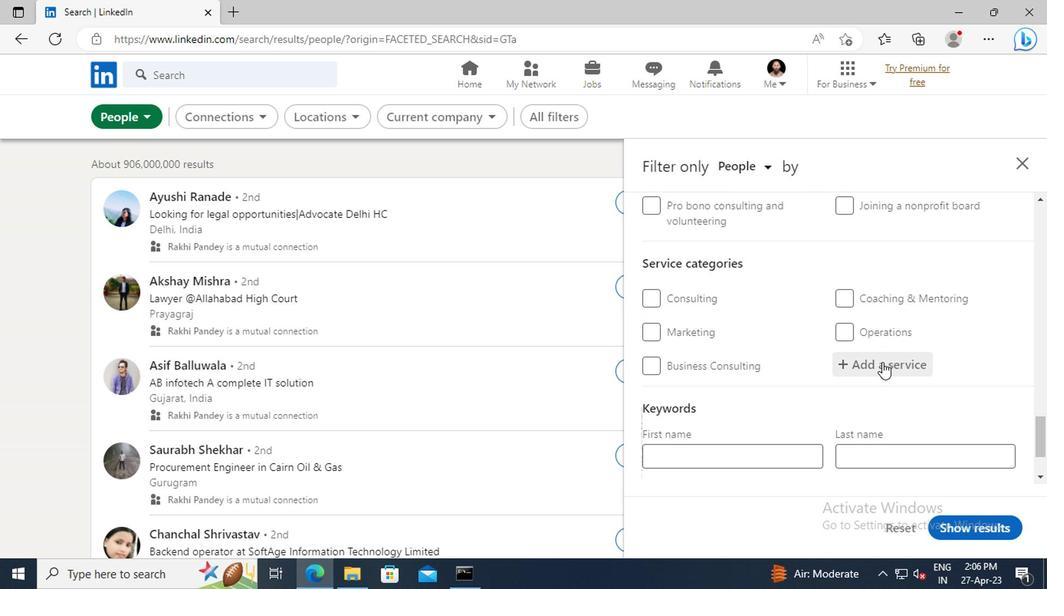 
Action: Mouse pressed left at (878, 366)
Screenshot: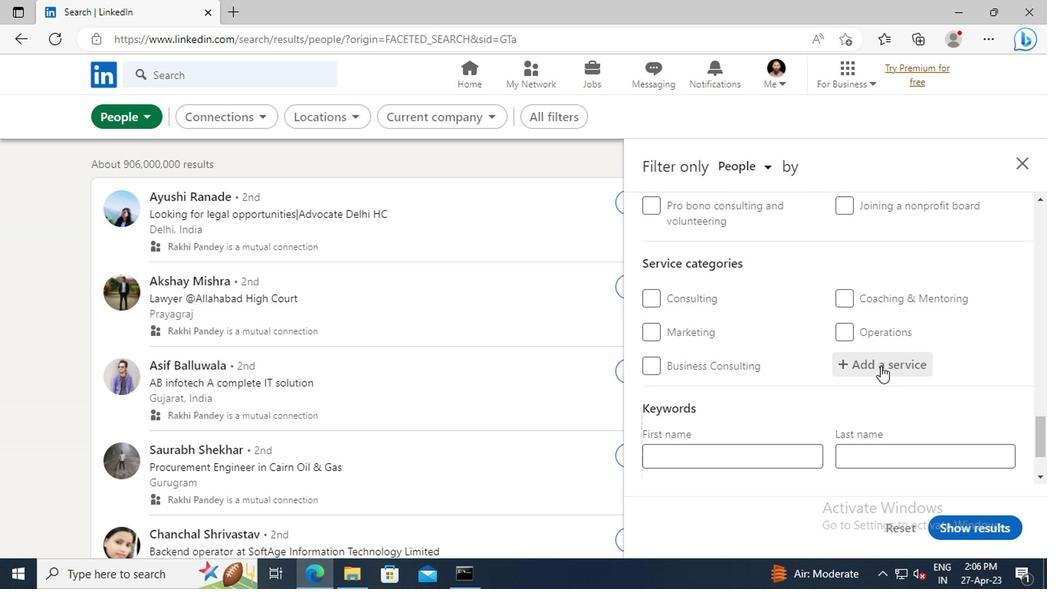 
Action: Key pressed <Key.shift>CORPORATE<Key.space><Key.shift>LAW
Screenshot: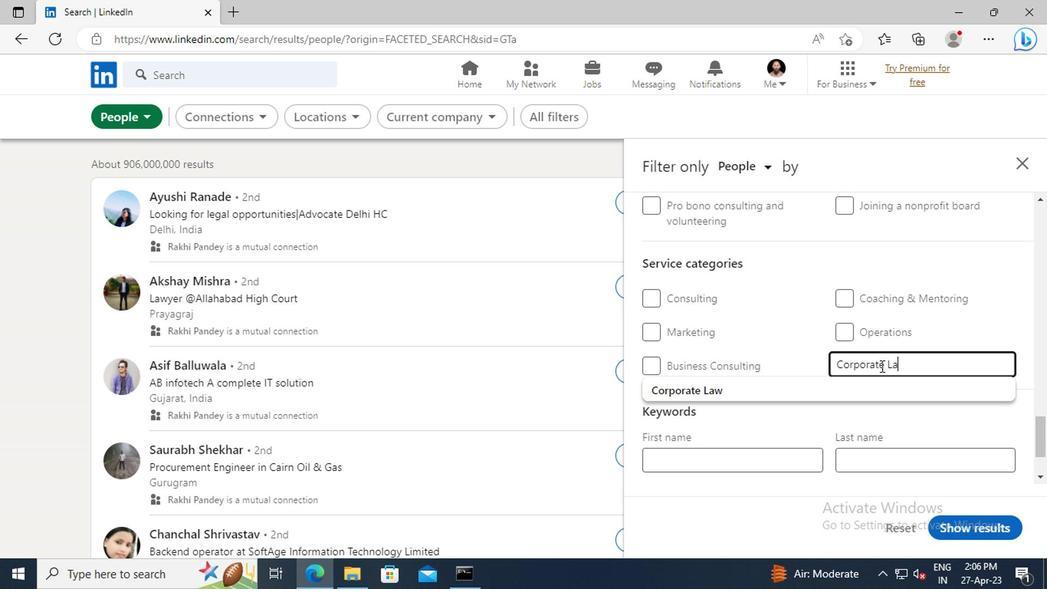 
Action: Mouse moved to (881, 392)
Screenshot: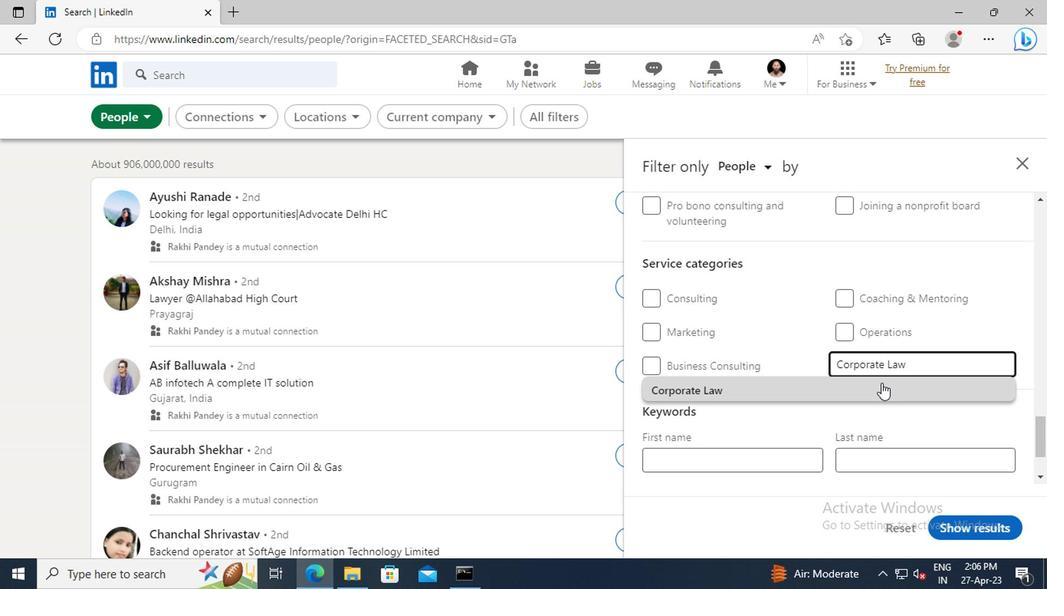 
Action: Mouse pressed left at (881, 392)
Screenshot: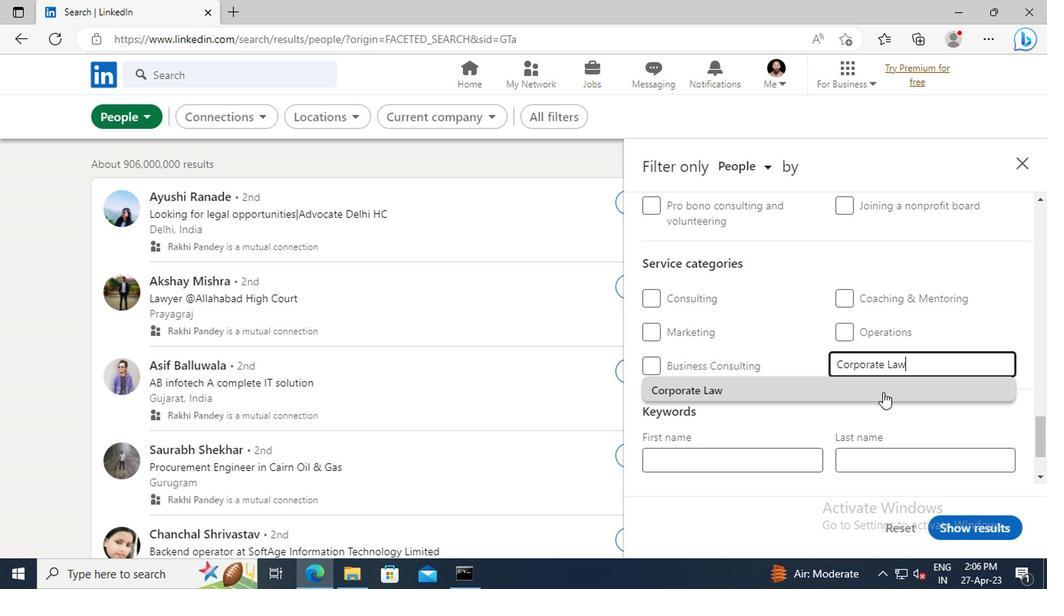 
Action: Mouse moved to (744, 330)
Screenshot: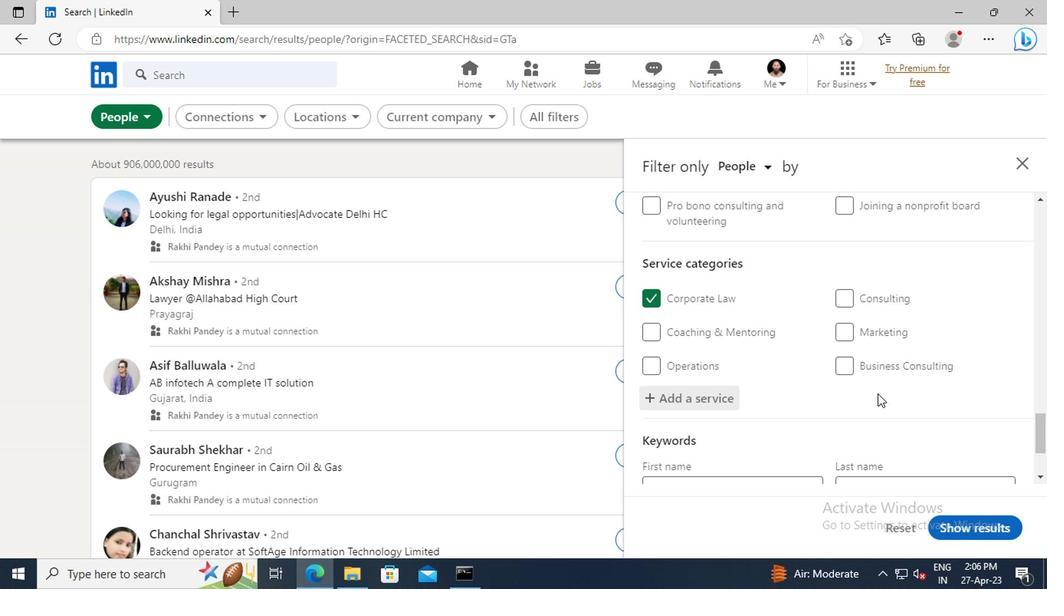 
Action: Mouse scrolled (744, 329) with delta (0, 0)
Screenshot: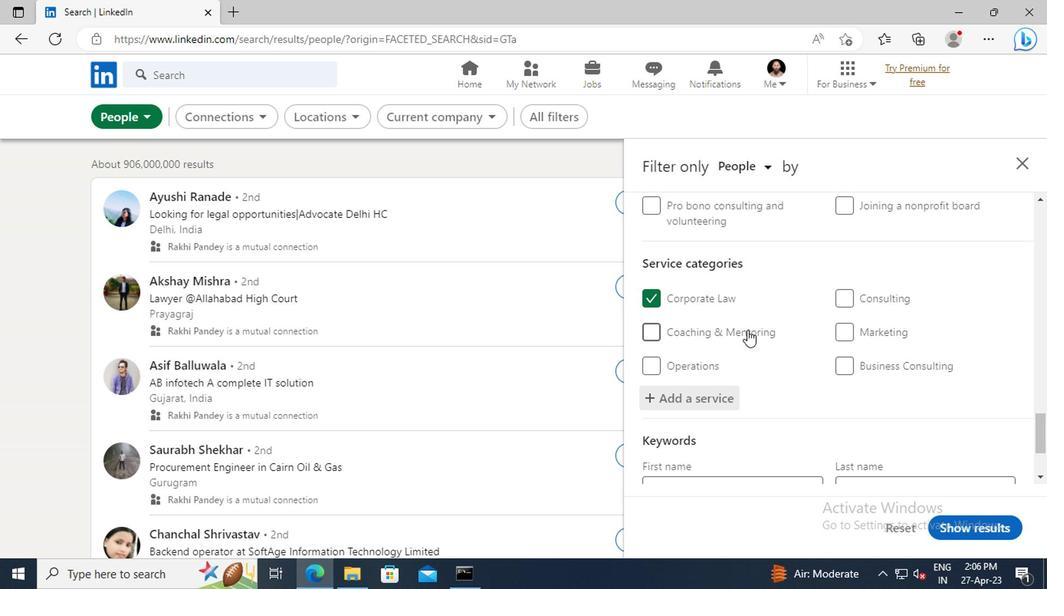 
Action: Mouse scrolled (744, 329) with delta (0, 0)
Screenshot: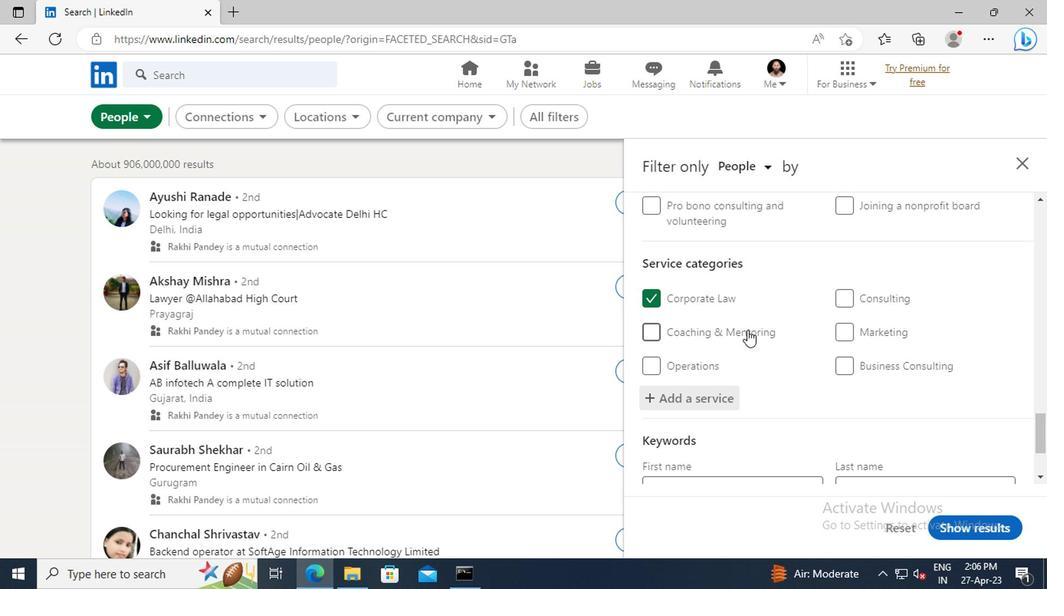 
Action: Mouse scrolled (744, 329) with delta (0, 0)
Screenshot: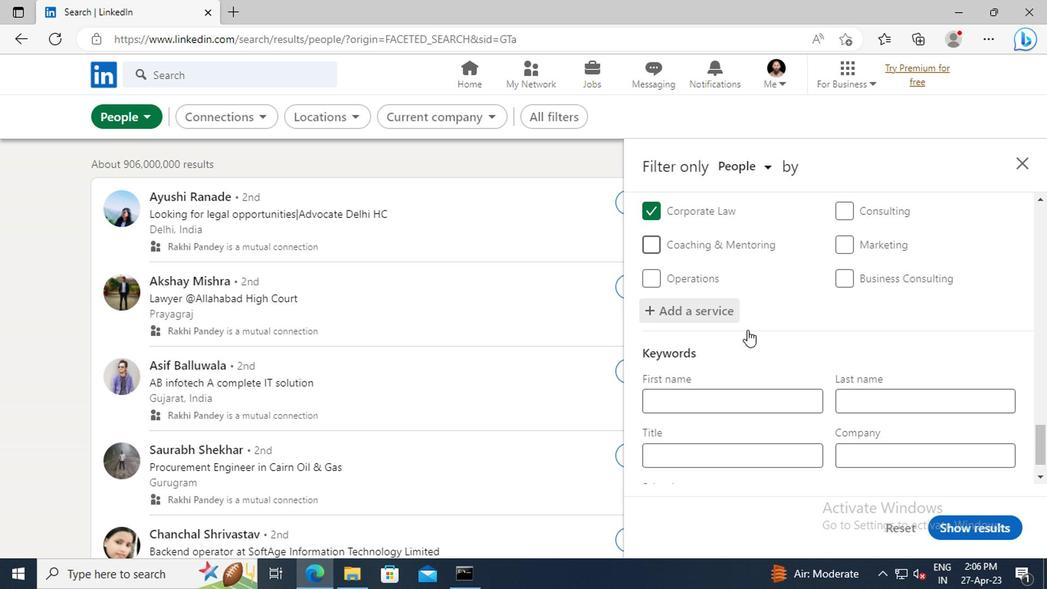 
Action: Mouse scrolled (744, 329) with delta (0, 0)
Screenshot: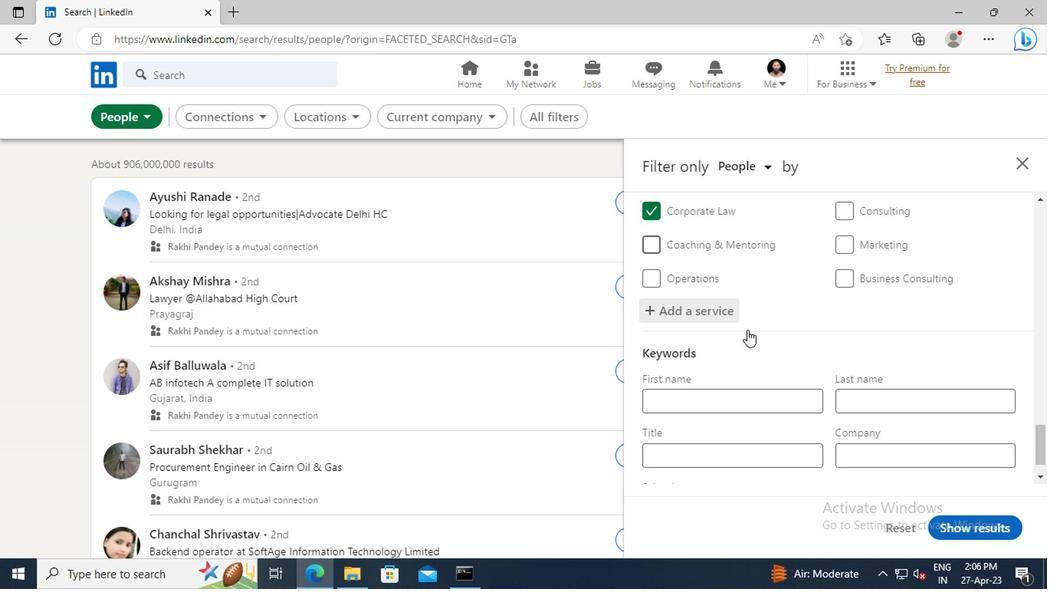 
Action: Mouse moved to (718, 419)
Screenshot: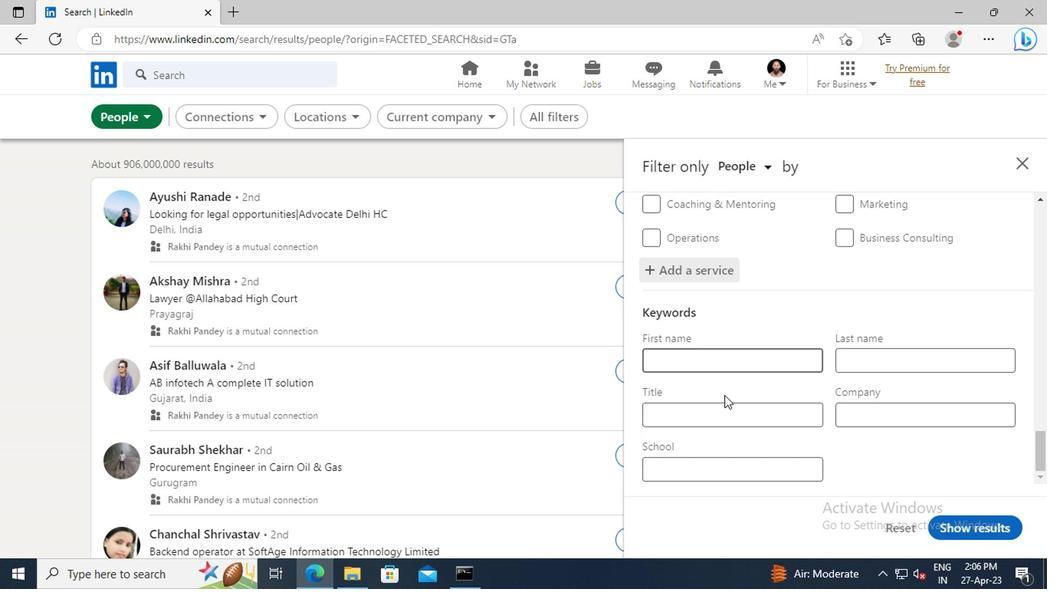 
Action: Mouse pressed left at (718, 419)
Screenshot: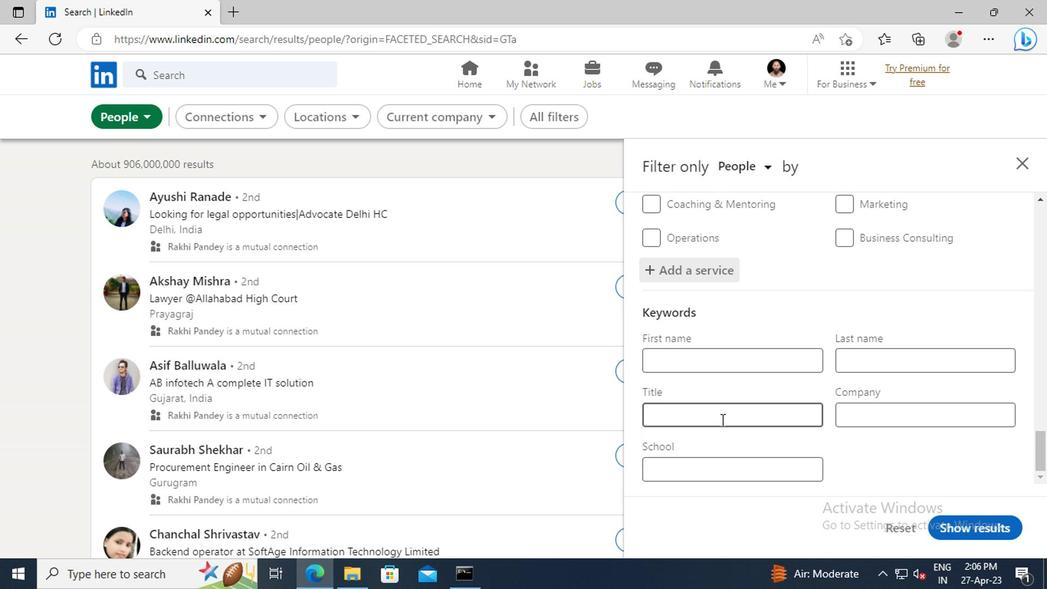 
Action: Key pressed <Key.shift>PHYSICAL<Key.space><Key.shift>THERAPY<Key.enter>
Screenshot: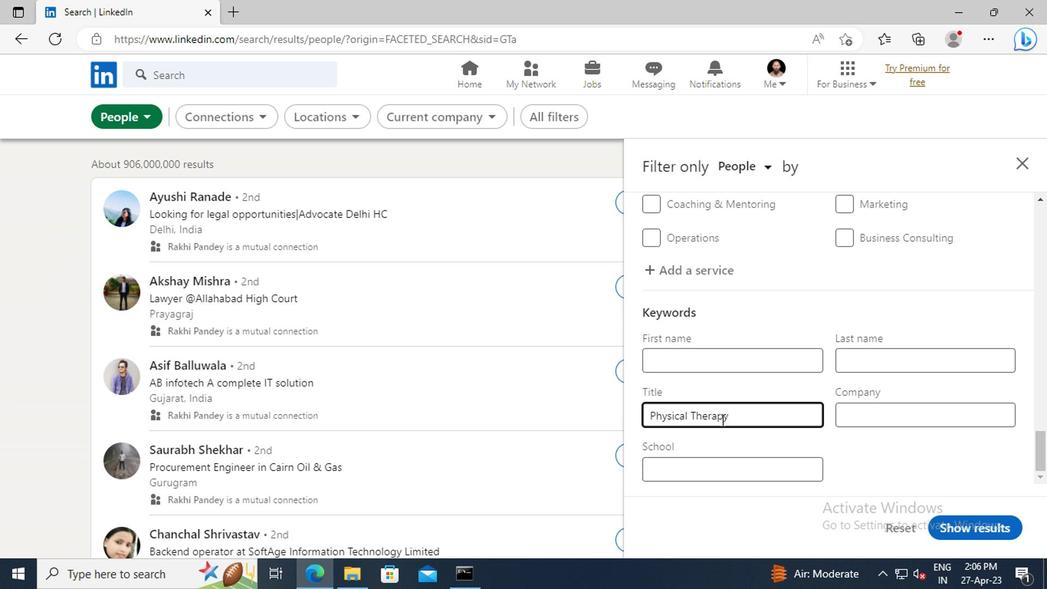 
Action: Mouse moved to (956, 525)
Screenshot: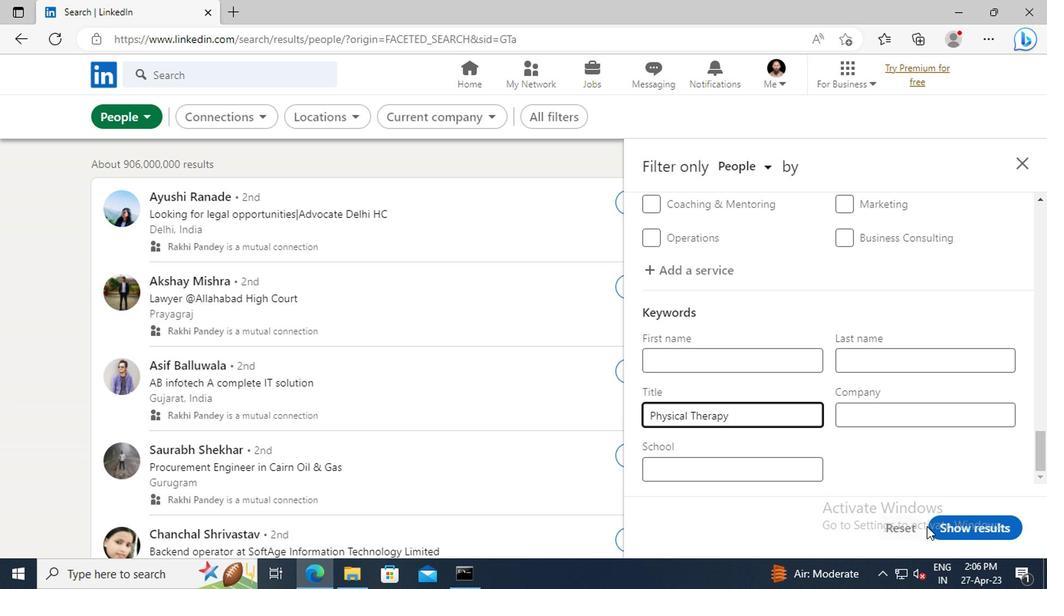 
Action: Mouse pressed left at (956, 525)
Screenshot: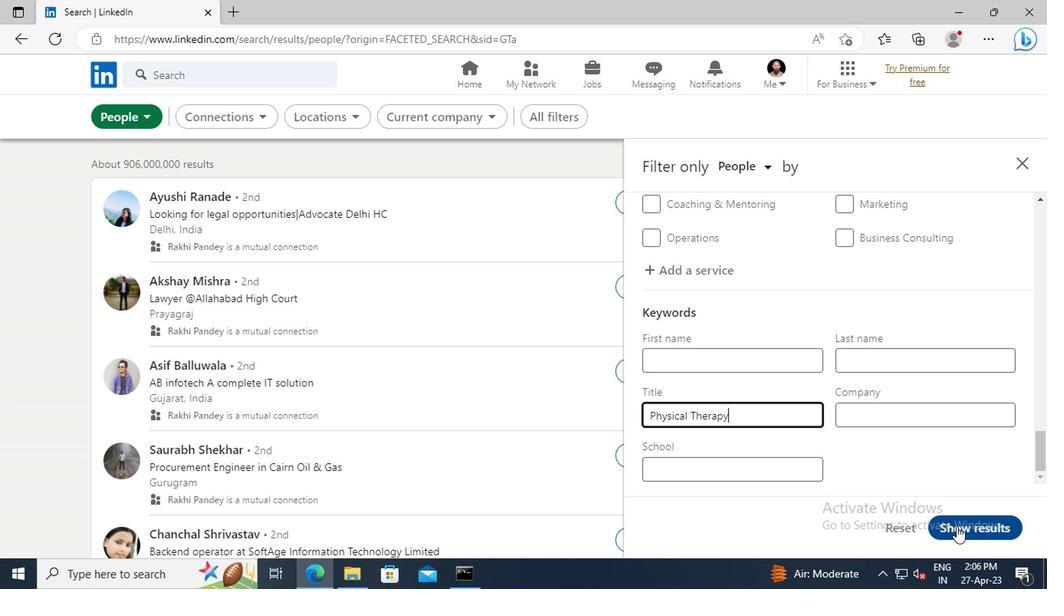 
